 Task: Find a place to stay in Champlin, United States, from 12 Aug to 16 Aug for 8 guests, with amenities like TV, gym, and free parking, within a price range of ₹10,000 to ₹16,000.
Action: Mouse moved to (664, 133)
Screenshot: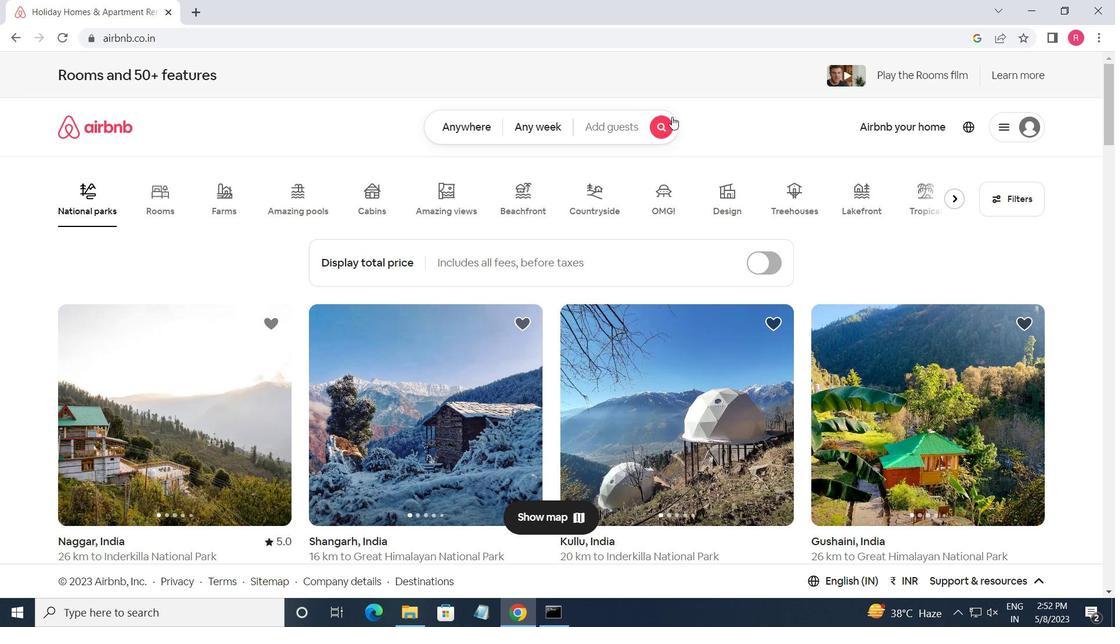 
Action: Mouse pressed left at (664, 133)
Screenshot: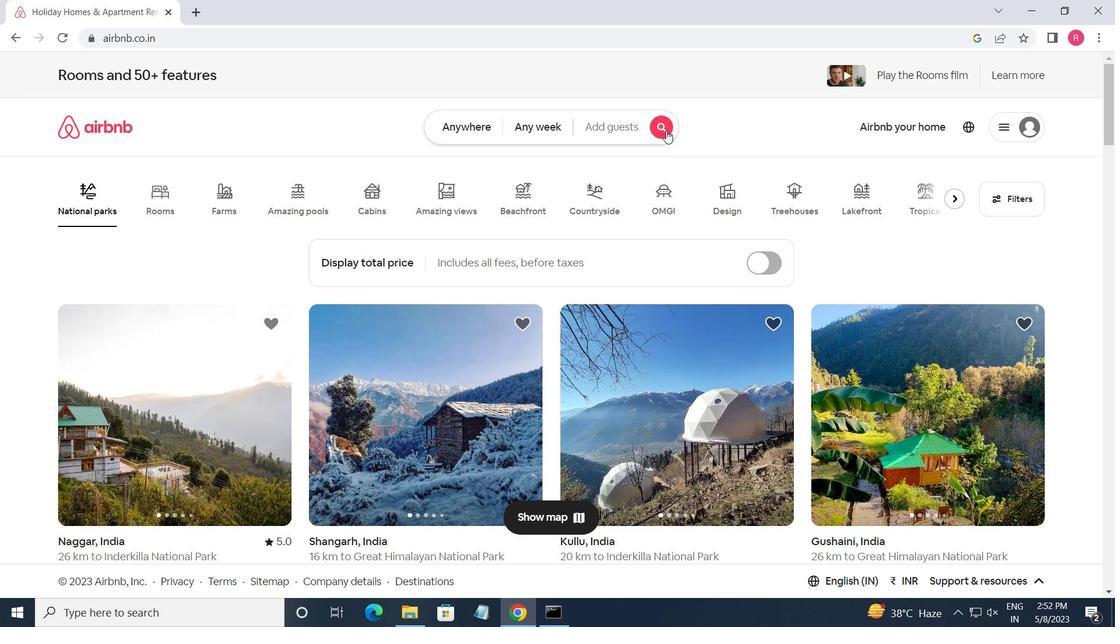 
Action: Mouse moved to (339, 187)
Screenshot: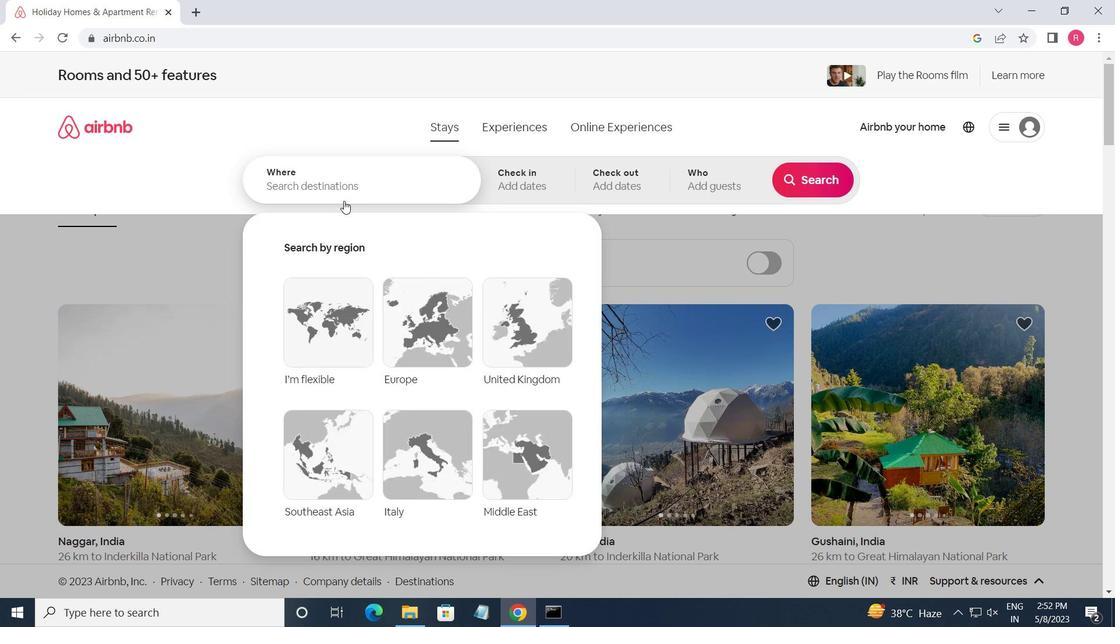 
Action: Mouse pressed left at (339, 187)
Screenshot: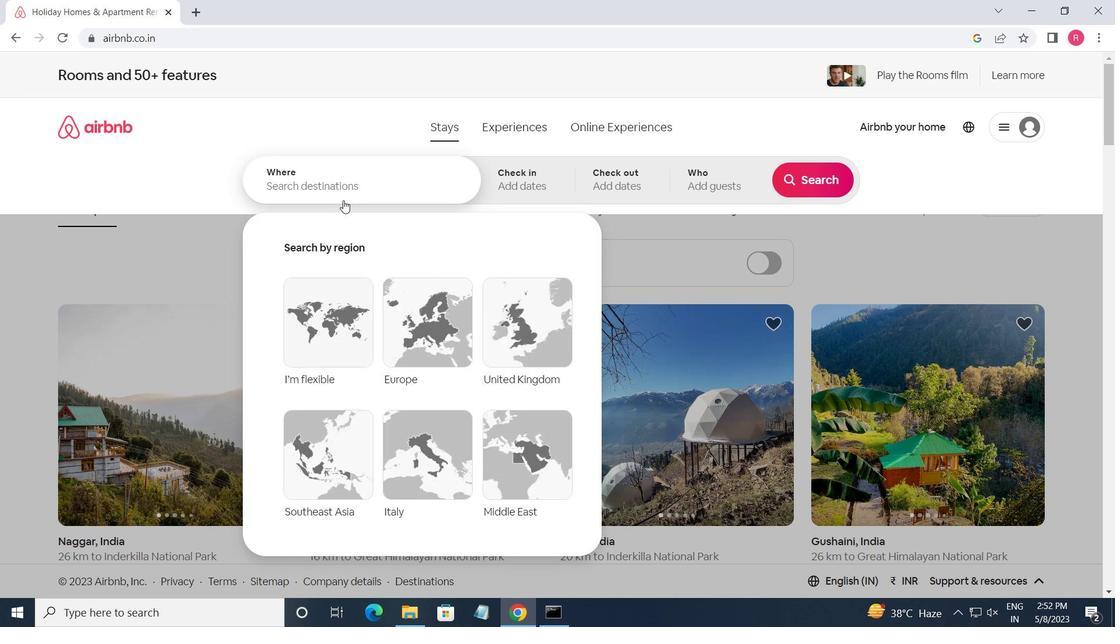 
Action: Key pressed <Key.shift>CHAMPLIN,<Key.space><Key.shift_r>UNITED<Key.space><Key.shift>STATES<Key.enter>
Screenshot: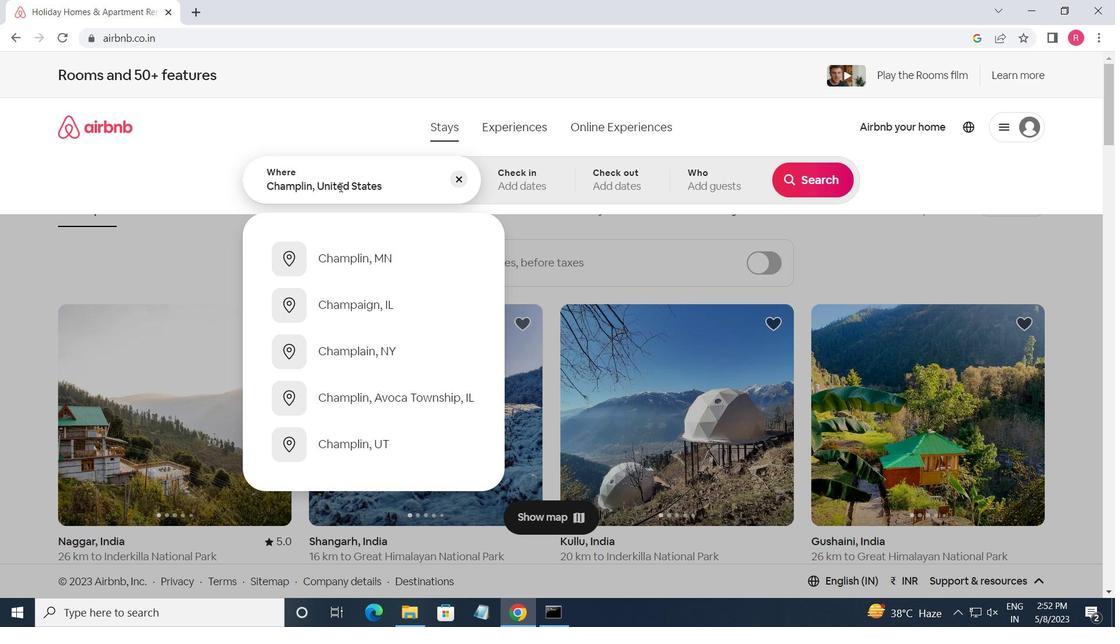 
Action: Mouse moved to (800, 296)
Screenshot: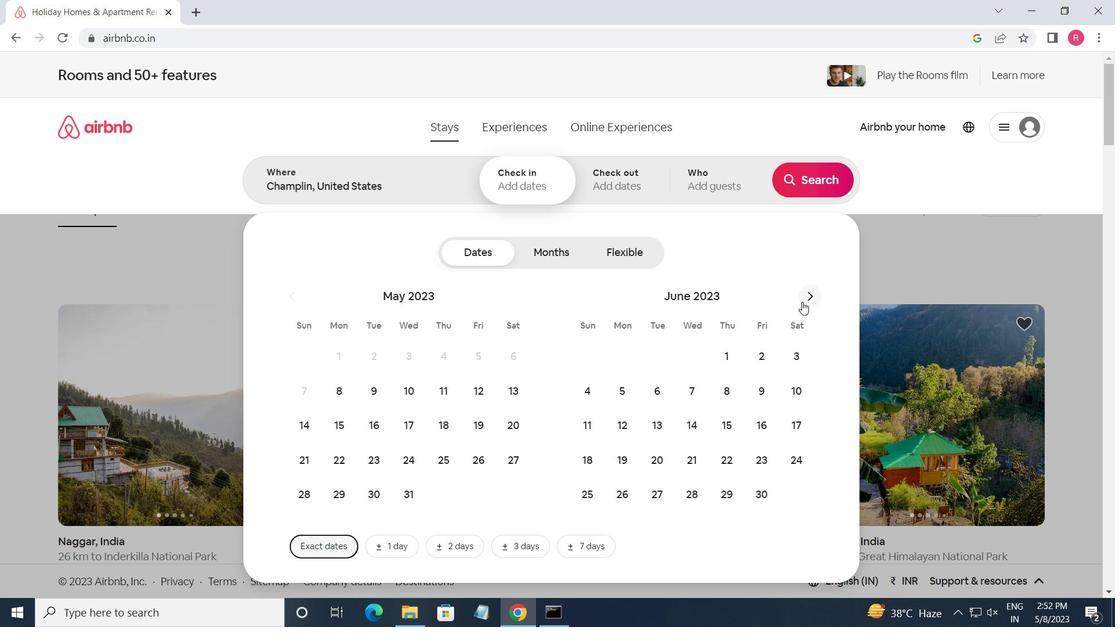 
Action: Mouse pressed left at (800, 296)
Screenshot: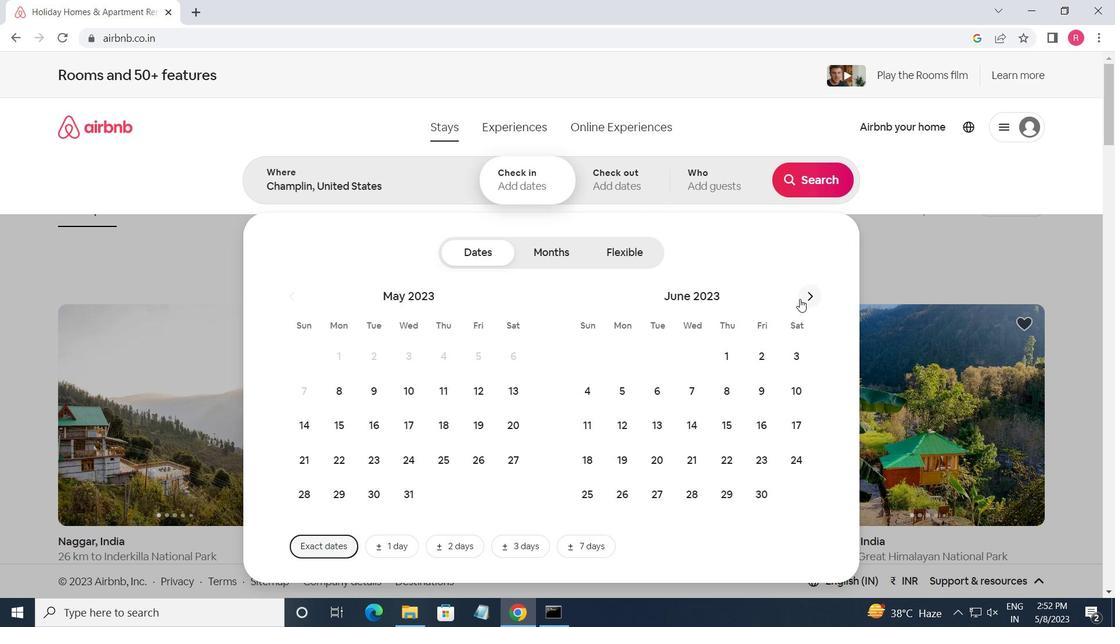 
Action: Mouse pressed left at (800, 296)
Screenshot: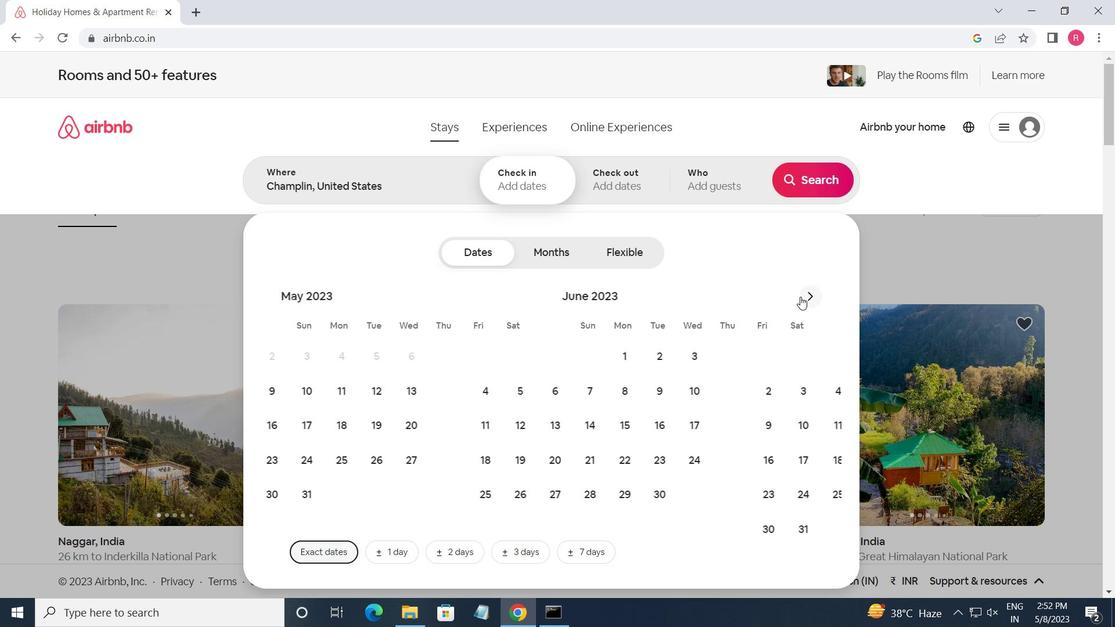 
Action: Mouse moved to (791, 397)
Screenshot: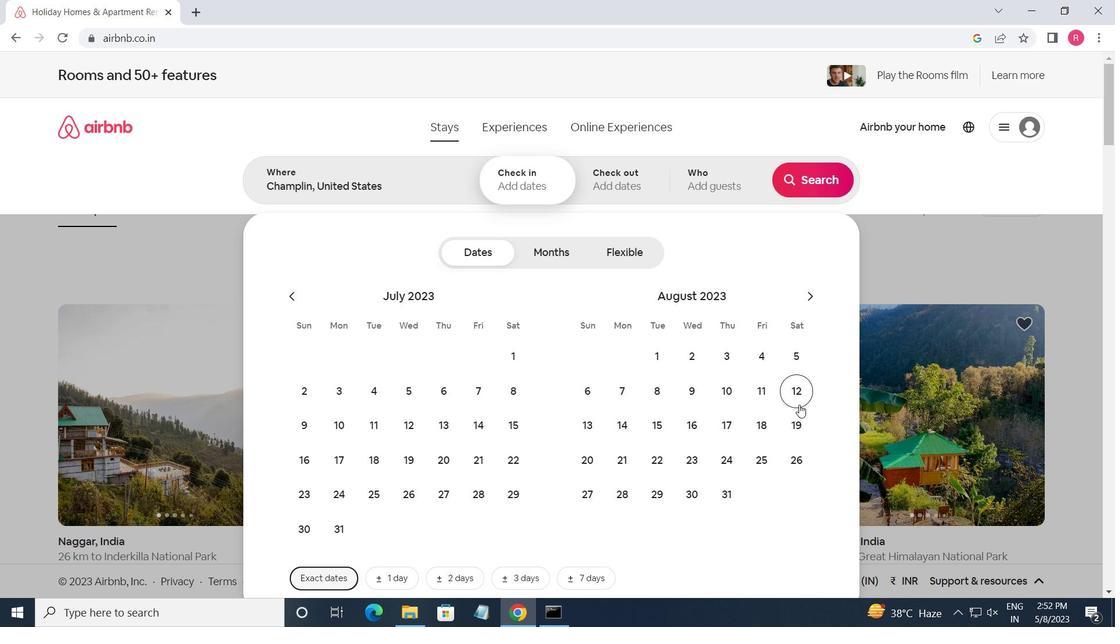 
Action: Mouse pressed left at (791, 397)
Screenshot: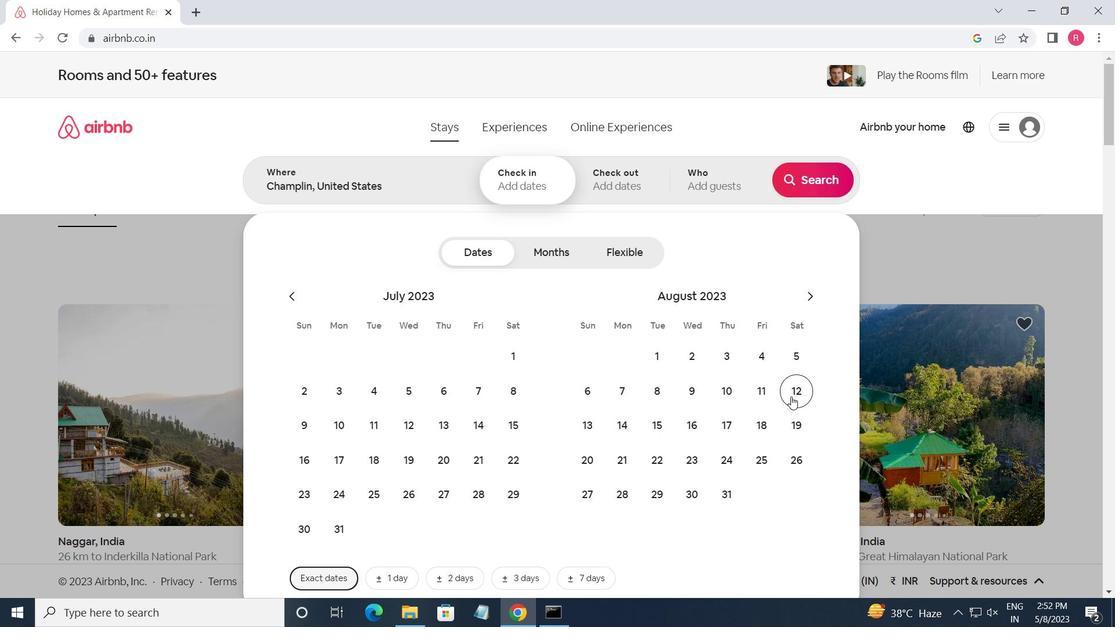 
Action: Mouse moved to (695, 437)
Screenshot: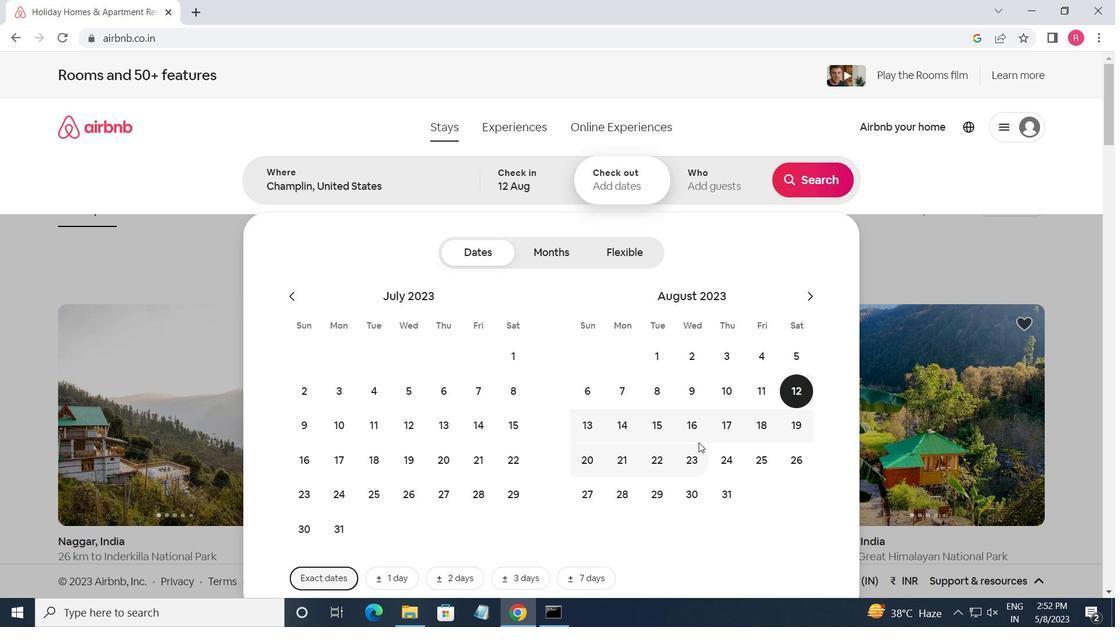 
Action: Mouse pressed left at (695, 437)
Screenshot: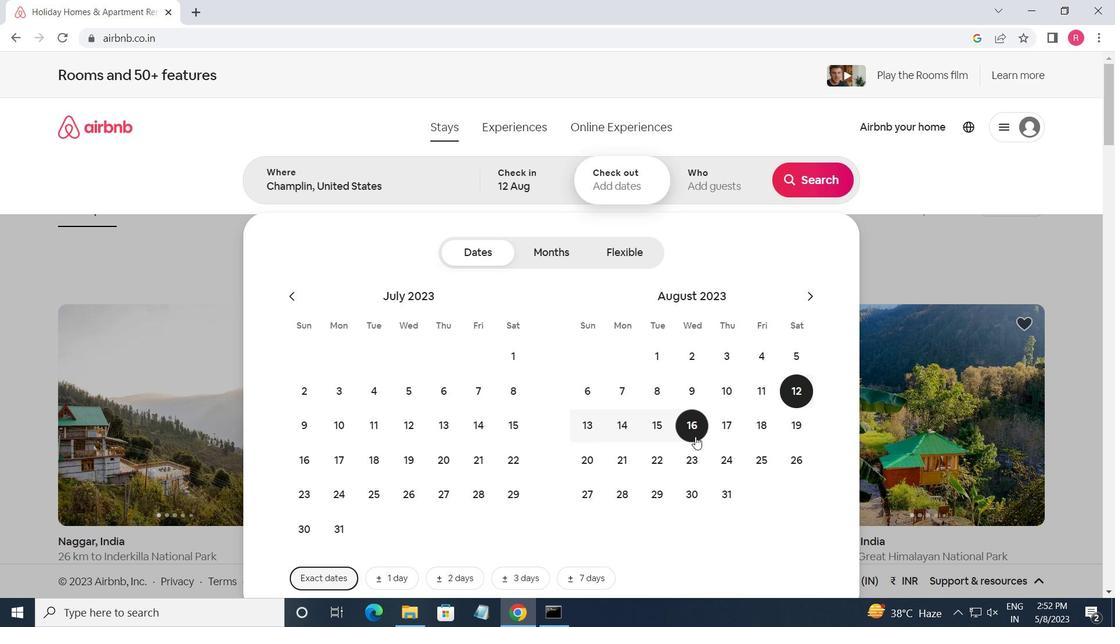 
Action: Mouse moved to (682, 188)
Screenshot: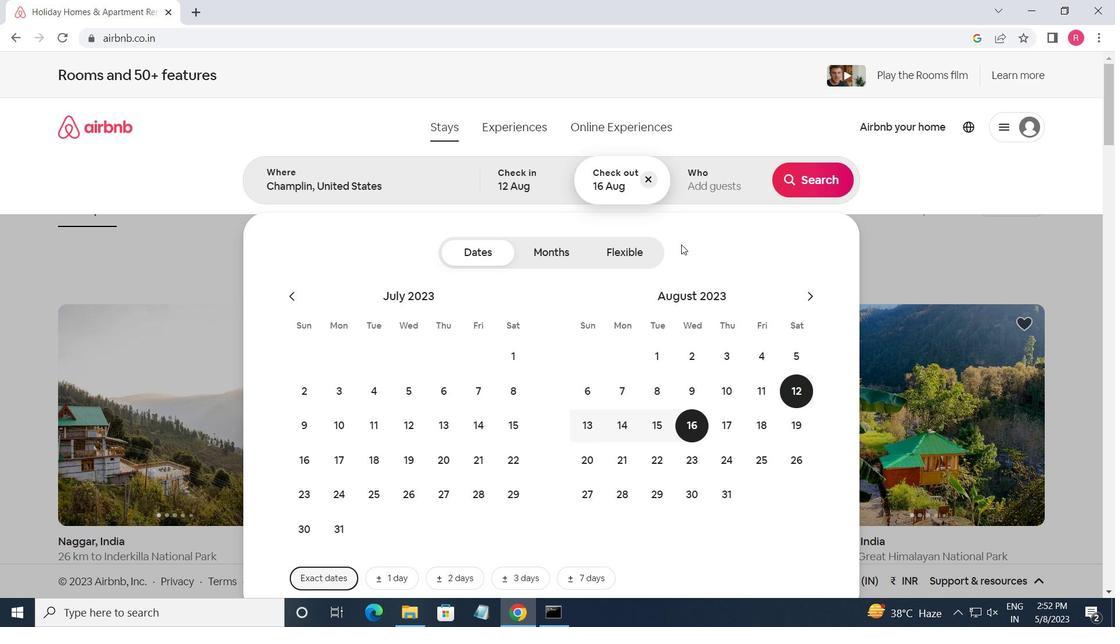 
Action: Mouse pressed left at (682, 188)
Screenshot: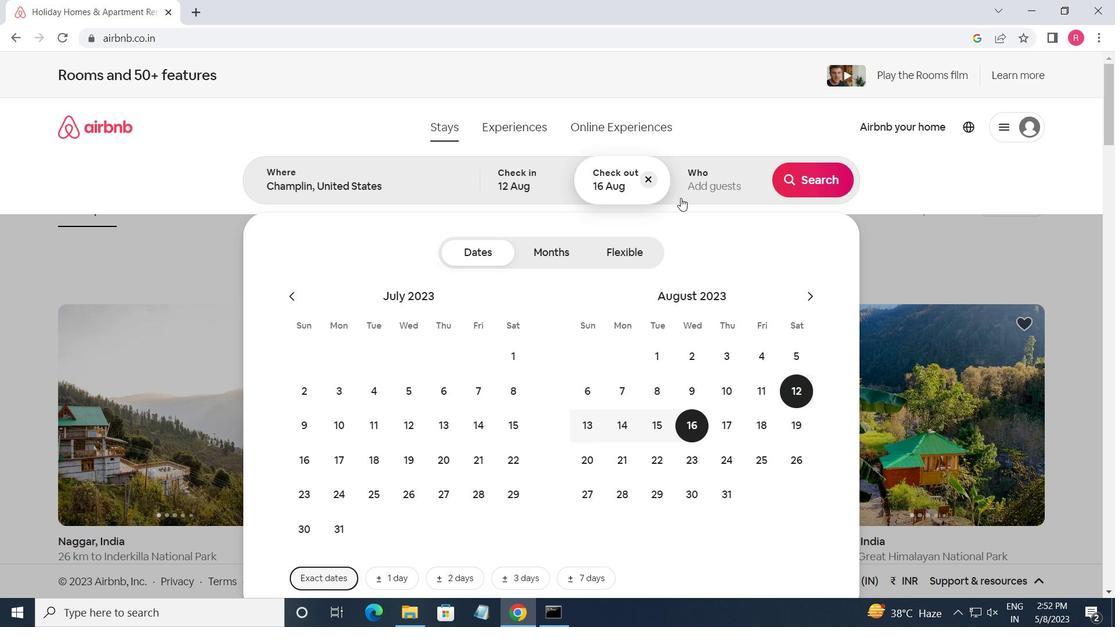 
Action: Mouse moved to (820, 263)
Screenshot: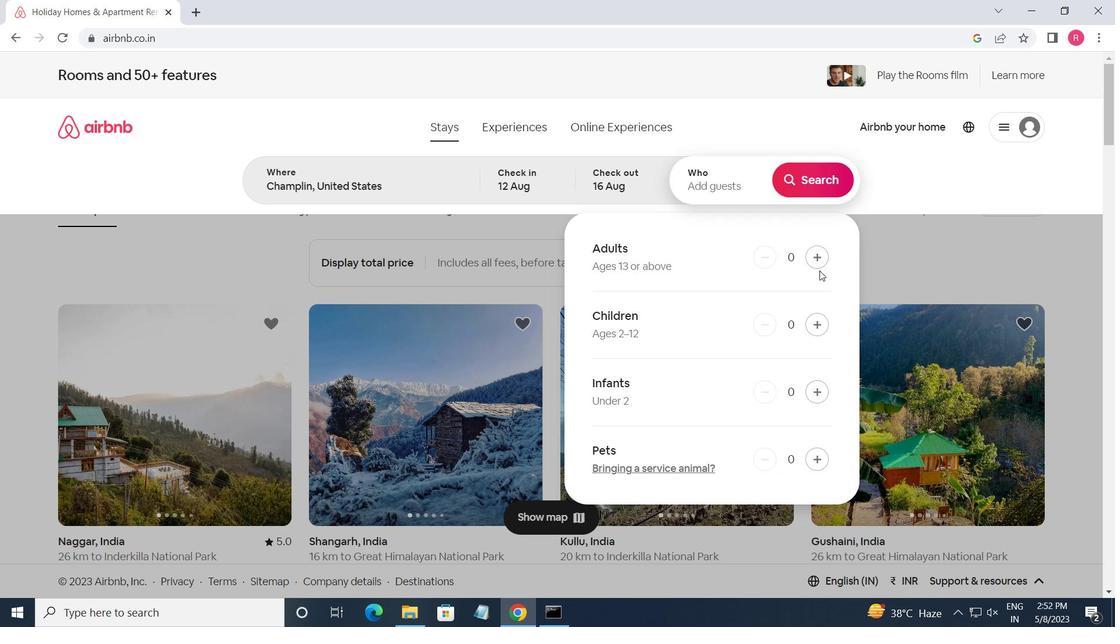 
Action: Mouse pressed left at (820, 263)
Screenshot: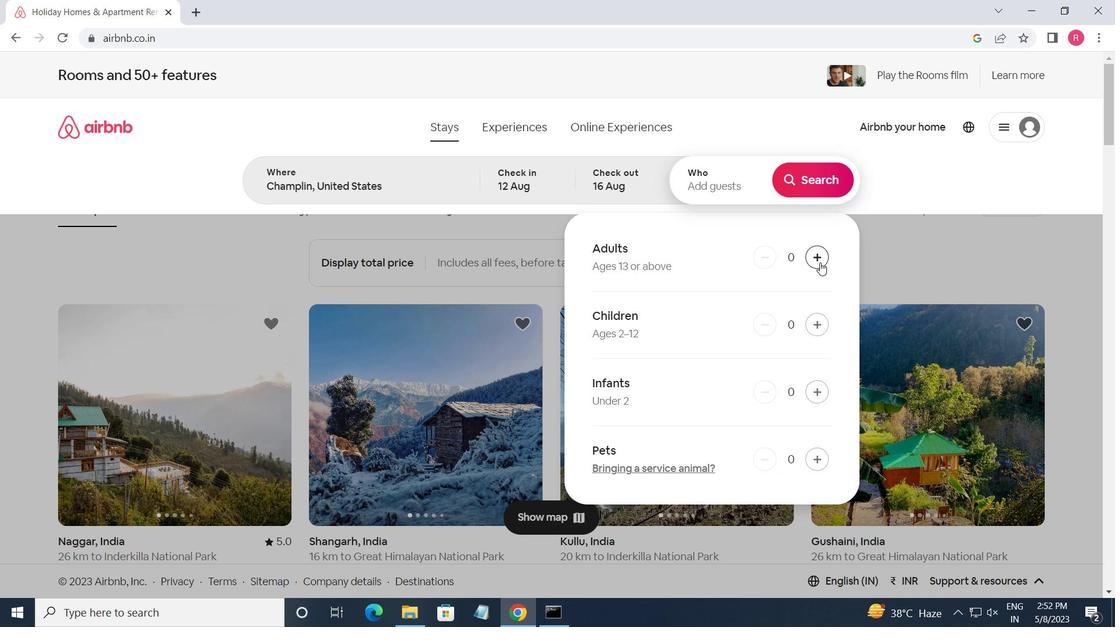 
Action: Mouse pressed left at (820, 263)
Screenshot: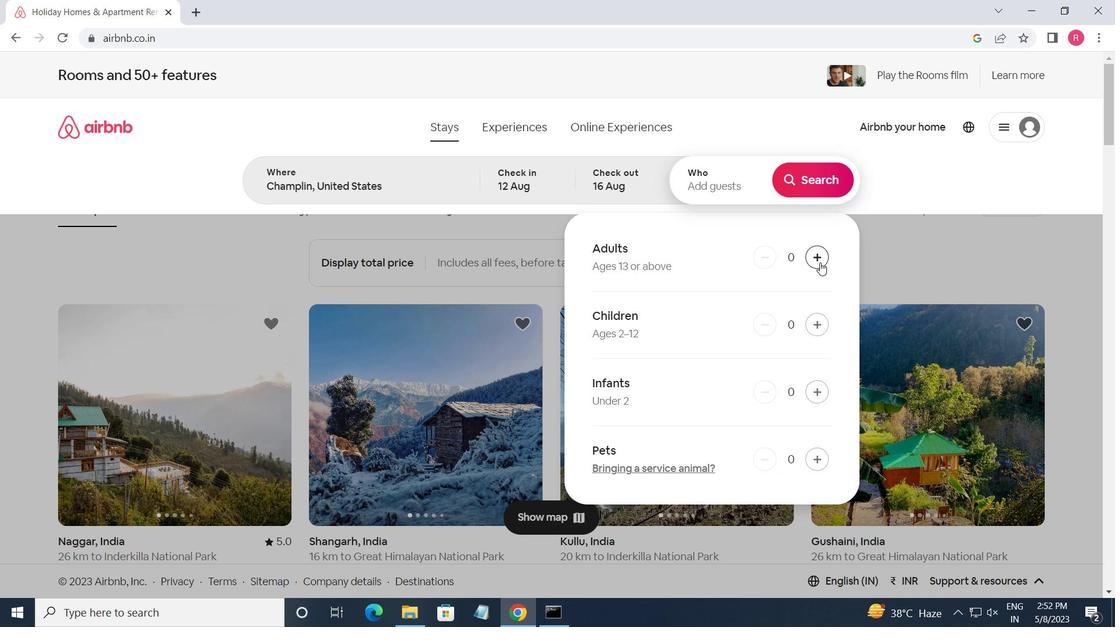 
Action: Mouse pressed left at (820, 263)
Screenshot: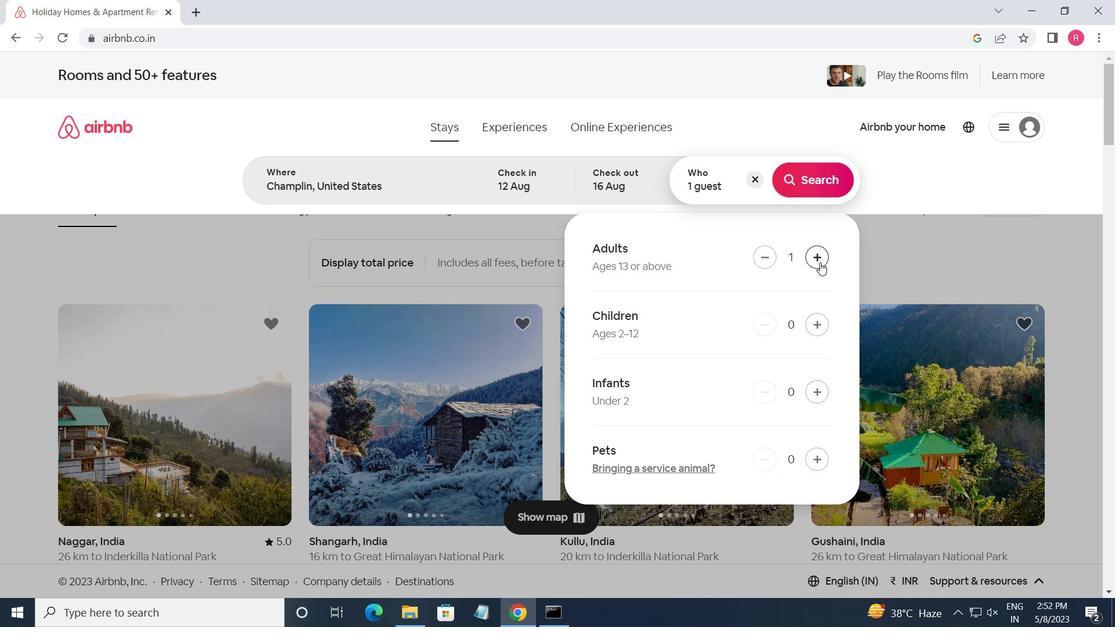 
Action: Mouse pressed left at (820, 263)
Screenshot: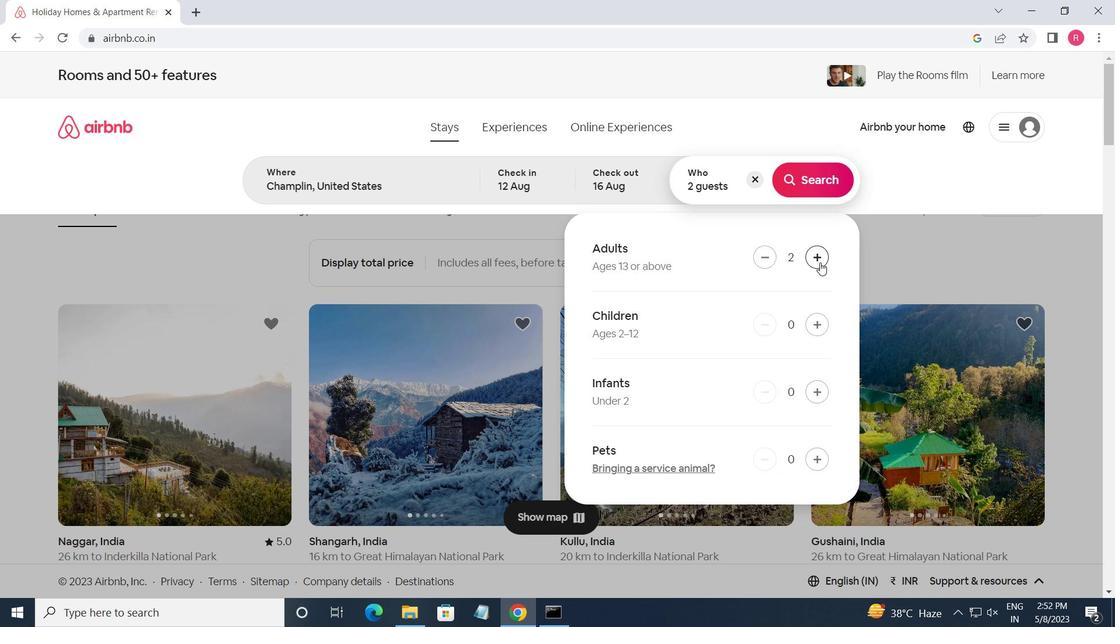 
Action: Mouse pressed left at (820, 263)
Screenshot: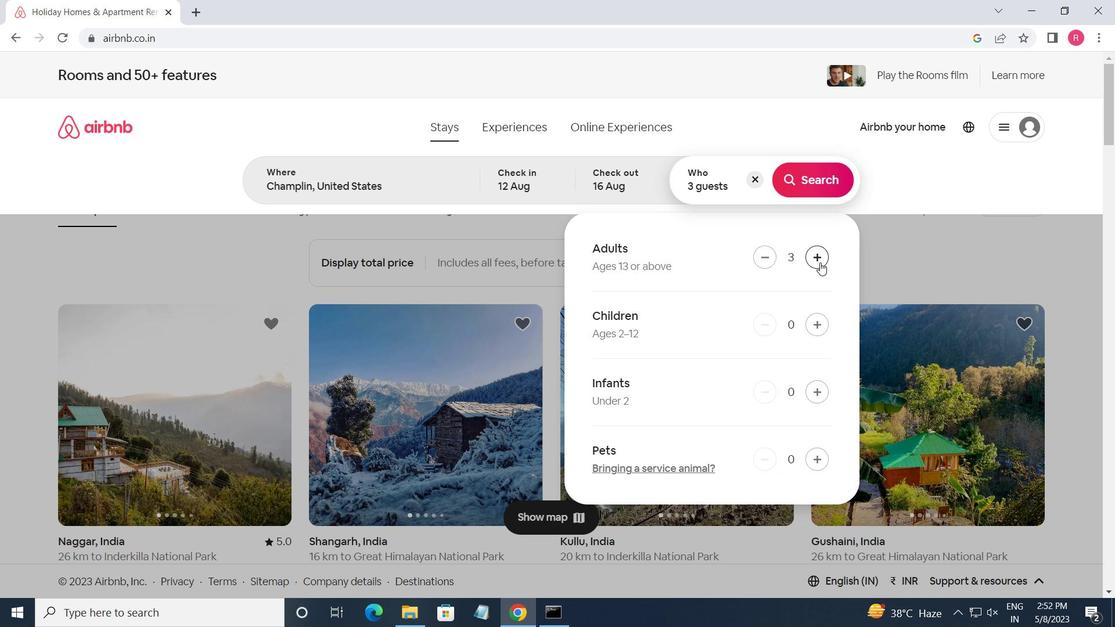 
Action: Mouse pressed left at (820, 263)
Screenshot: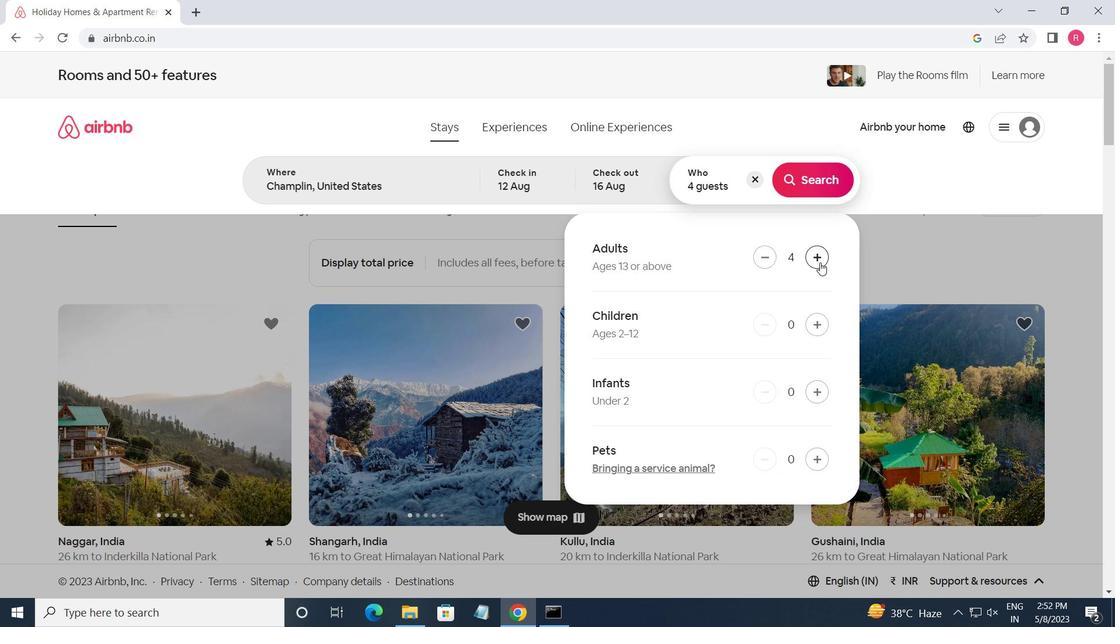 
Action: Mouse pressed left at (820, 263)
Screenshot: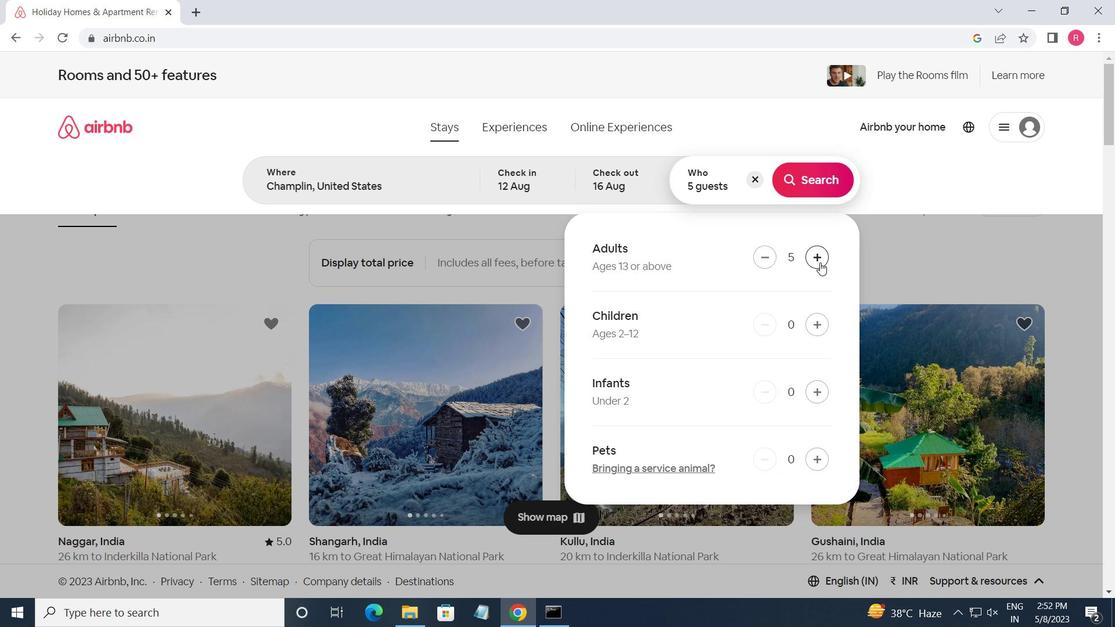 
Action: Mouse pressed left at (820, 263)
Screenshot: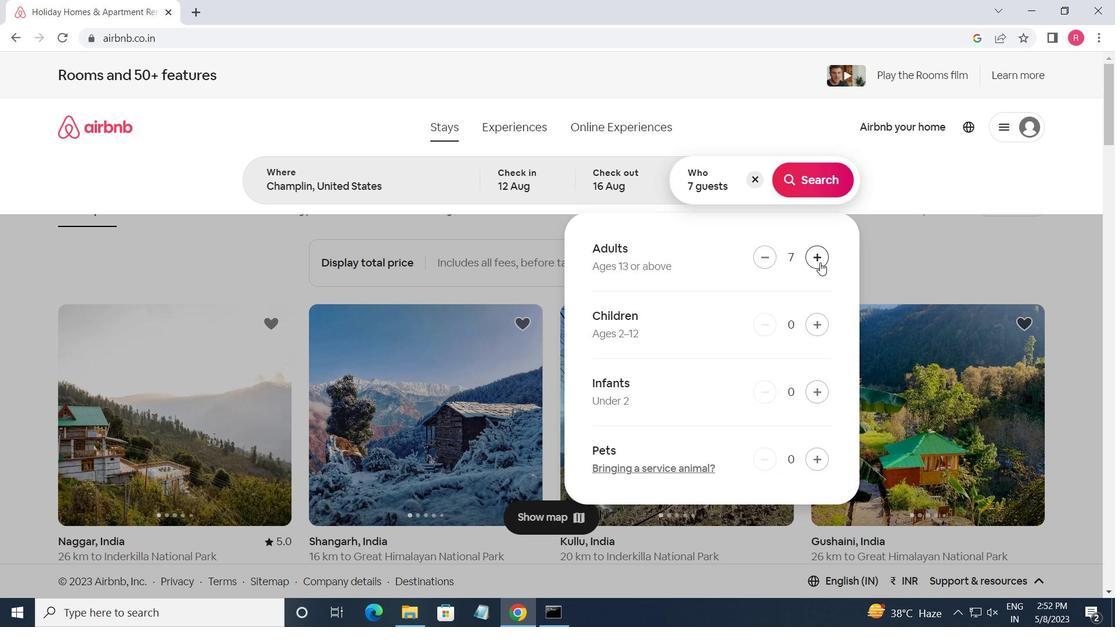 
Action: Mouse moved to (792, 183)
Screenshot: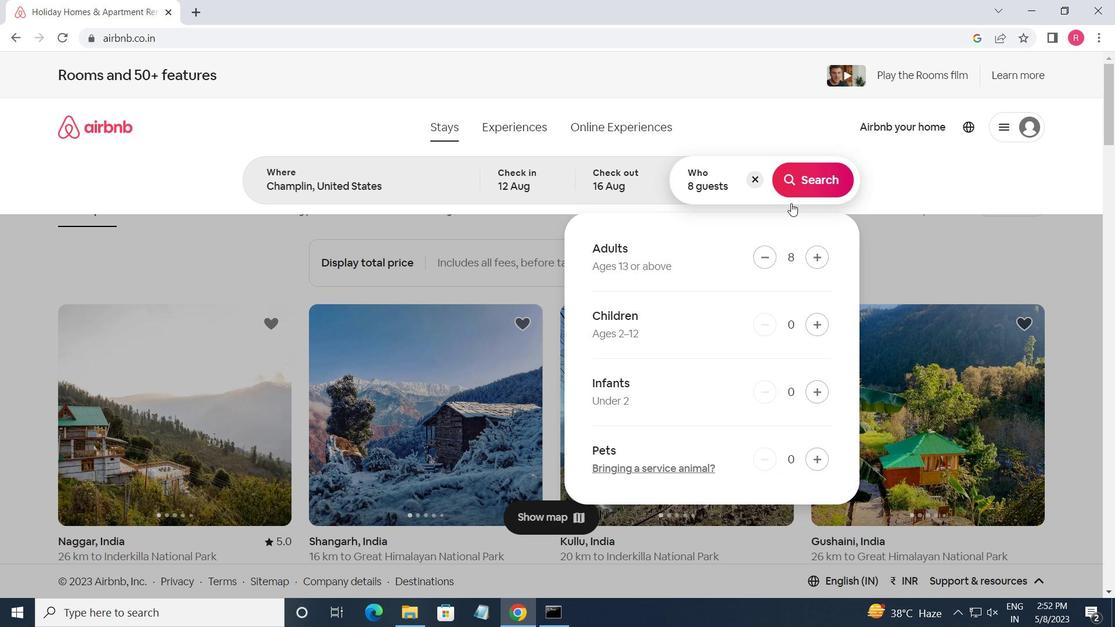 
Action: Mouse pressed left at (792, 183)
Screenshot: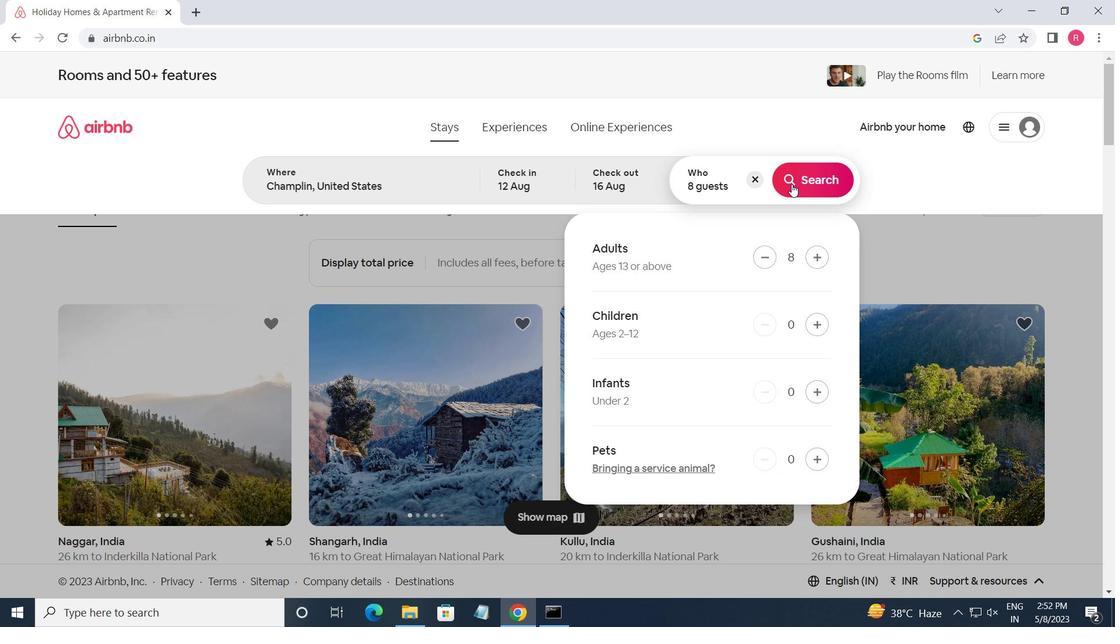 
Action: Mouse moved to (1054, 147)
Screenshot: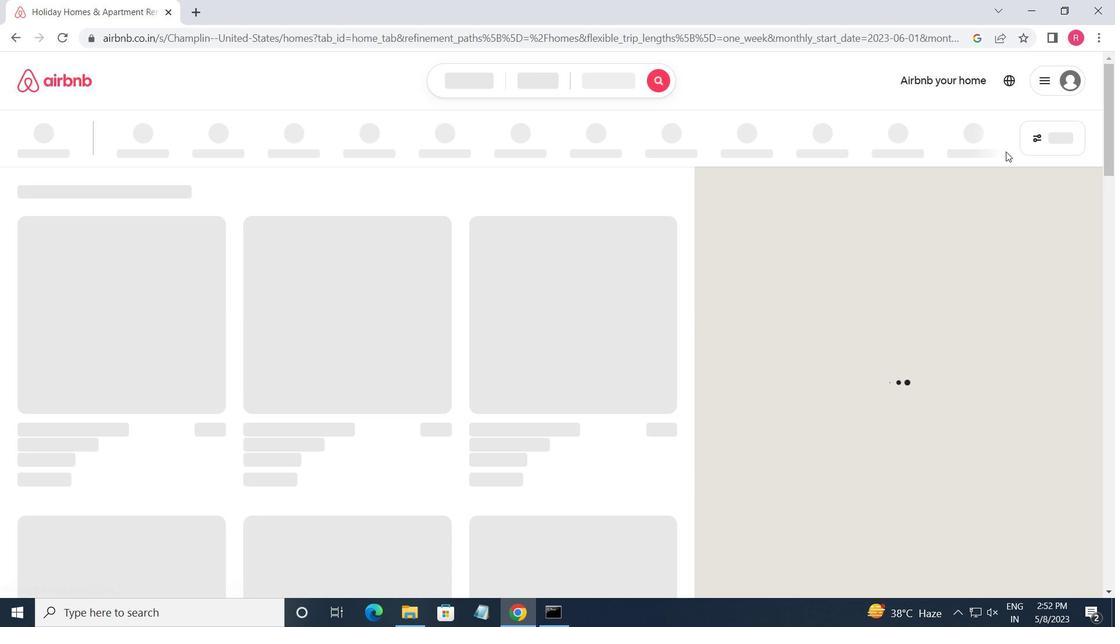 
Action: Mouse pressed left at (1054, 147)
Screenshot: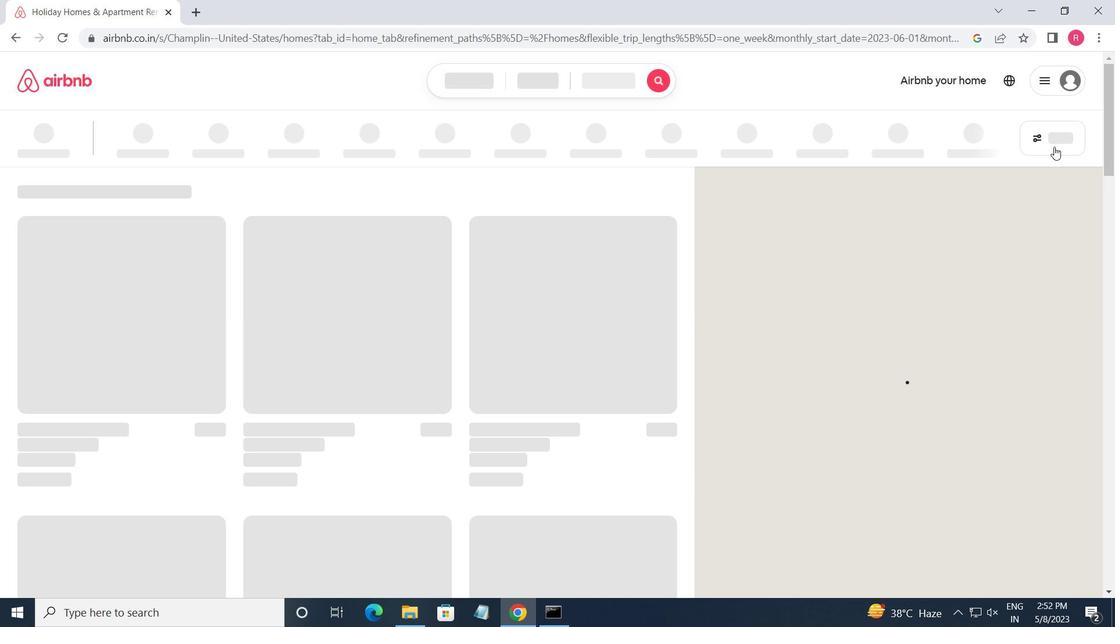 
Action: Mouse moved to (410, 483)
Screenshot: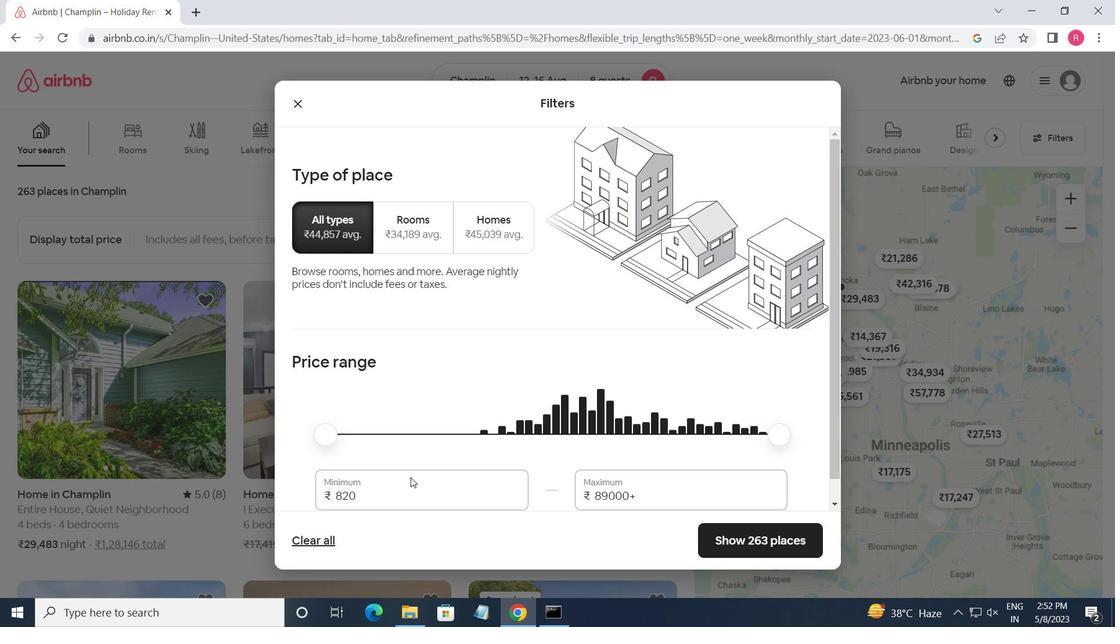 
Action: Mouse pressed left at (410, 483)
Screenshot: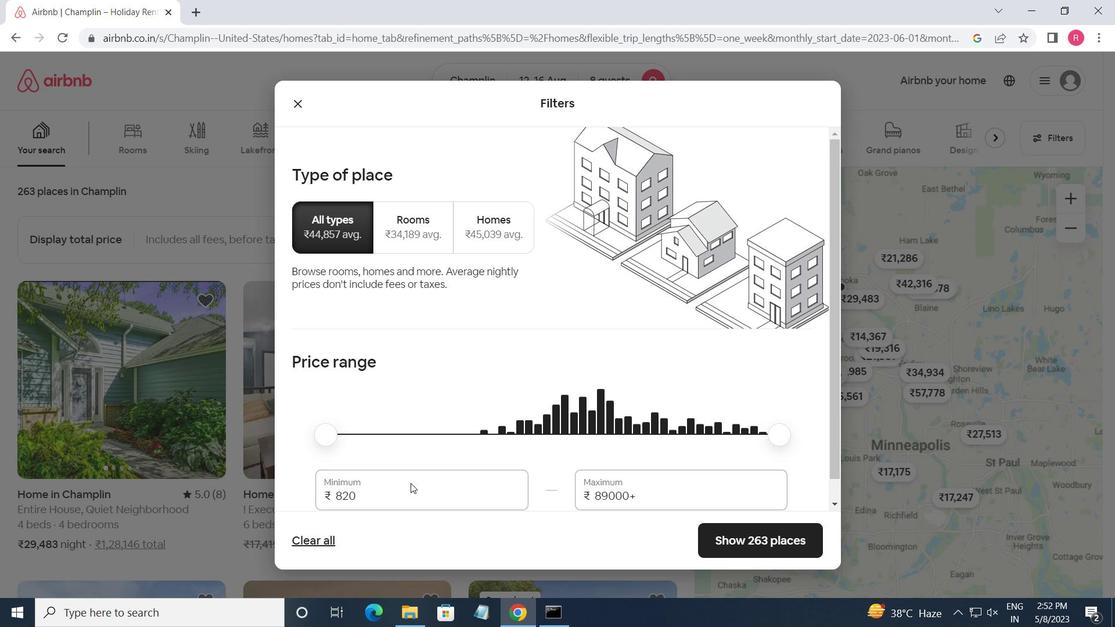 
Action: Mouse pressed left at (410, 483)
Screenshot: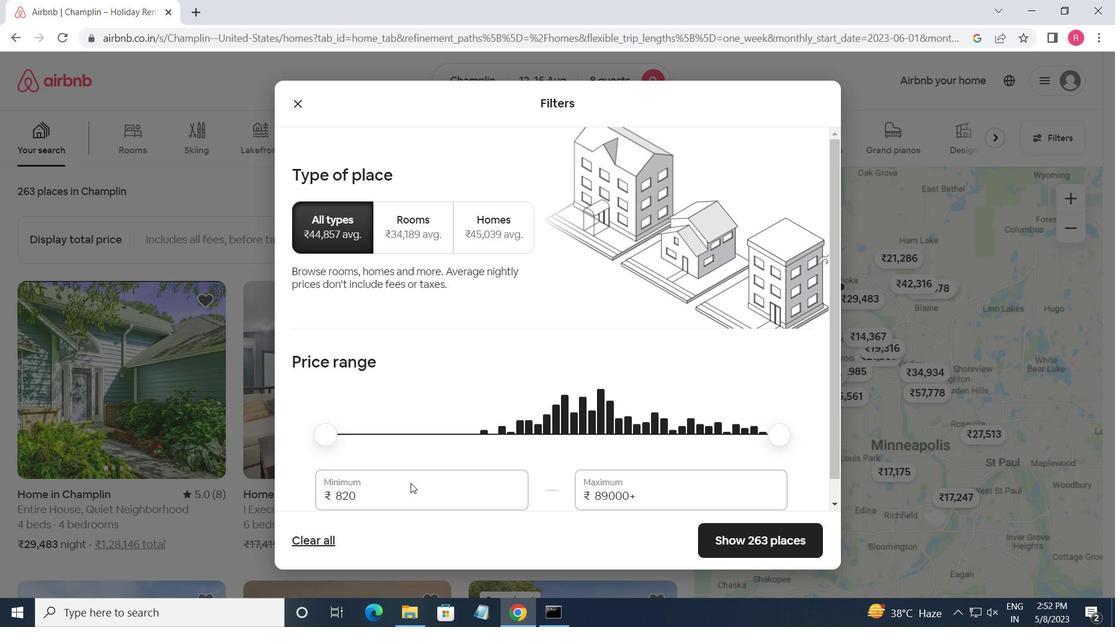 
Action: Mouse moved to (408, 483)
Screenshot: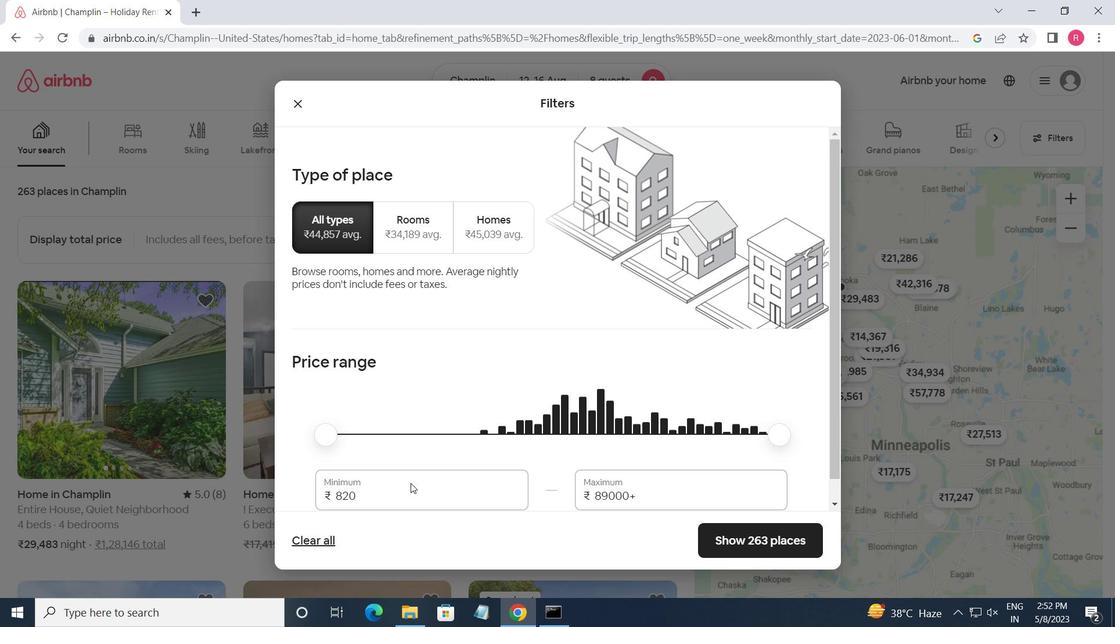 
Action: Key pressed <Key.backspace><Key.backspace><Key.backspace><Key.backspace><Key.backspace><Key.backspace><Key.backspace>10000<Key.tab>16000
Screenshot: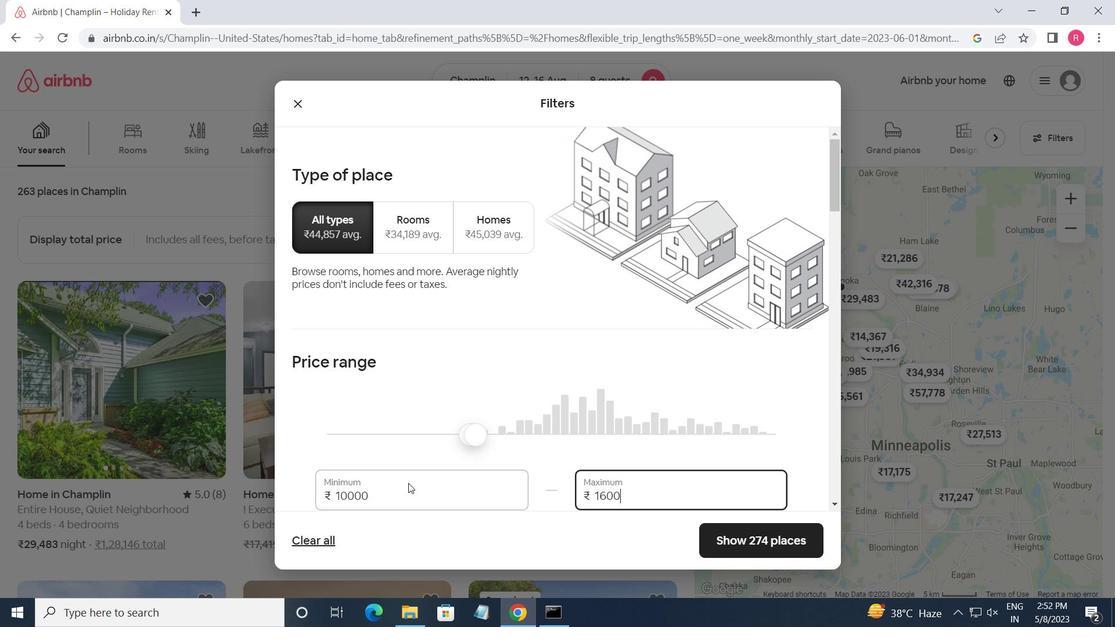 
Action: Mouse moved to (399, 477)
Screenshot: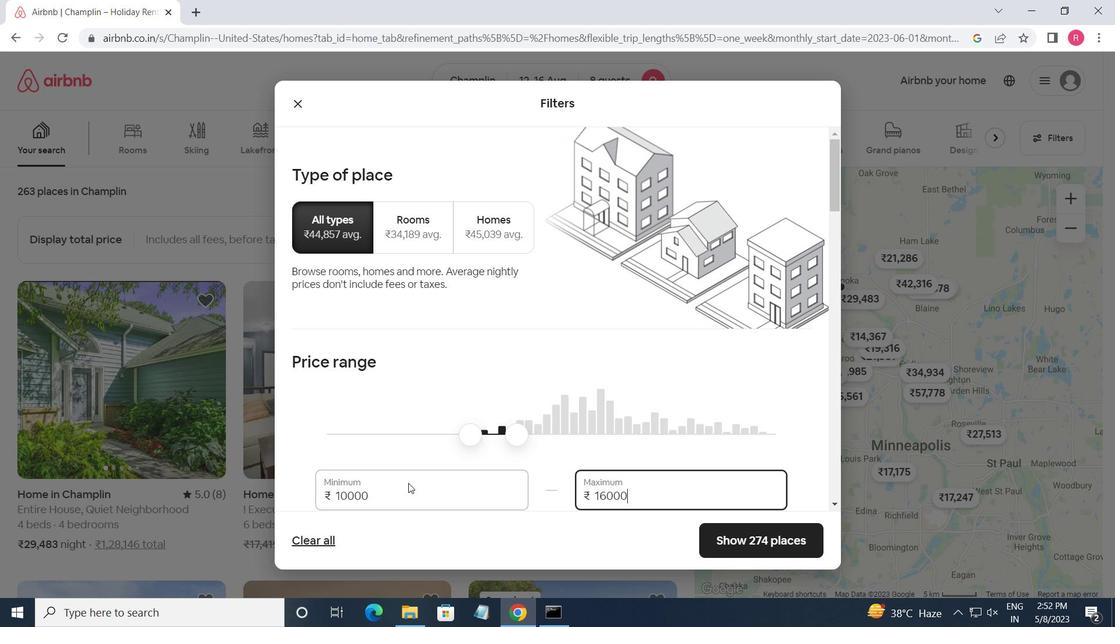 
Action: Mouse scrolled (399, 478) with delta (0, 0)
Screenshot: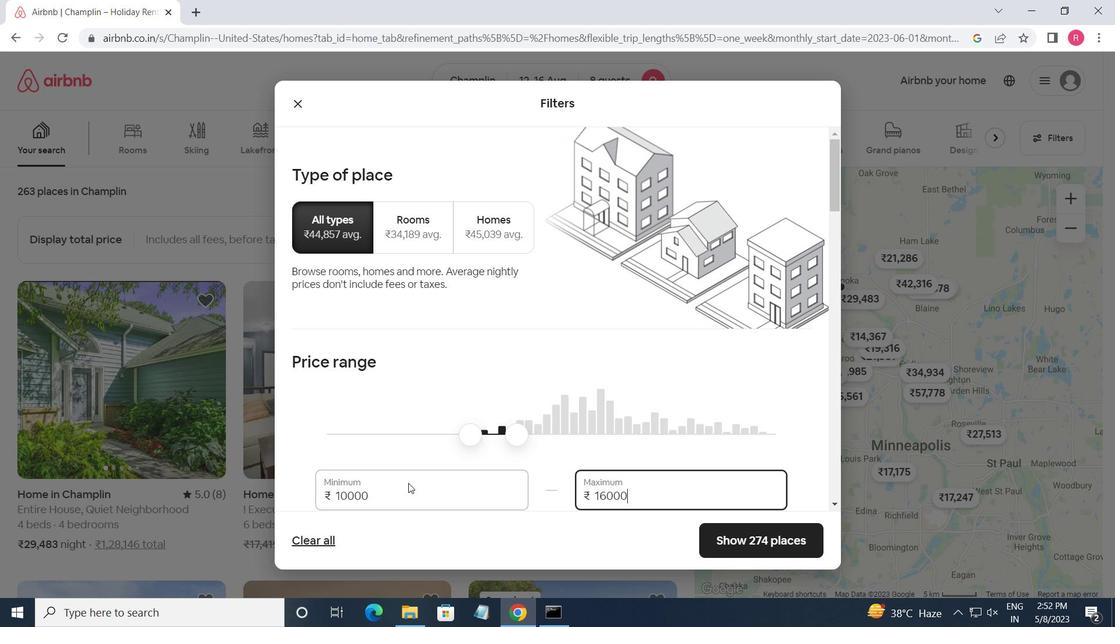 
Action: Mouse moved to (392, 473)
Screenshot: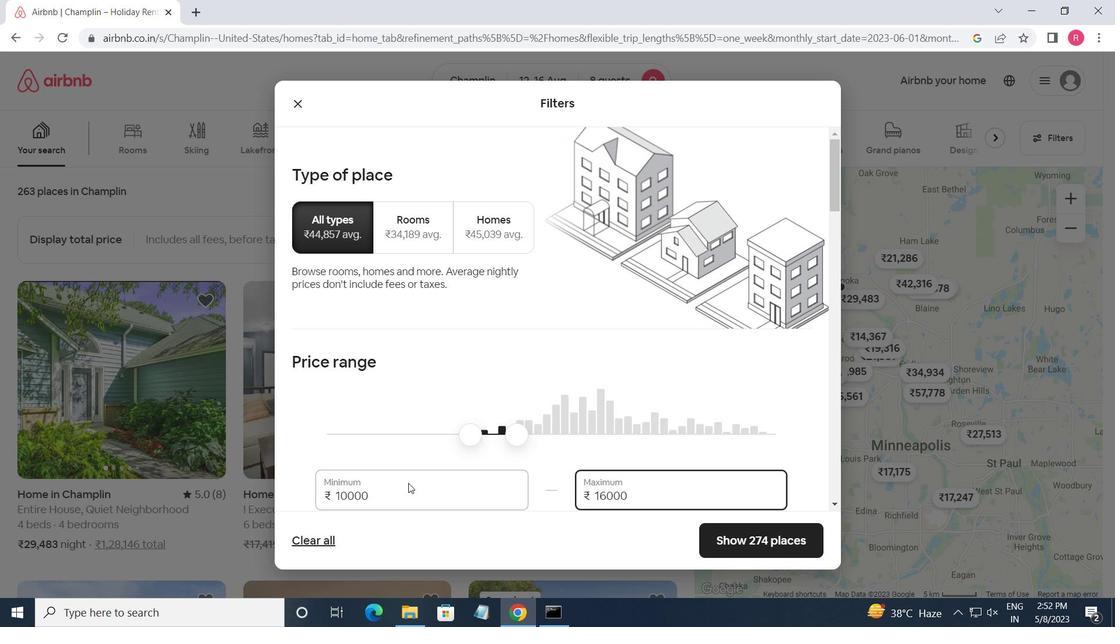 
Action: Mouse scrolled (392, 474) with delta (0, 0)
Screenshot: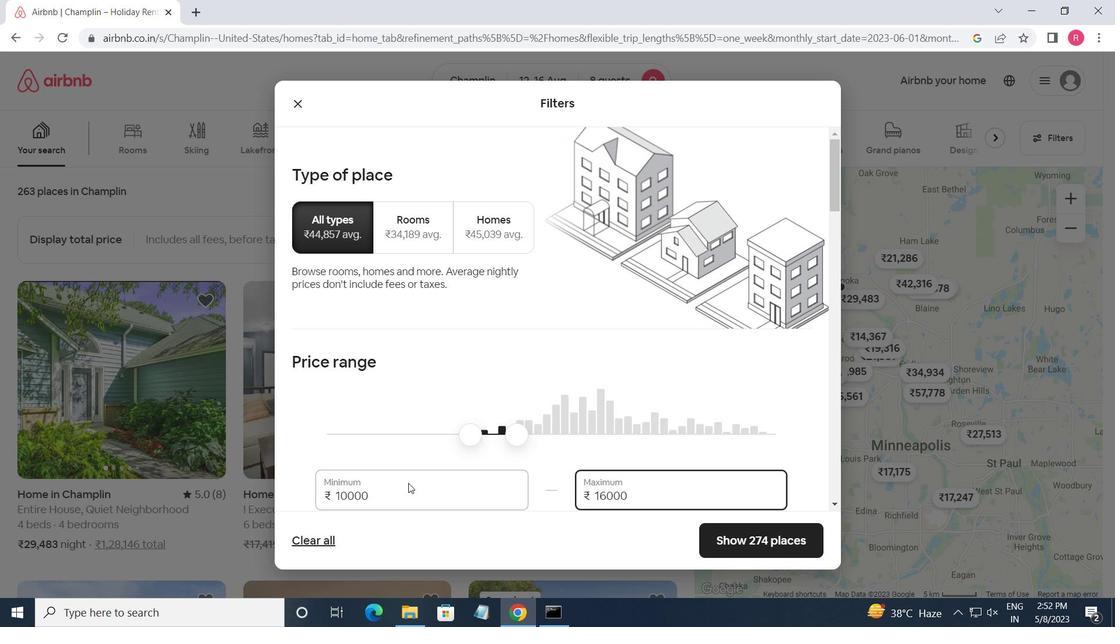 
Action: Mouse moved to (620, 421)
Screenshot: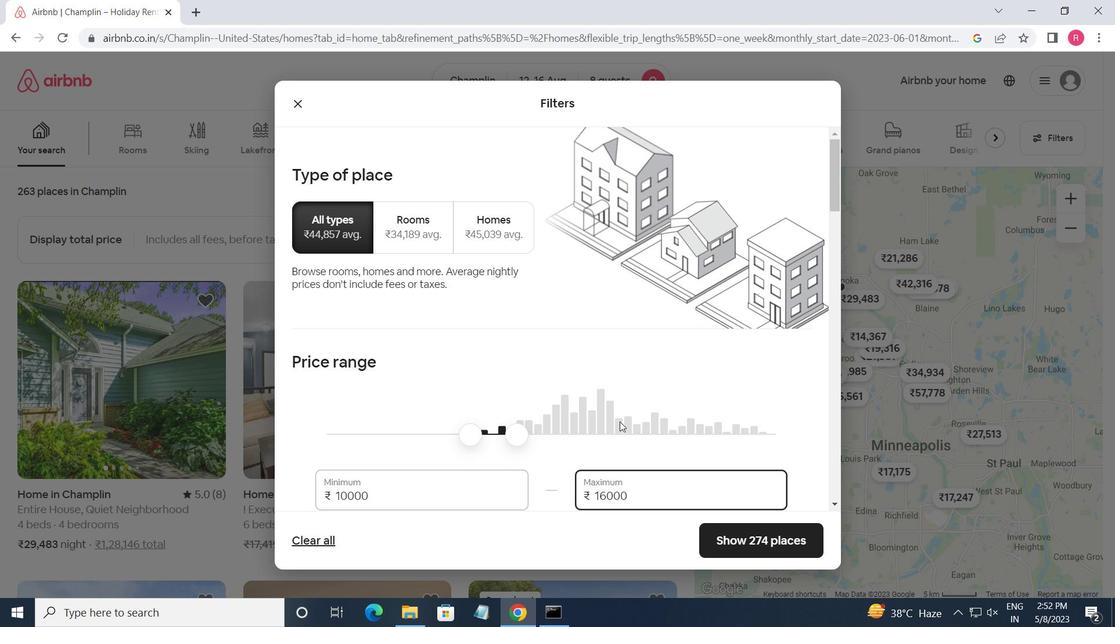 
Action: Mouse scrolled (620, 421) with delta (0, 0)
Screenshot: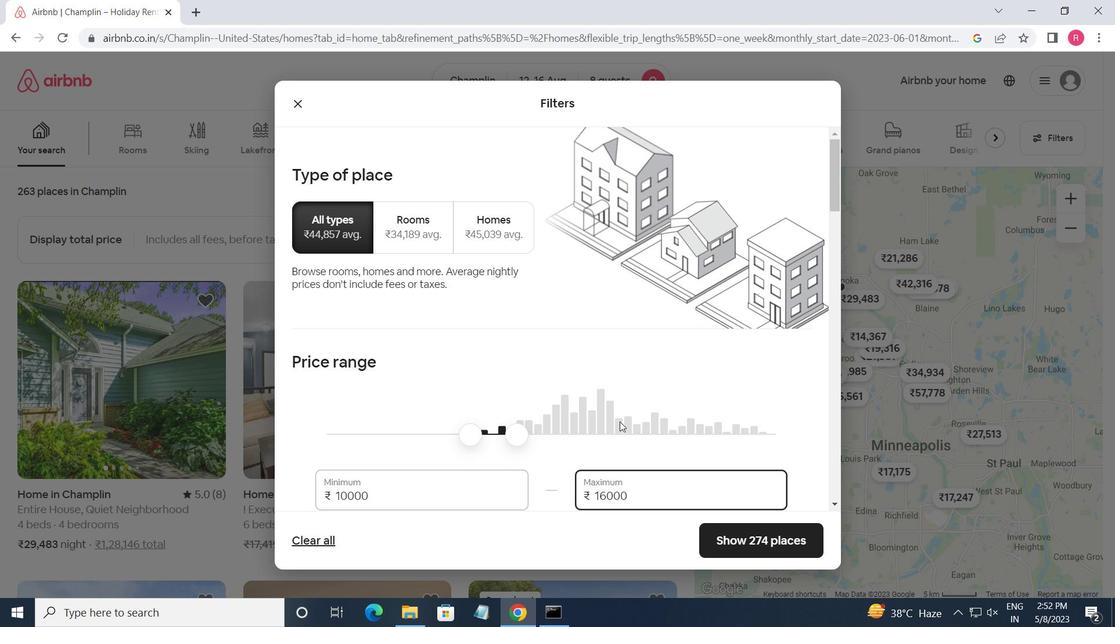 
Action: Mouse scrolled (620, 421) with delta (0, 0)
Screenshot: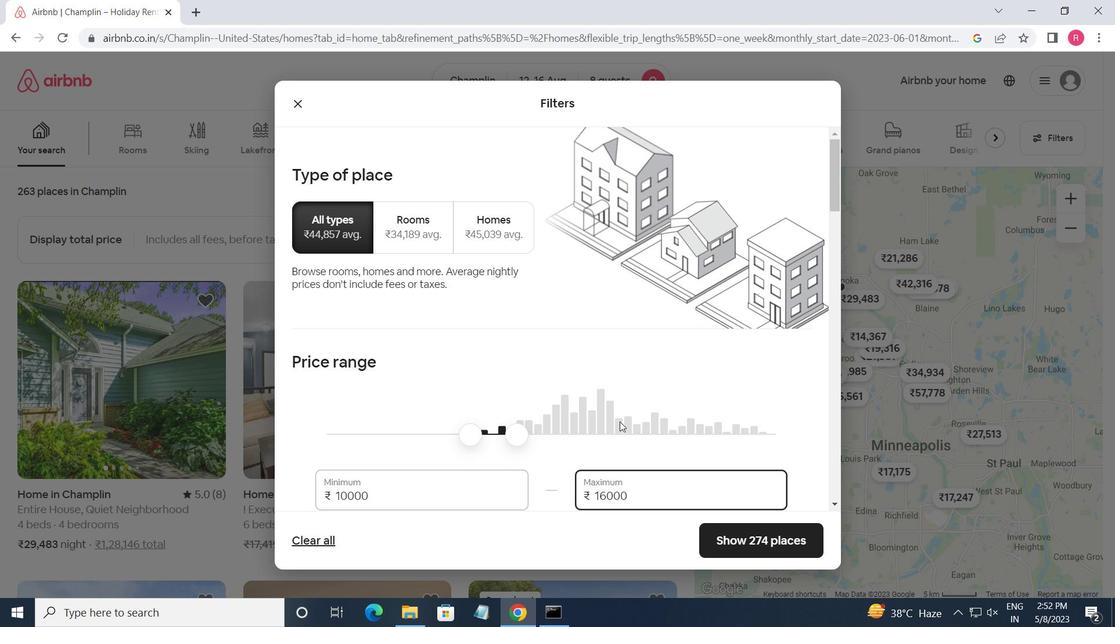 
Action: Mouse scrolled (620, 421) with delta (0, 0)
Screenshot: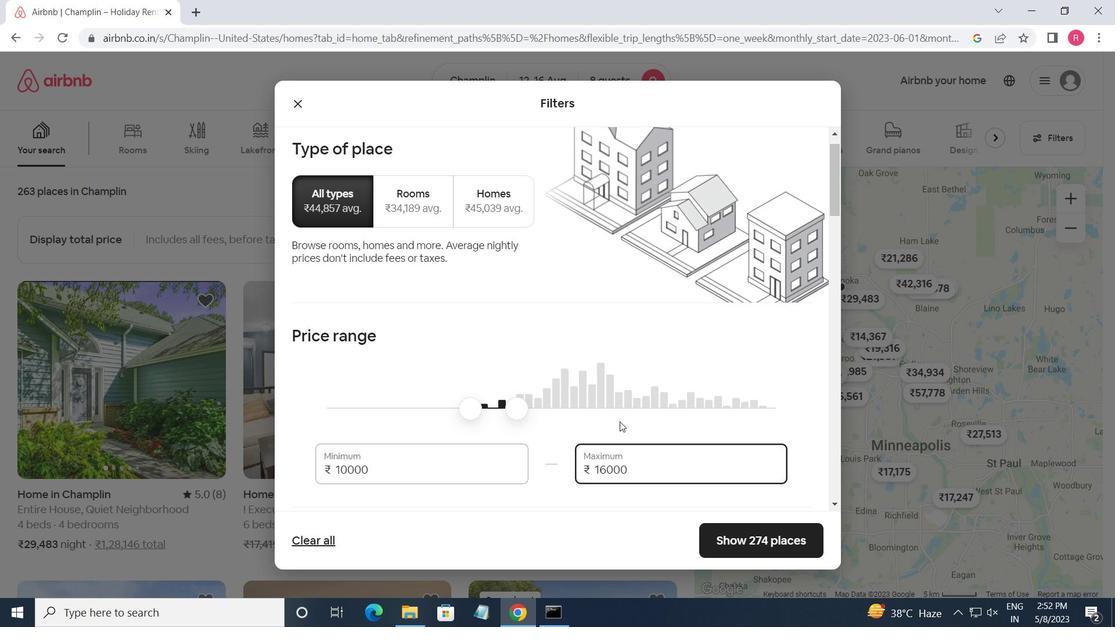 
Action: Mouse moved to (620, 421)
Screenshot: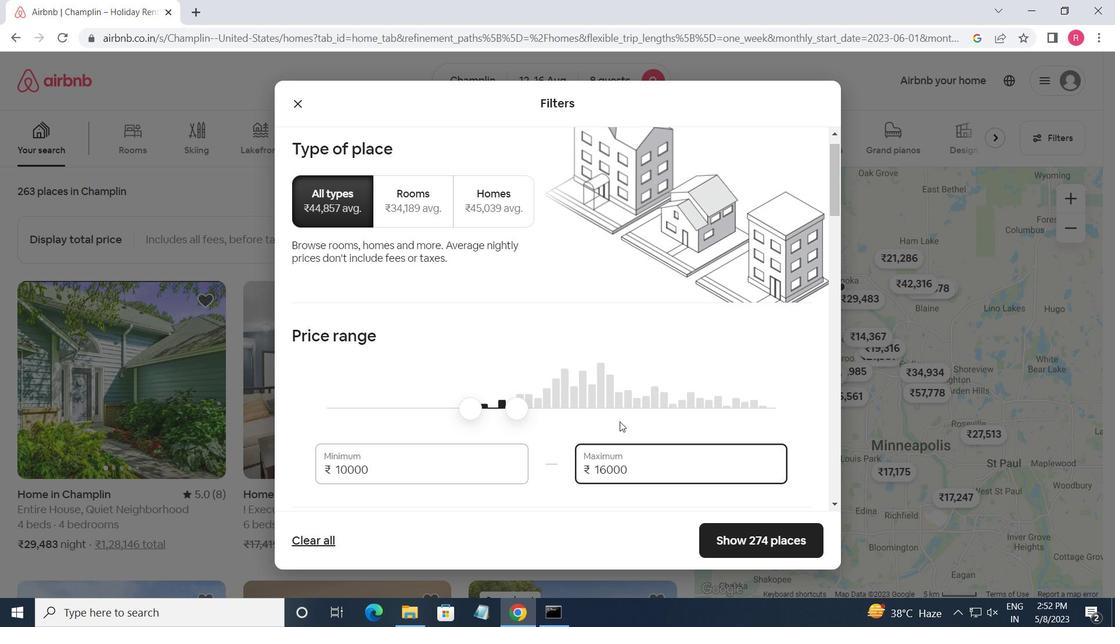 
Action: Mouse scrolled (620, 421) with delta (0, 0)
Screenshot: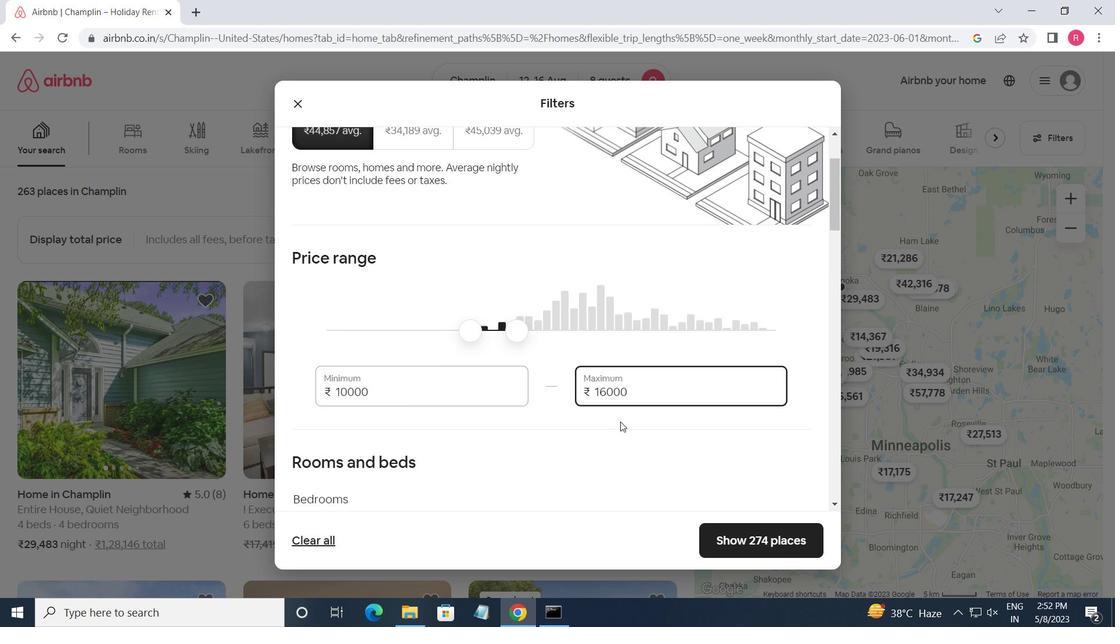 
Action: Mouse scrolled (620, 421) with delta (0, 0)
Screenshot: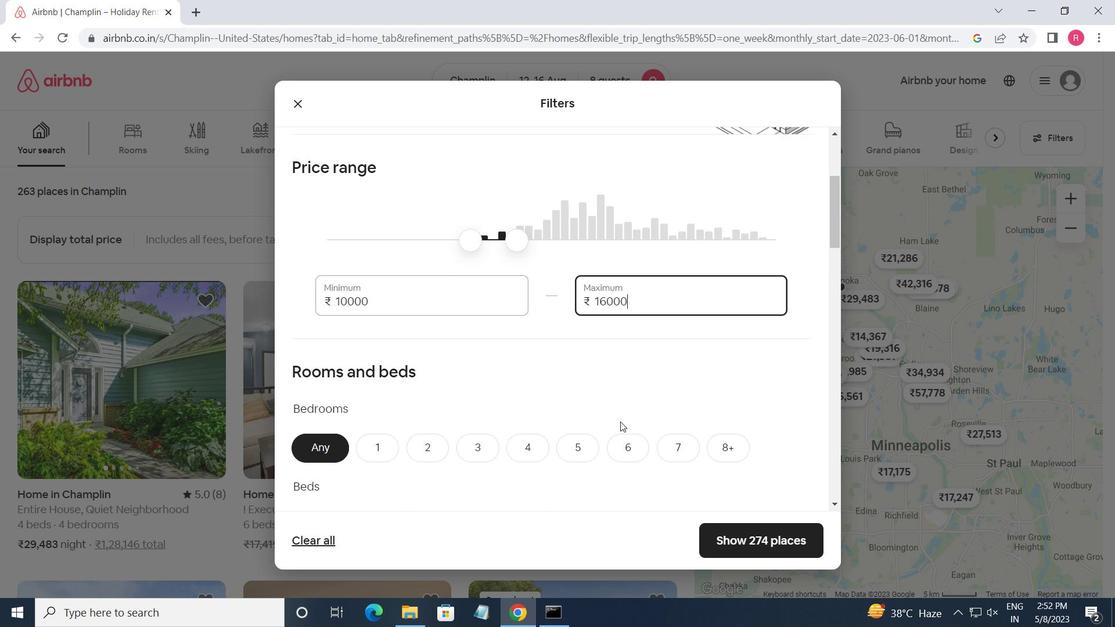 
Action: Mouse moved to (744, 282)
Screenshot: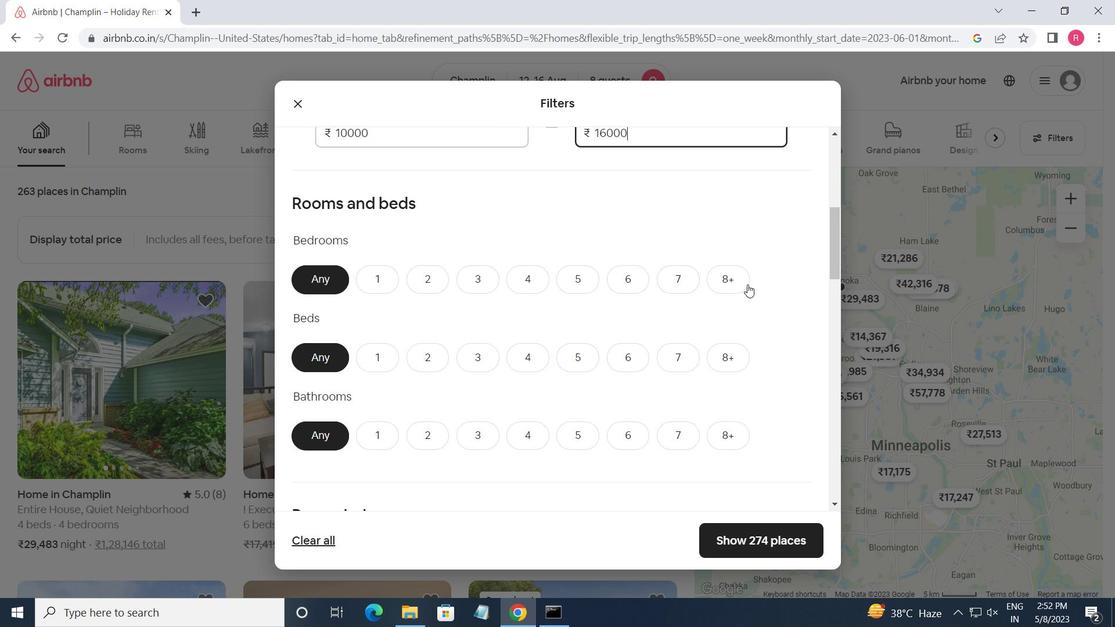 
Action: Mouse pressed left at (744, 282)
Screenshot: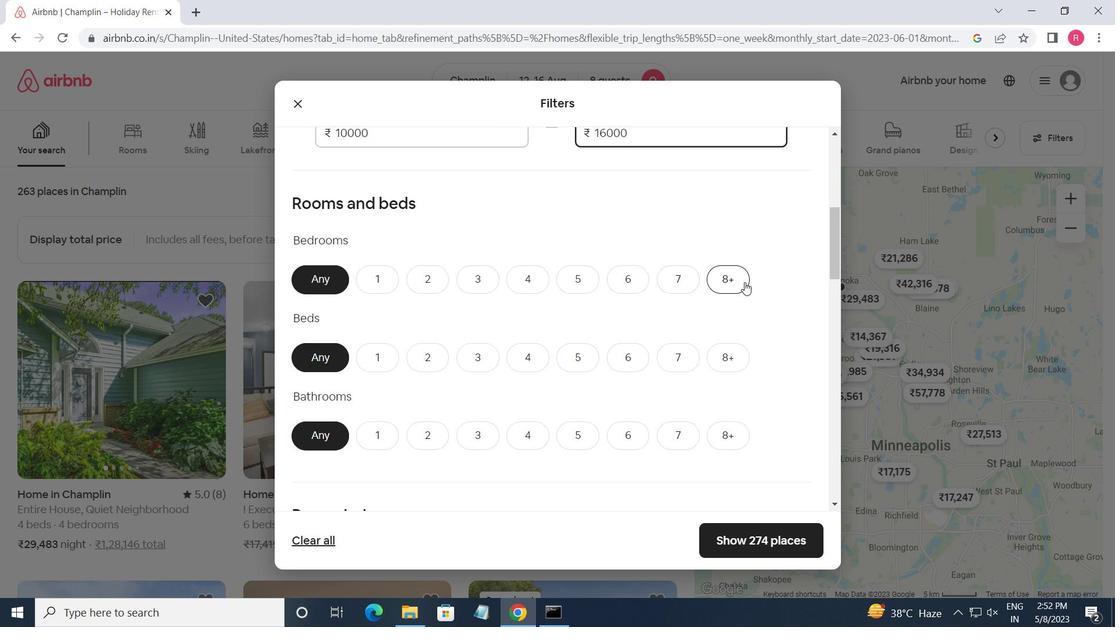 
Action: Mouse moved to (729, 351)
Screenshot: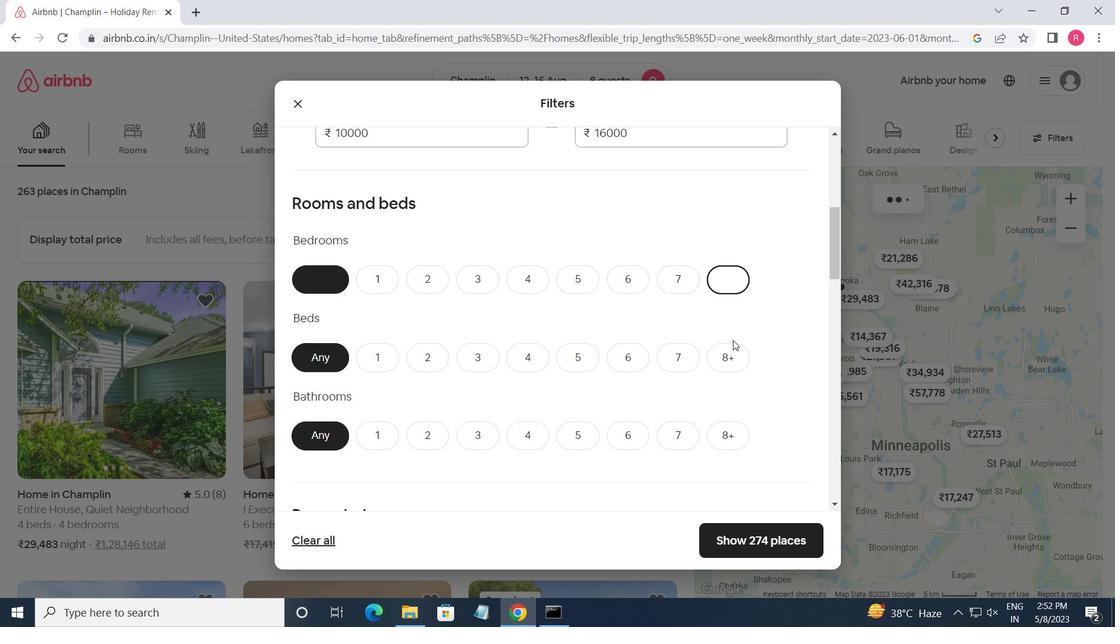 
Action: Mouse pressed left at (729, 351)
Screenshot: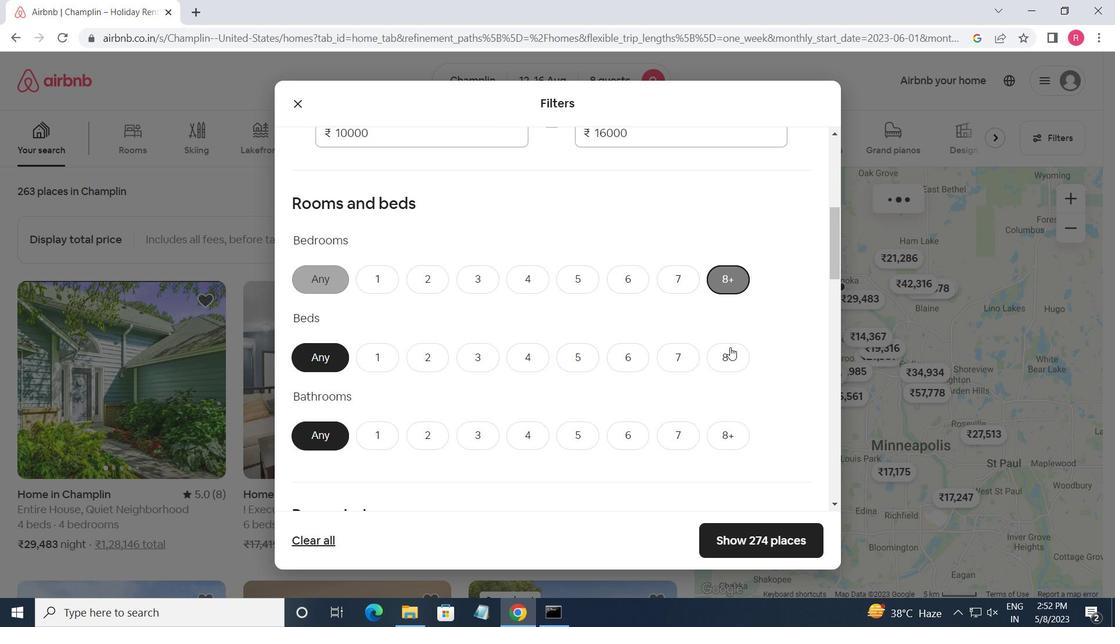 
Action: Mouse moved to (731, 435)
Screenshot: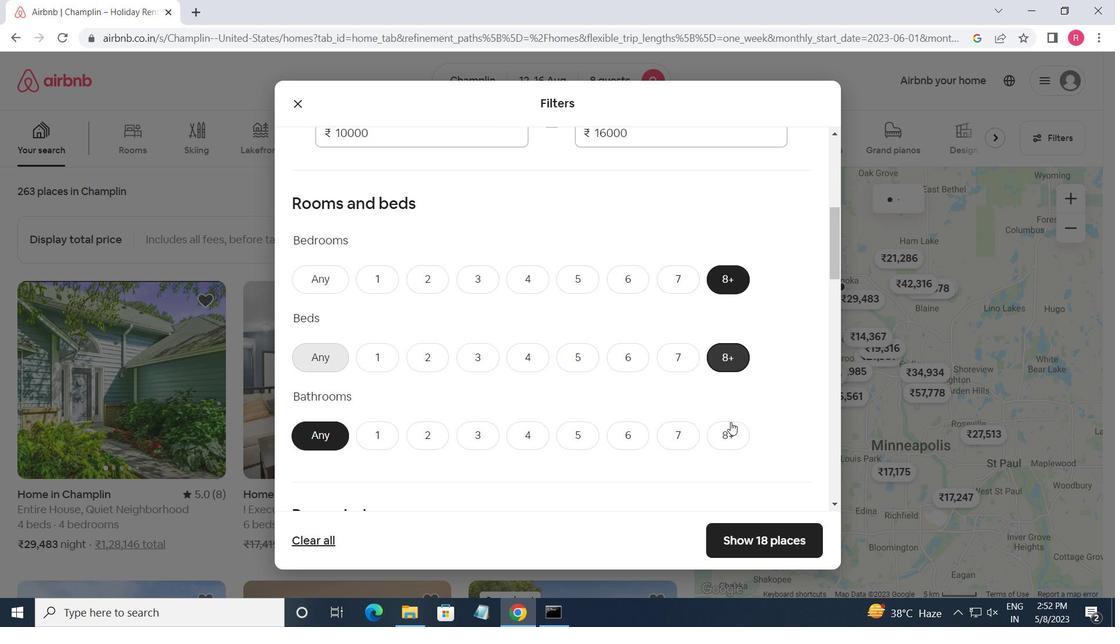 
Action: Mouse pressed left at (731, 435)
Screenshot: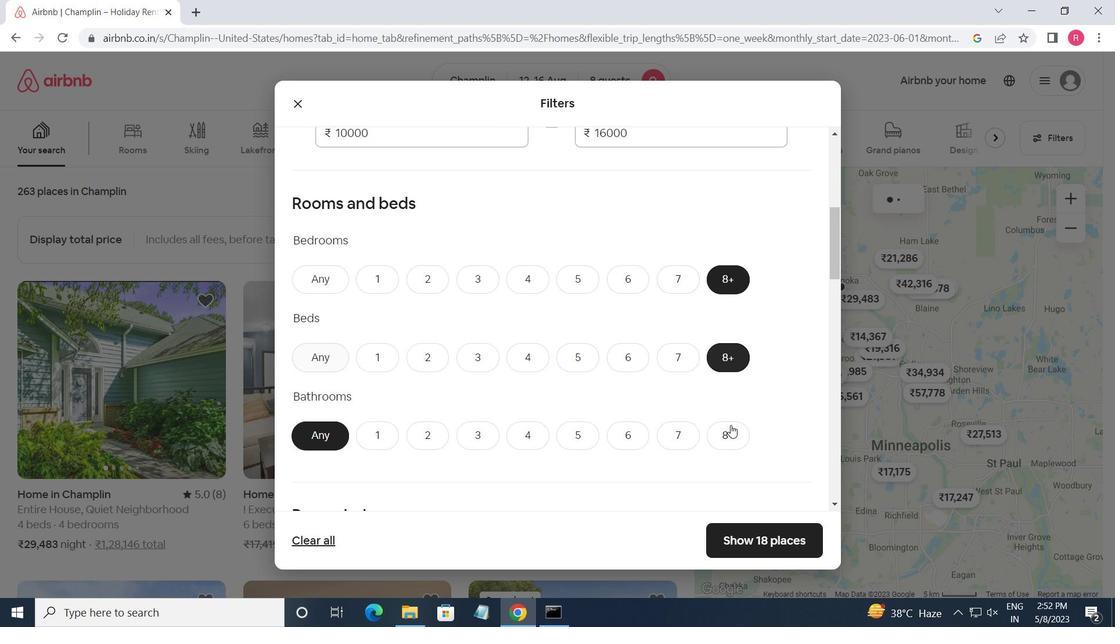 
Action: Mouse moved to (731, 433)
Screenshot: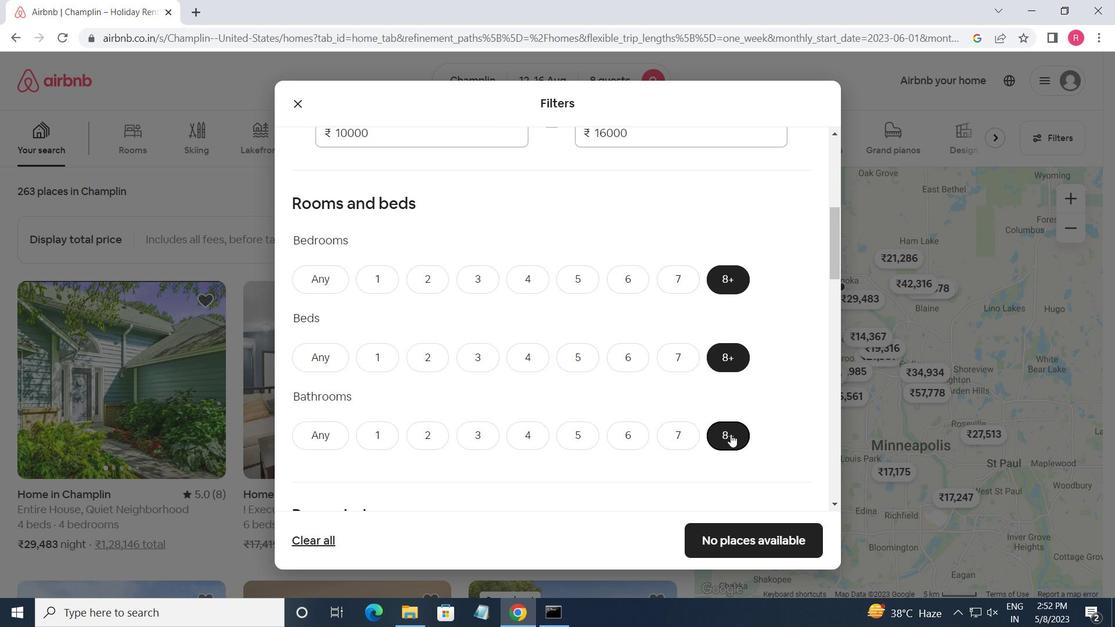 
Action: Mouse scrolled (731, 432) with delta (0, 0)
Screenshot: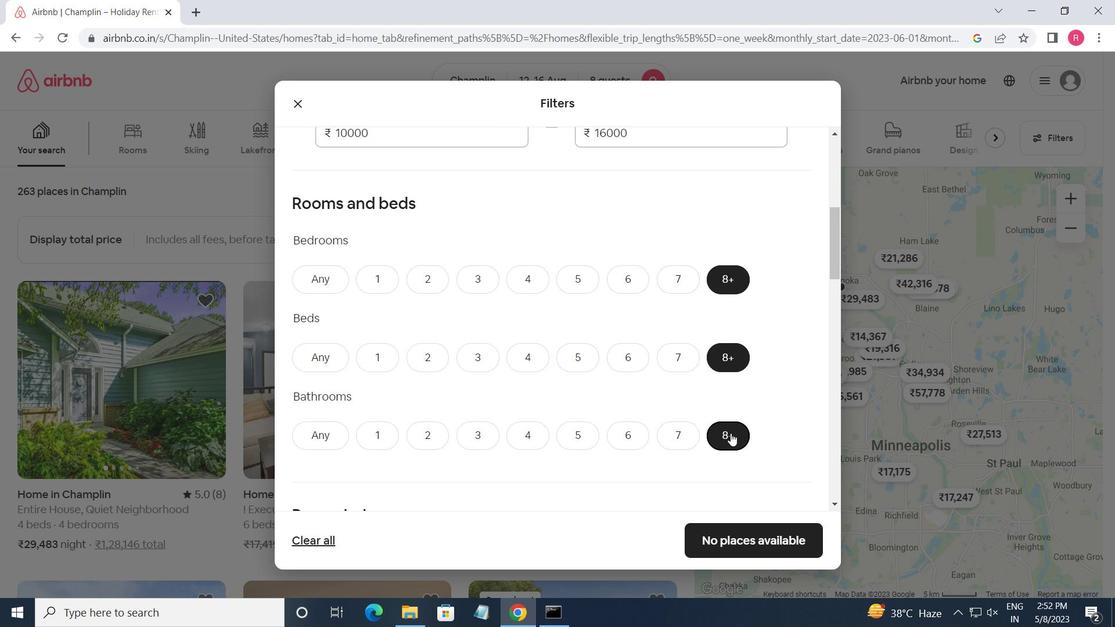 
Action: Mouse scrolled (731, 432) with delta (0, 0)
Screenshot: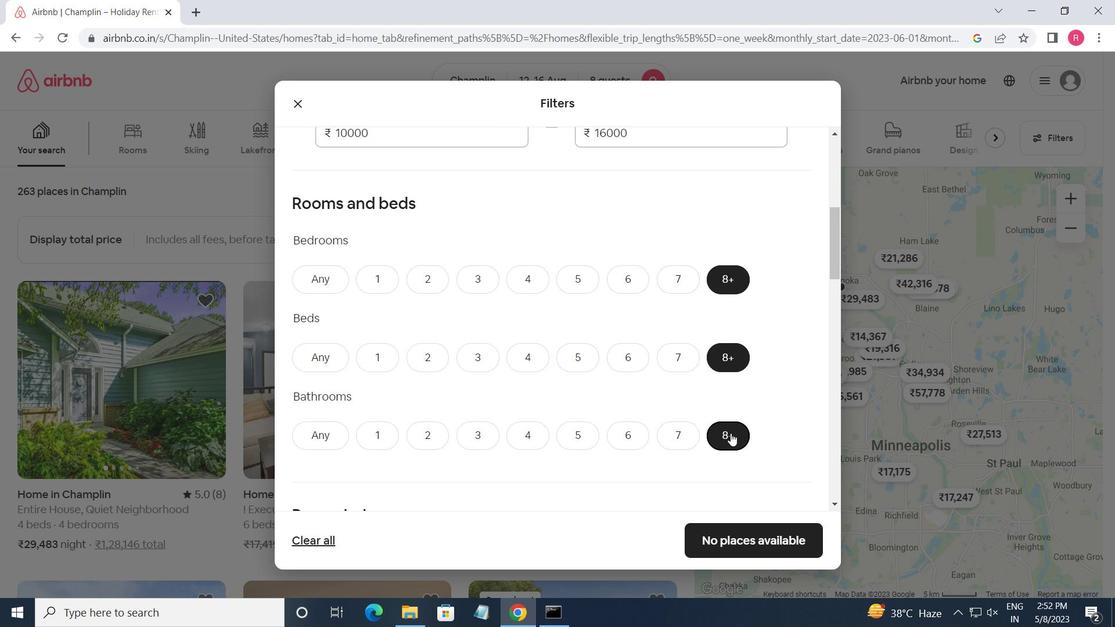 
Action: Mouse scrolled (731, 432) with delta (0, 0)
Screenshot: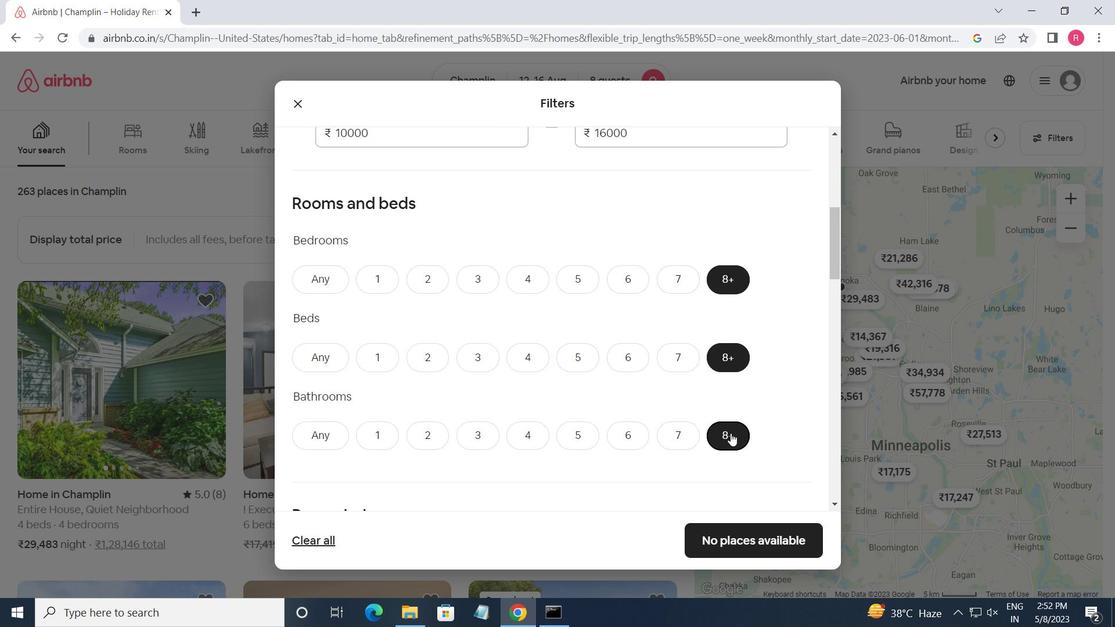 
Action: Mouse scrolled (731, 432) with delta (0, 0)
Screenshot: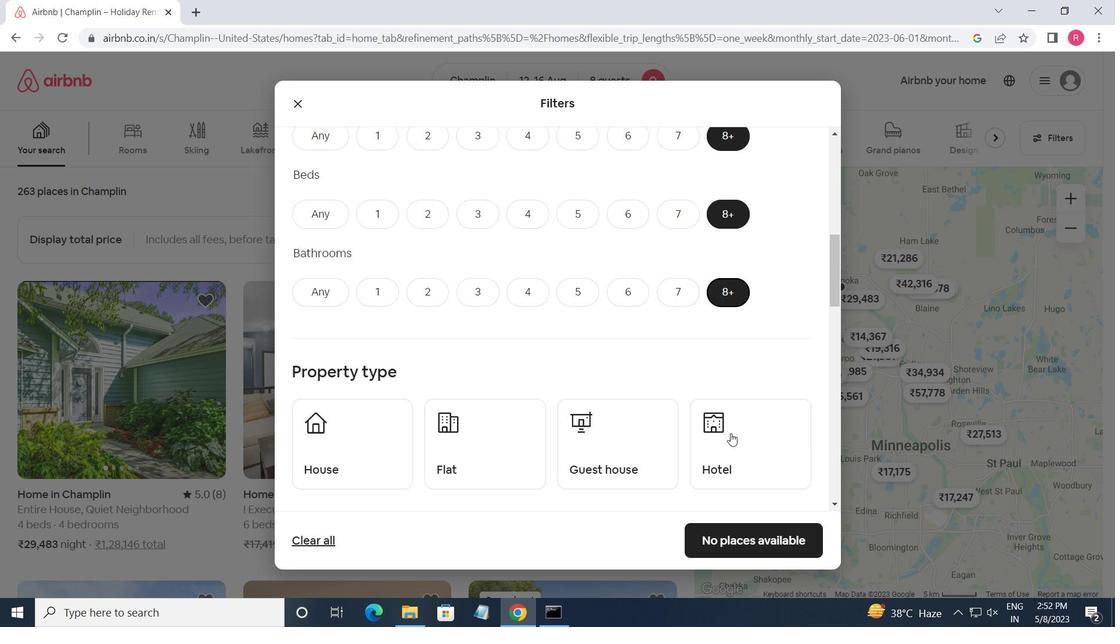 
Action: Mouse moved to (590, 376)
Screenshot: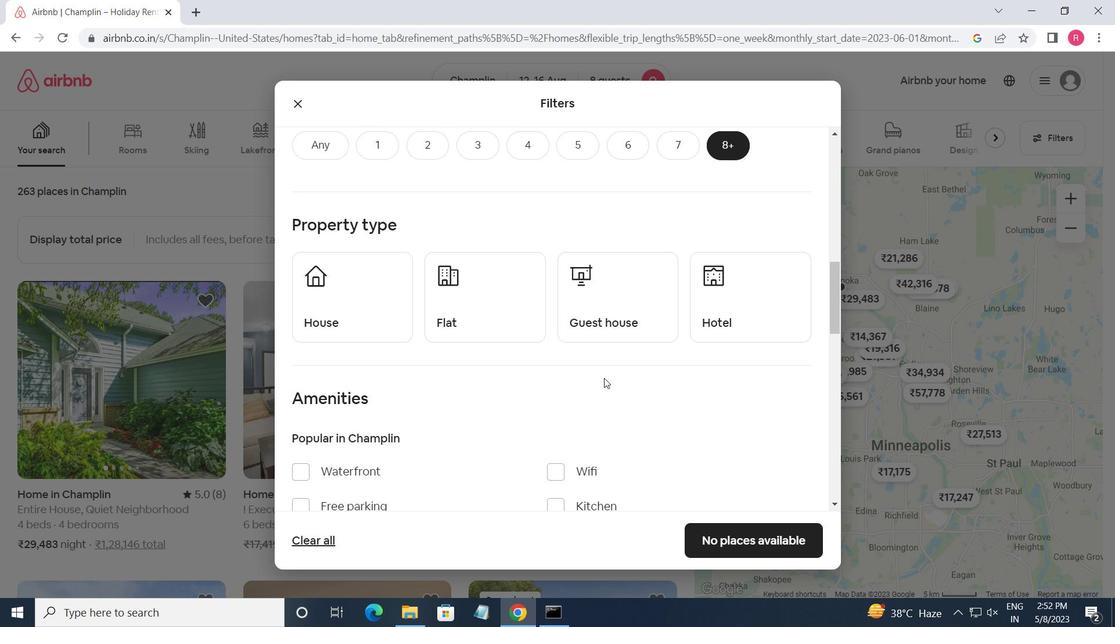 
Action: Mouse scrolled (590, 375) with delta (0, 0)
Screenshot: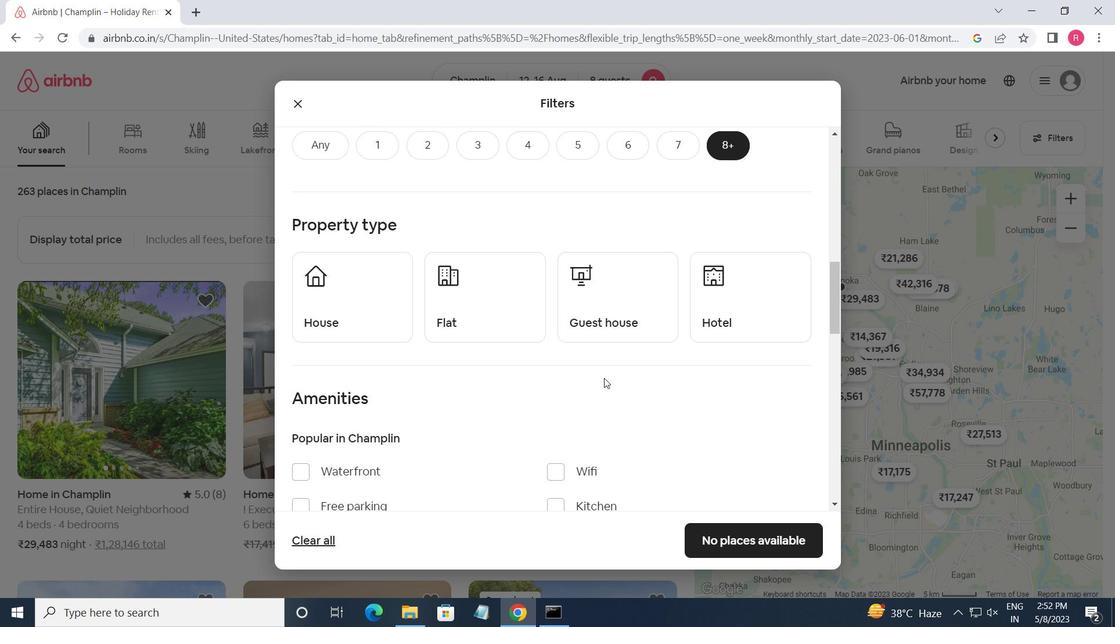 
Action: Mouse moved to (316, 252)
Screenshot: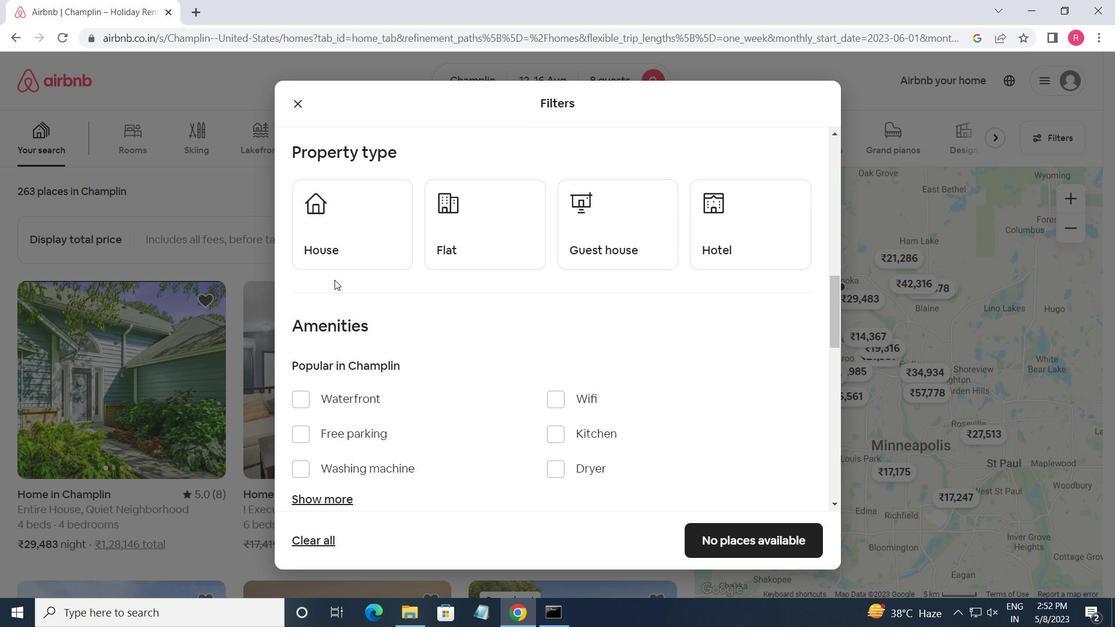 
Action: Mouse pressed left at (316, 252)
Screenshot: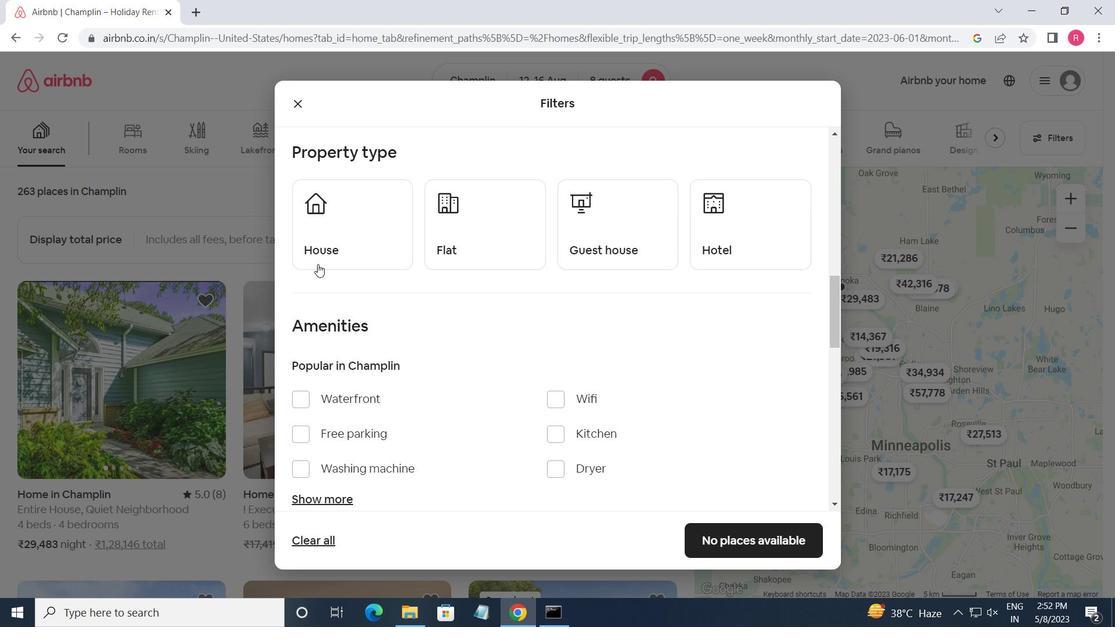 
Action: Mouse moved to (444, 243)
Screenshot: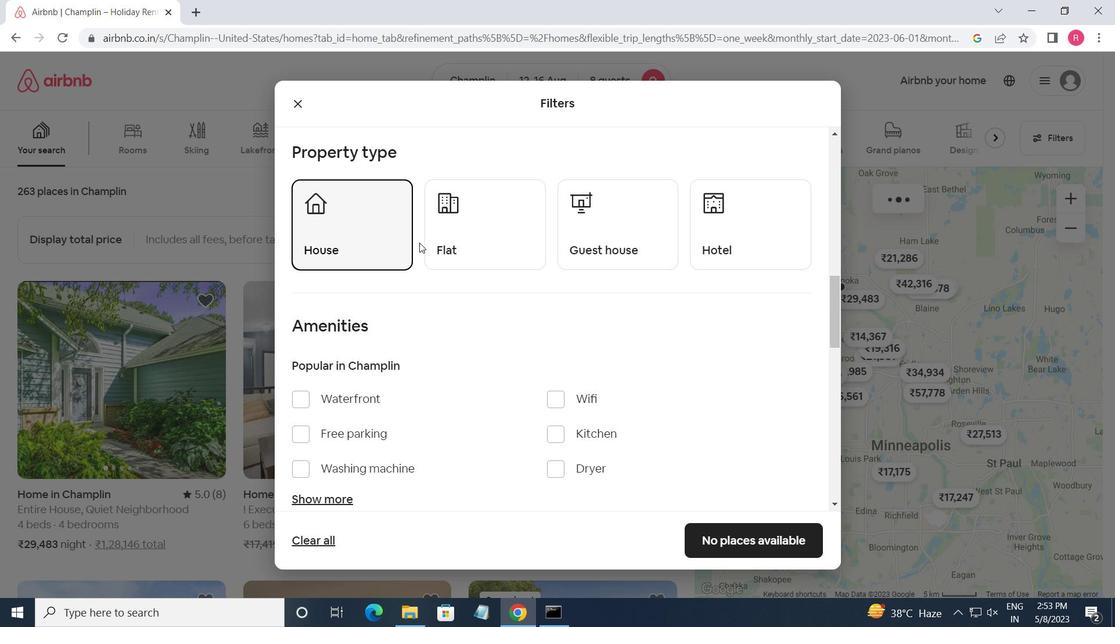 
Action: Mouse pressed left at (444, 243)
Screenshot: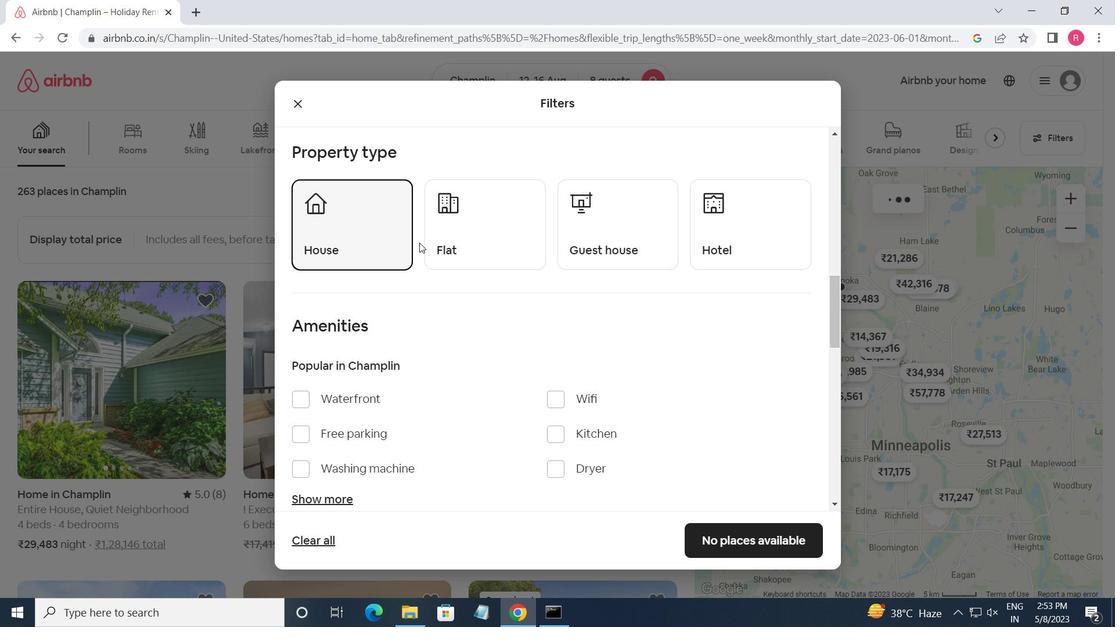 
Action: Mouse moved to (633, 241)
Screenshot: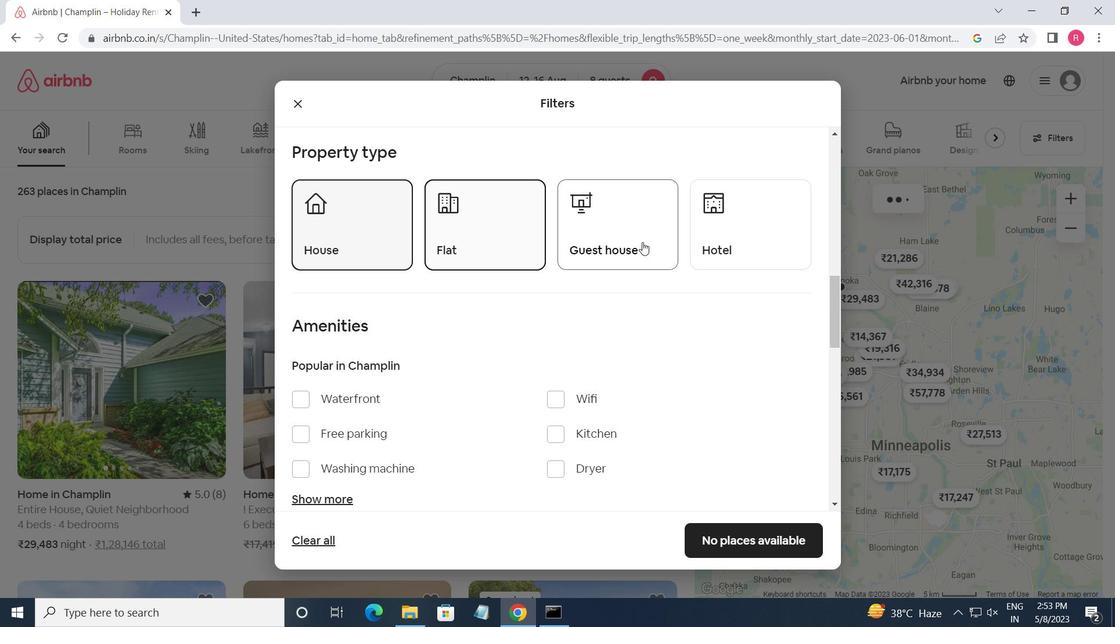 
Action: Mouse pressed left at (633, 241)
Screenshot: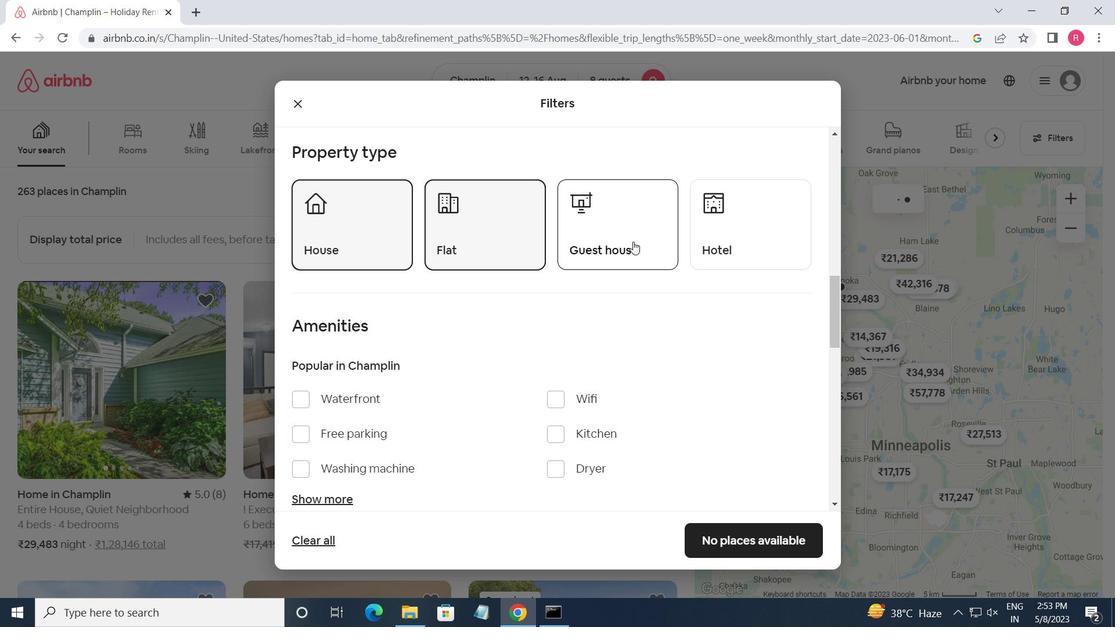
Action: Mouse moved to (739, 243)
Screenshot: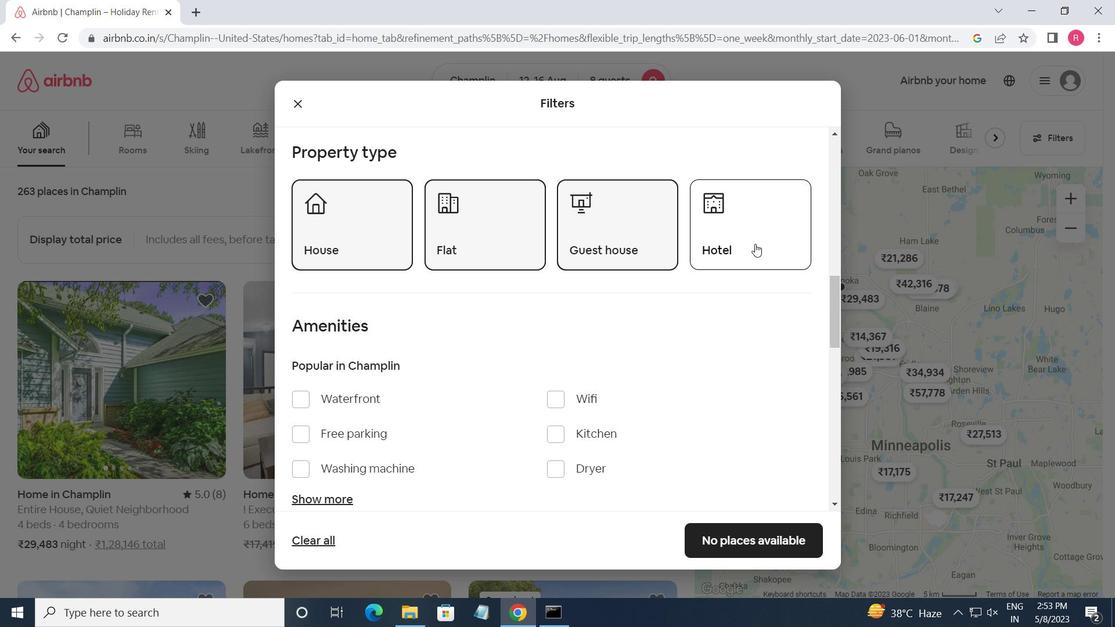 
Action: Mouse pressed left at (739, 243)
Screenshot: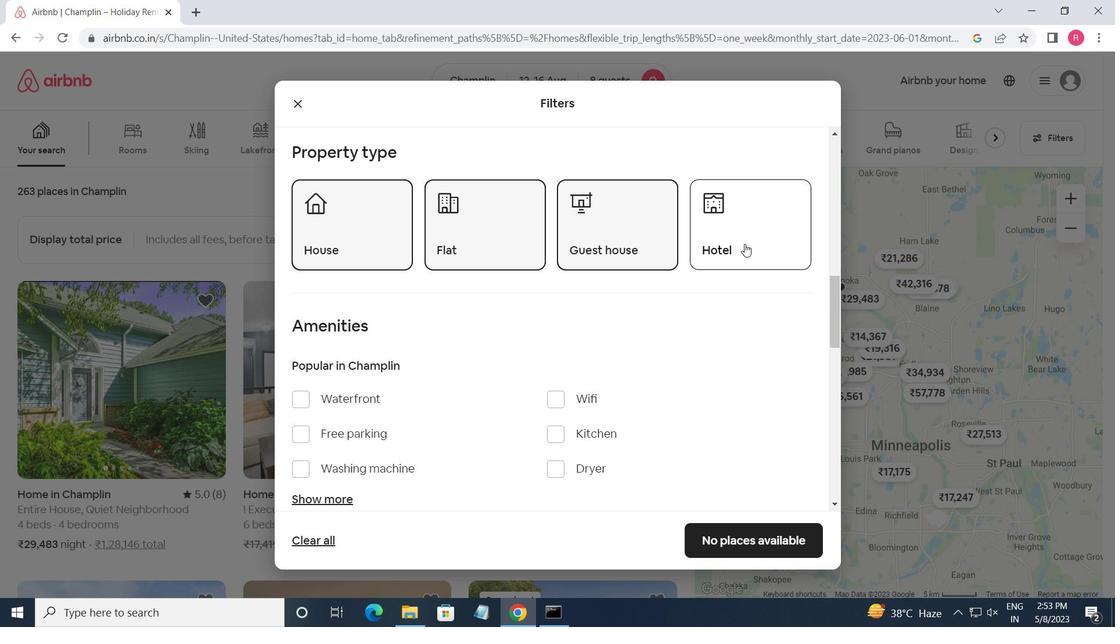 
Action: Mouse moved to (665, 263)
Screenshot: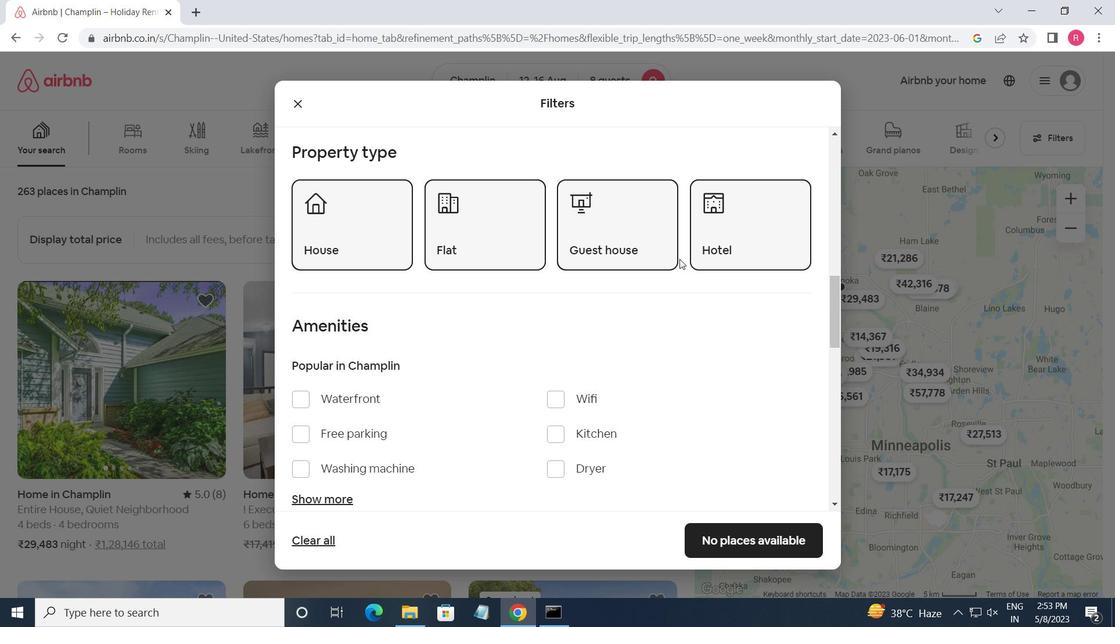 
Action: Mouse scrolled (665, 263) with delta (0, 0)
Screenshot: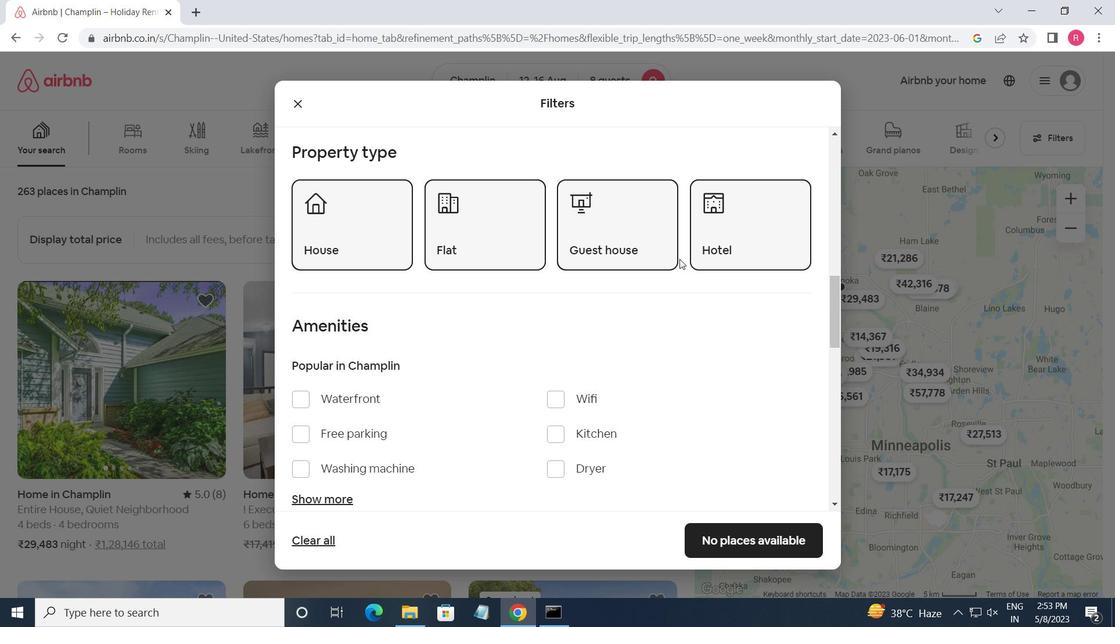 
Action: Mouse moved to (662, 268)
Screenshot: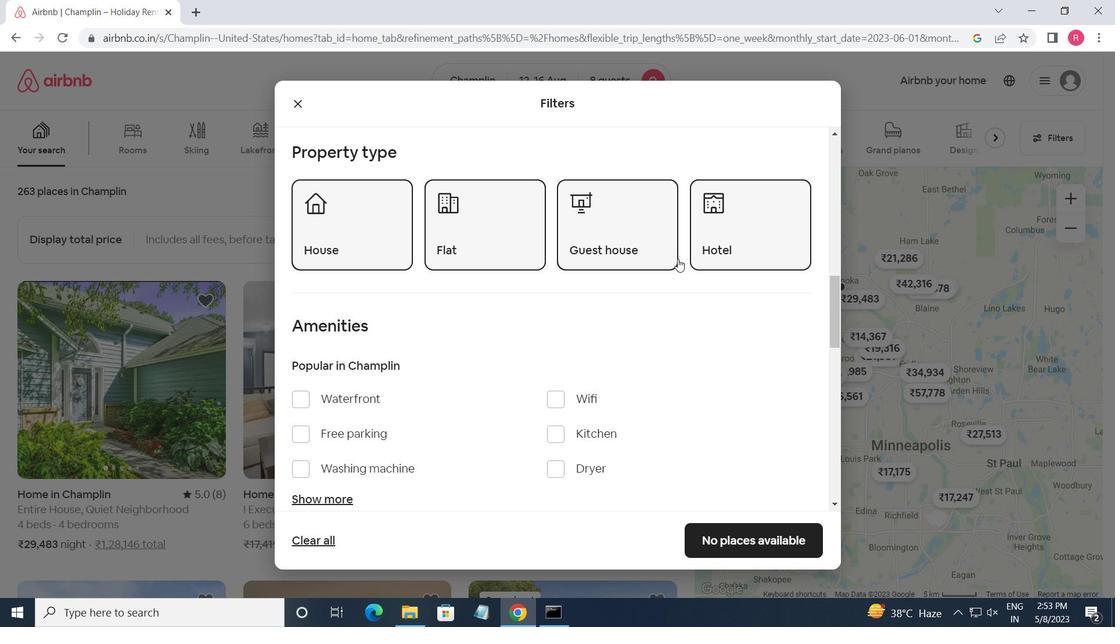 
Action: Mouse scrolled (662, 267) with delta (0, 0)
Screenshot: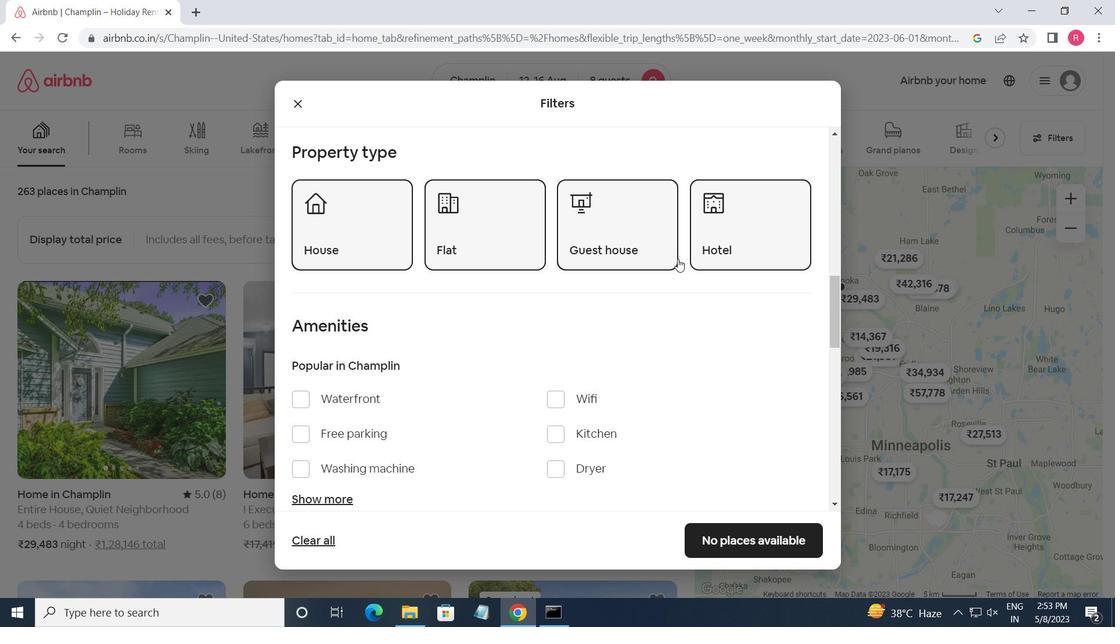 
Action: Mouse moved to (661, 268)
Screenshot: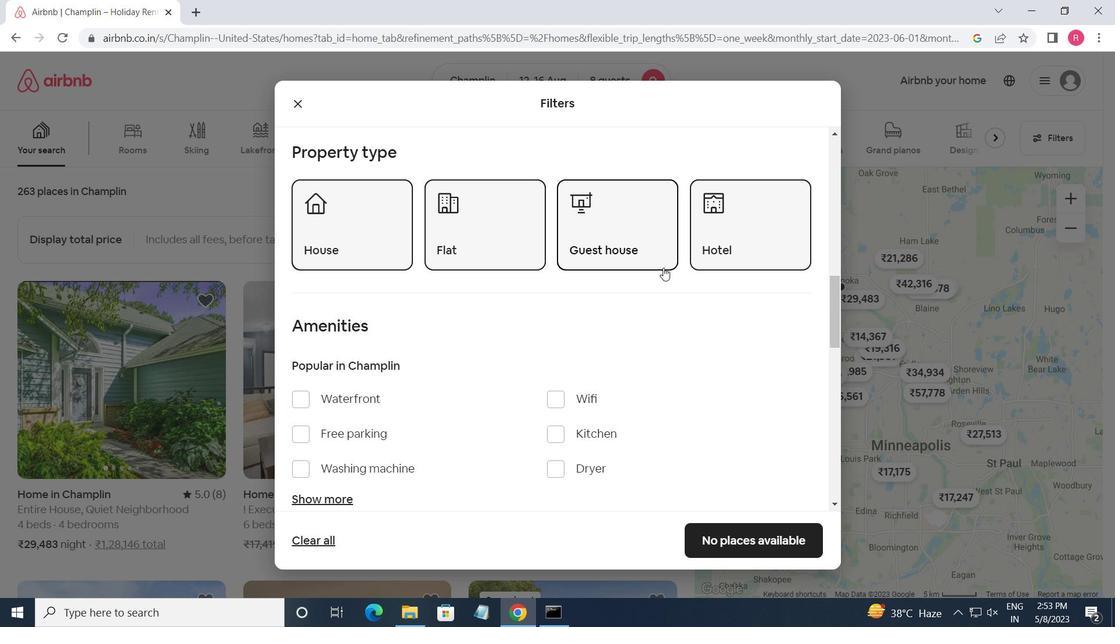 
Action: Mouse scrolled (661, 268) with delta (0, 0)
Screenshot: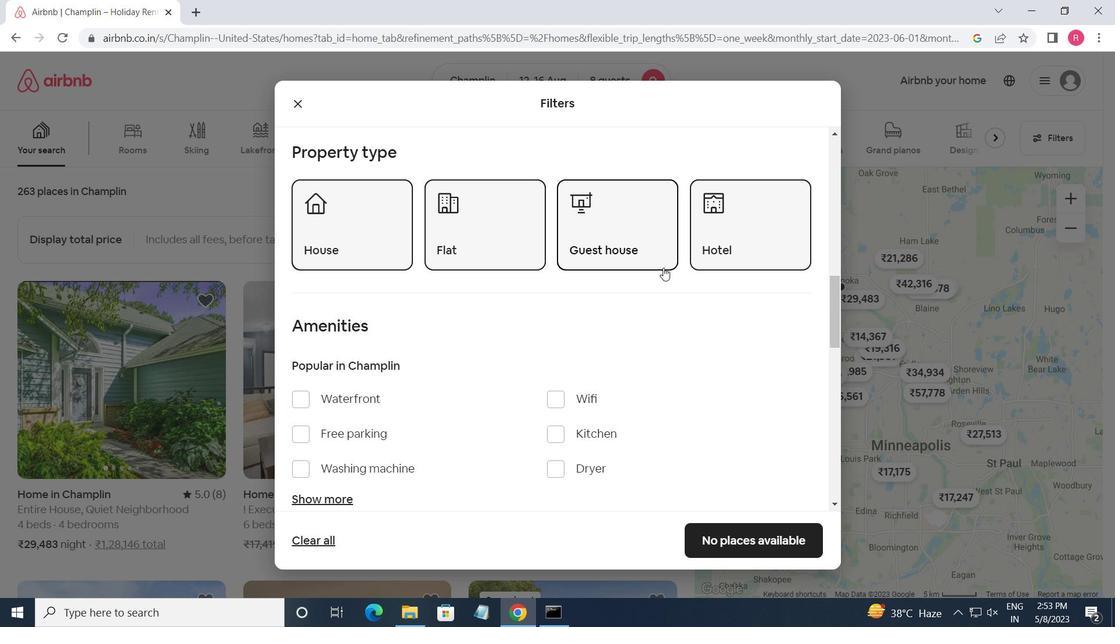 
Action: Mouse moved to (318, 285)
Screenshot: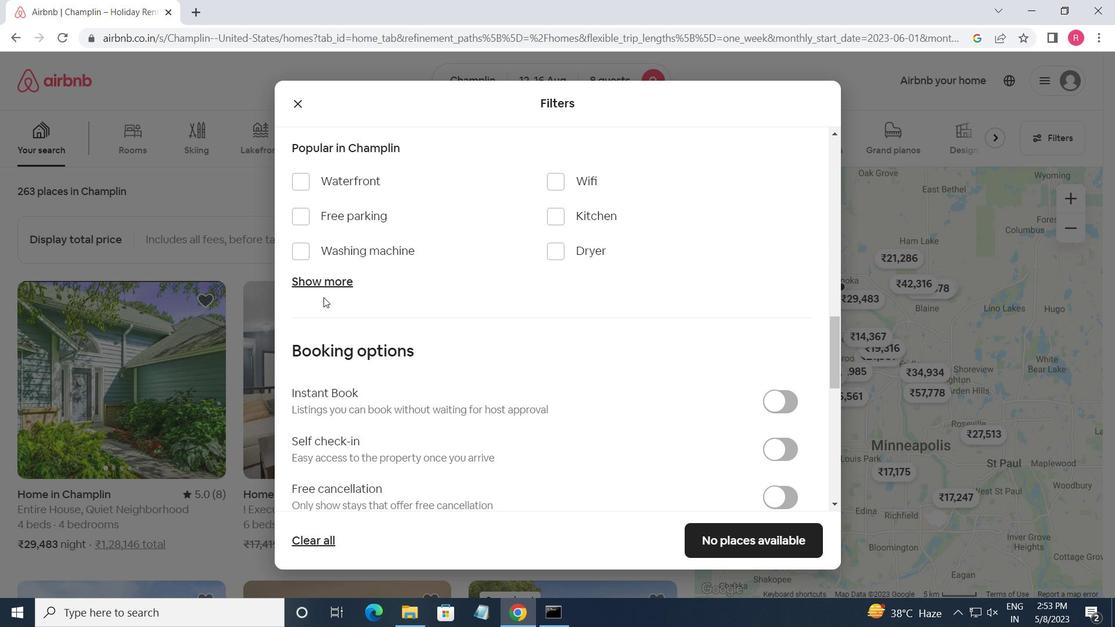 
Action: Mouse pressed left at (318, 285)
Screenshot: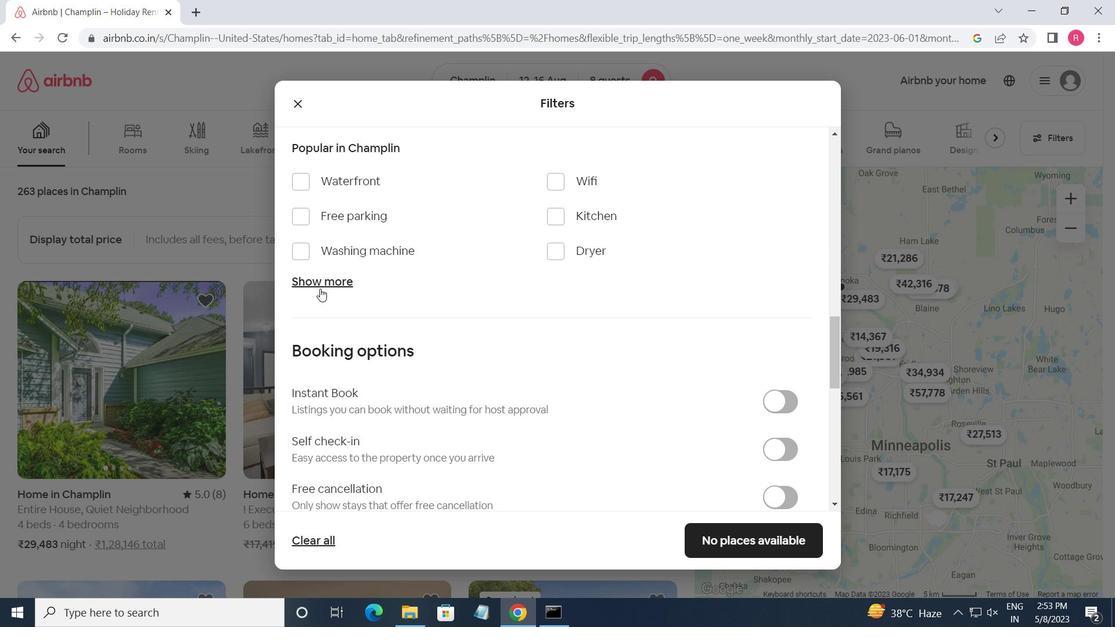 
Action: Mouse moved to (561, 182)
Screenshot: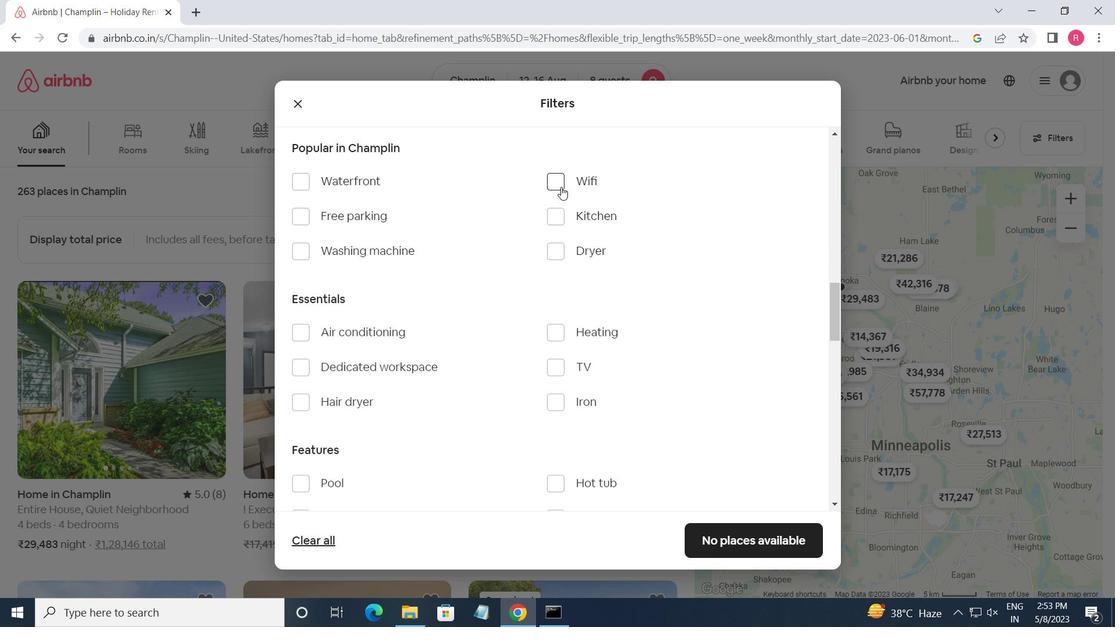 
Action: Mouse pressed left at (561, 182)
Screenshot: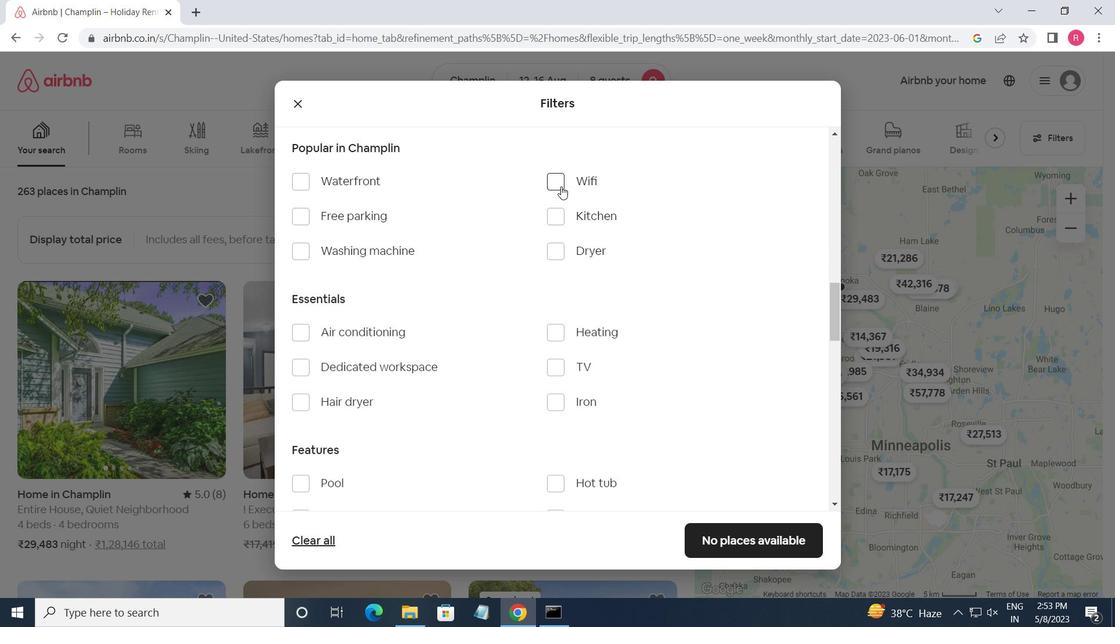 
Action: Mouse moved to (299, 217)
Screenshot: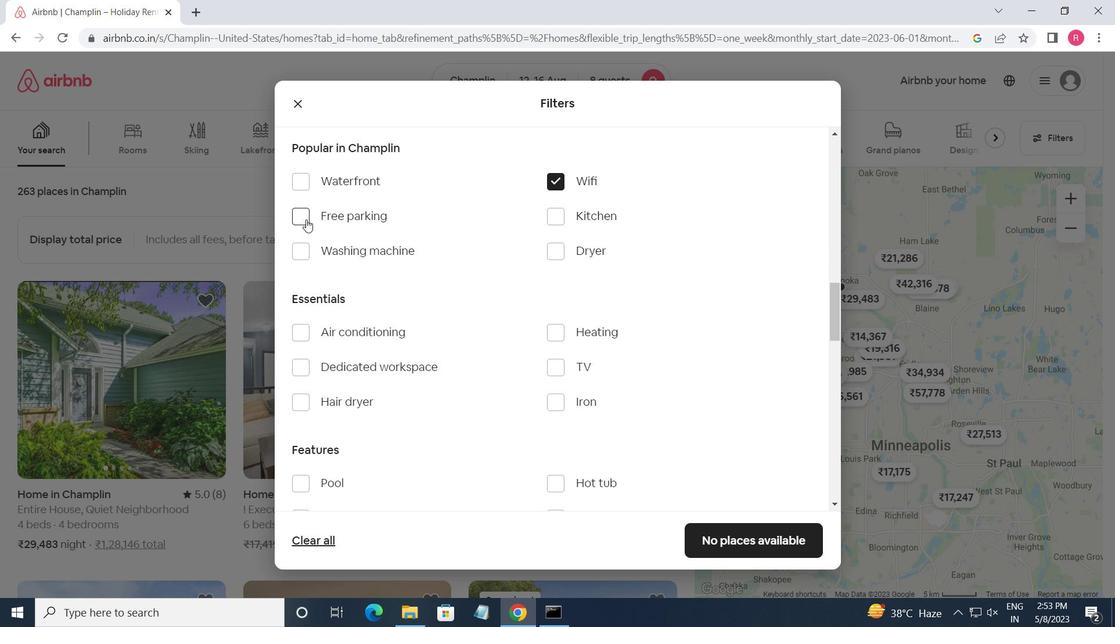 
Action: Mouse pressed left at (299, 217)
Screenshot: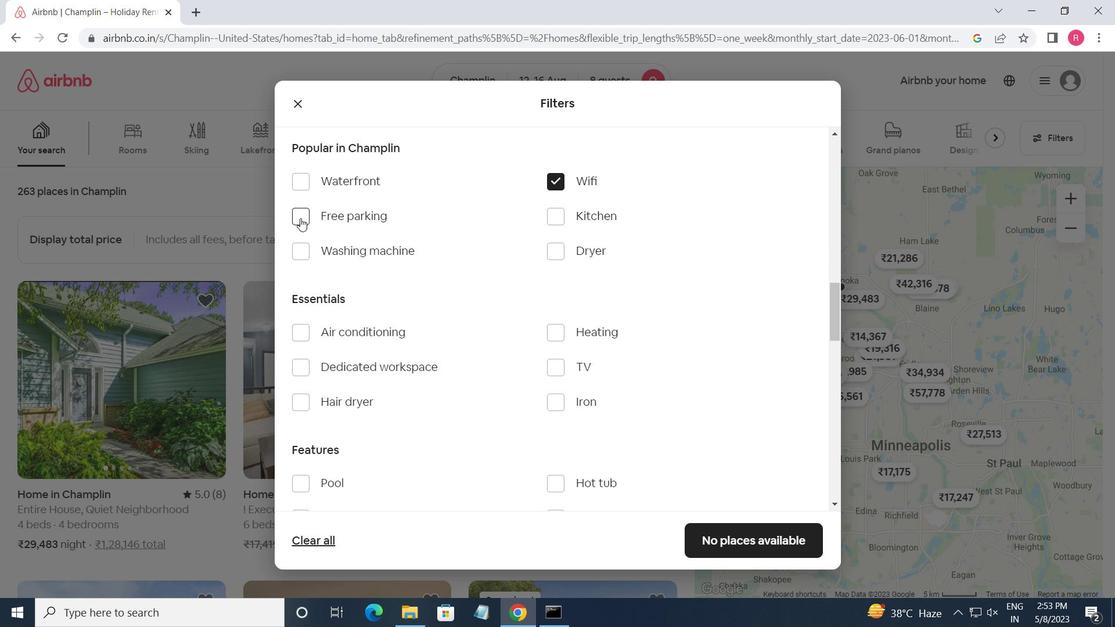
Action: Mouse moved to (558, 370)
Screenshot: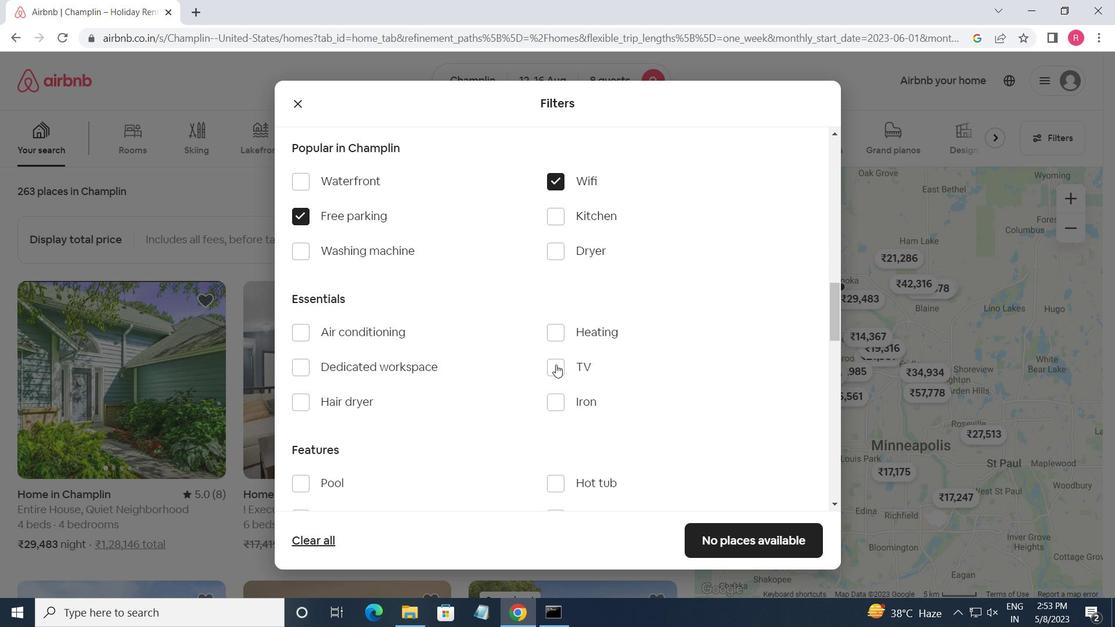
Action: Mouse pressed left at (558, 370)
Screenshot: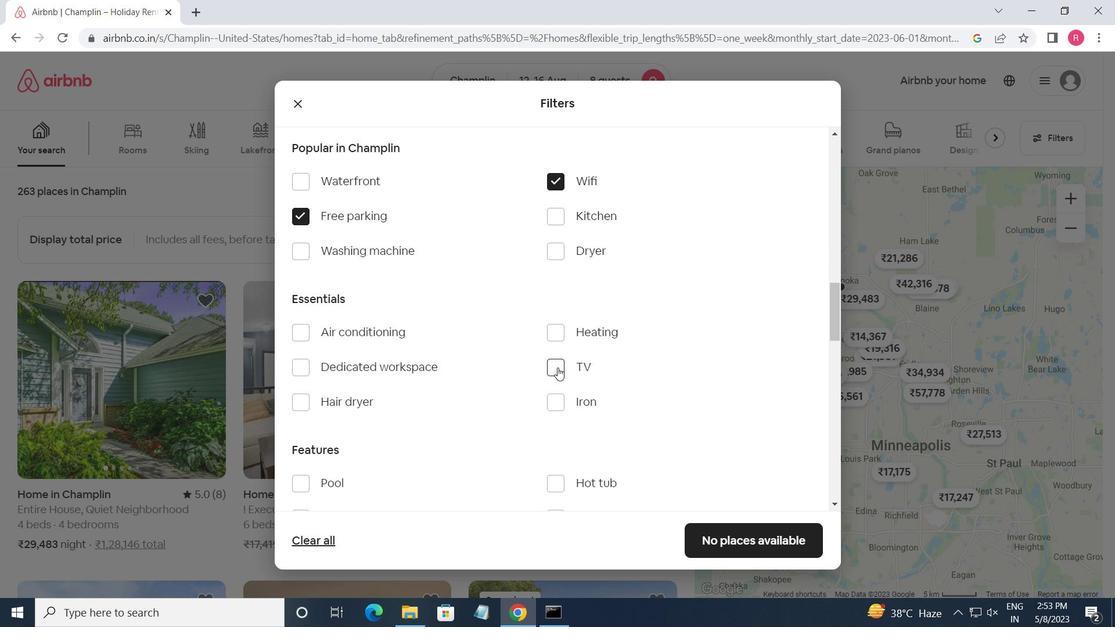 
Action: Mouse moved to (478, 371)
Screenshot: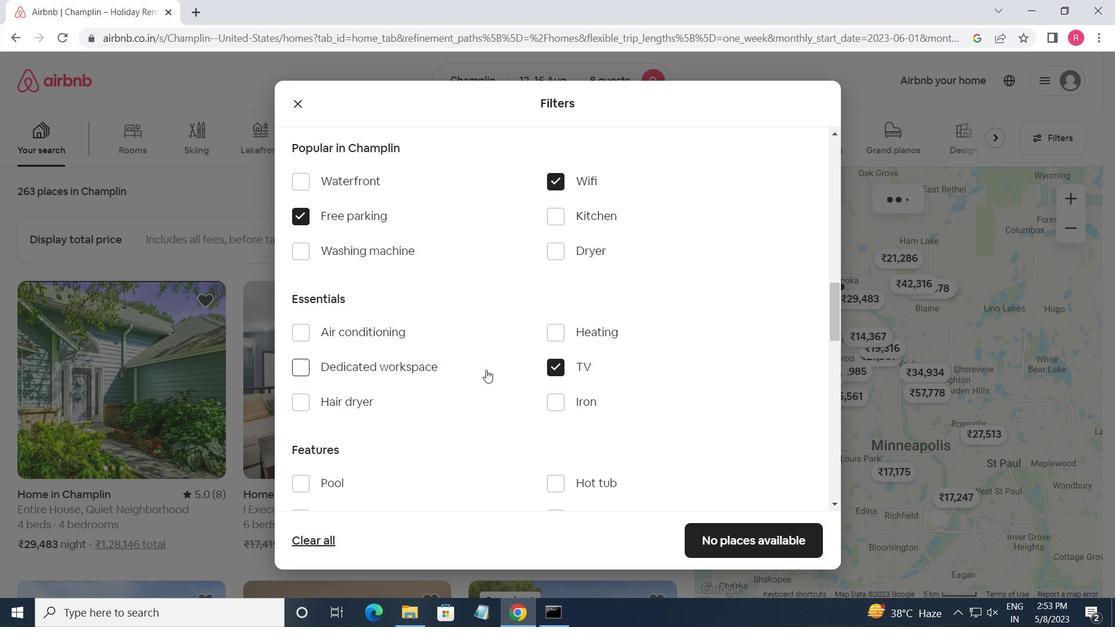 
Action: Mouse scrolled (478, 371) with delta (0, 0)
Screenshot: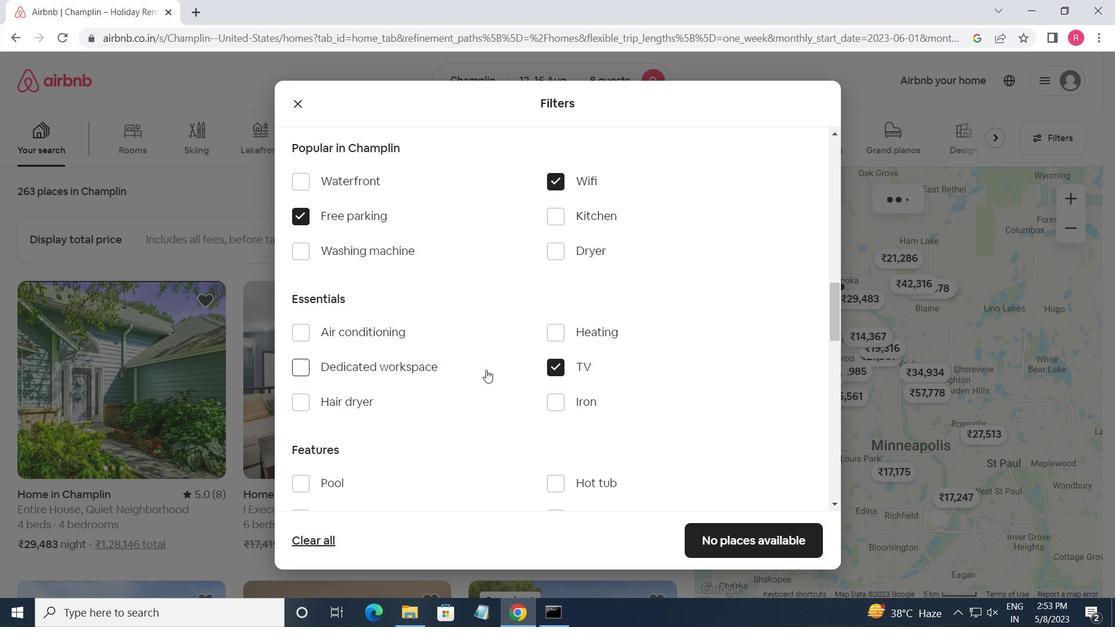 
Action: Mouse scrolled (478, 371) with delta (0, 0)
Screenshot: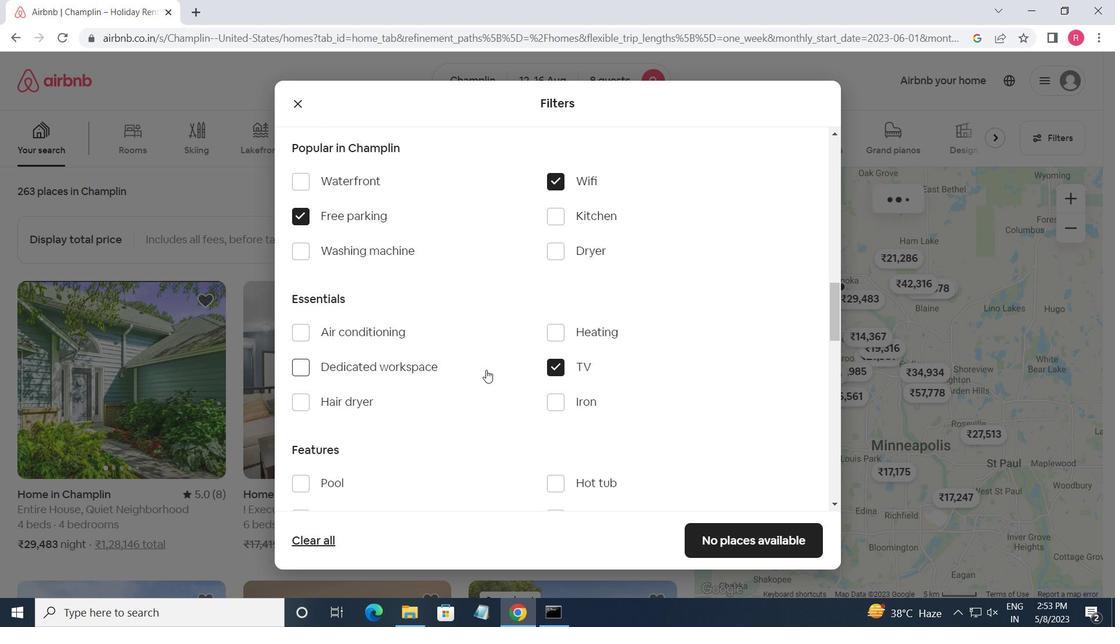 
Action: Mouse moved to (304, 404)
Screenshot: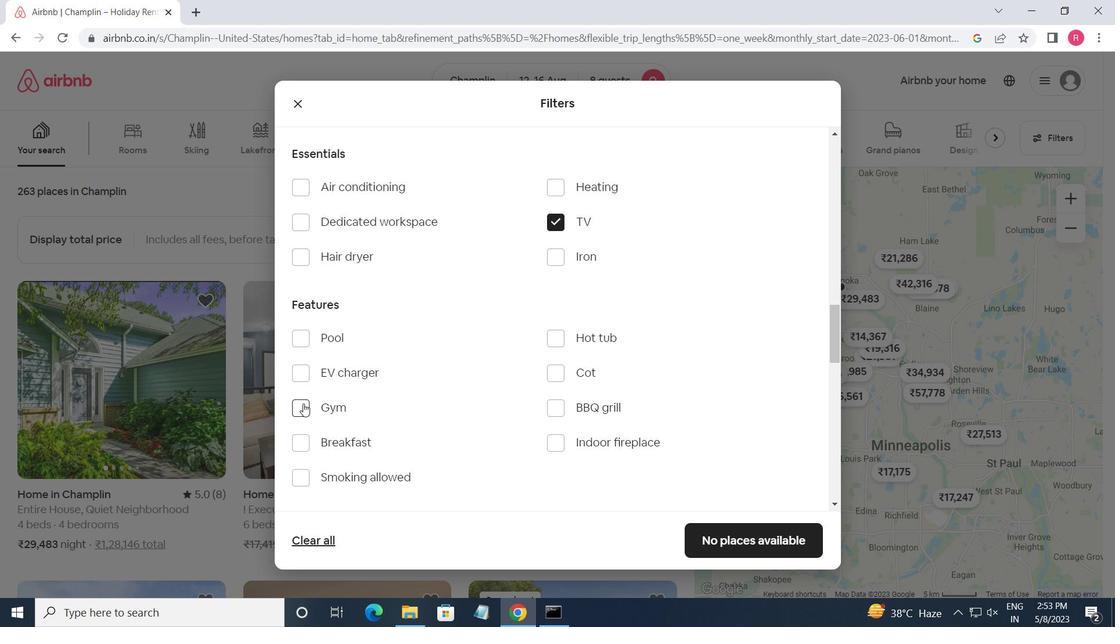 
Action: Mouse pressed left at (304, 404)
Screenshot: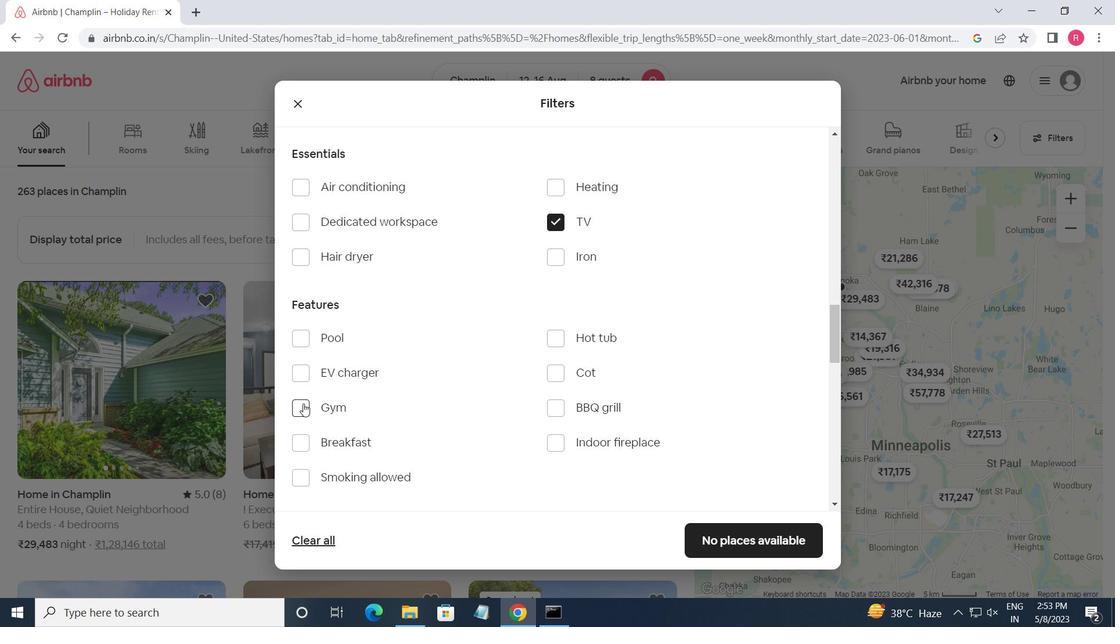 
Action: Mouse moved to (297, 453)
Screenshot: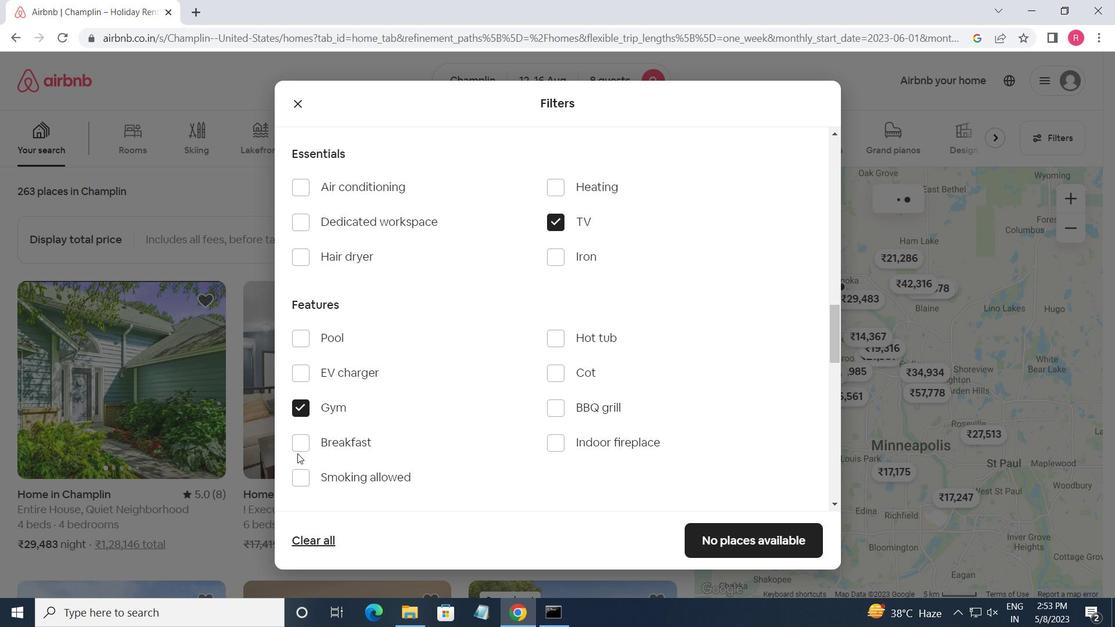 
Action: Mouse pressed left at (297, 453)
Screenshot: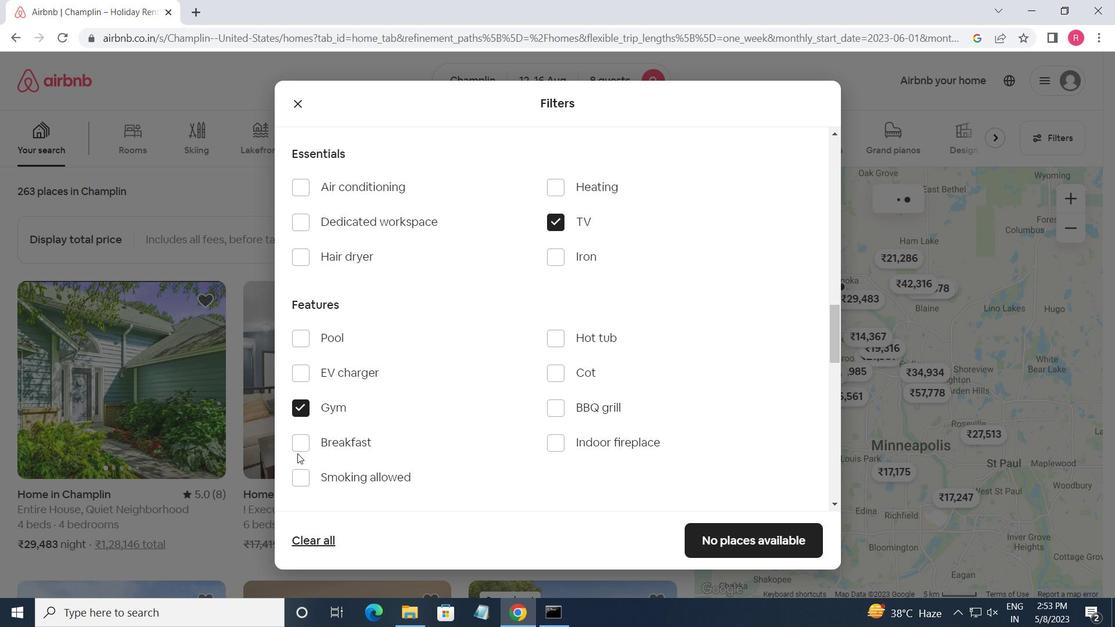 
Action: Mouse moved to (338, 439)
Screenshot: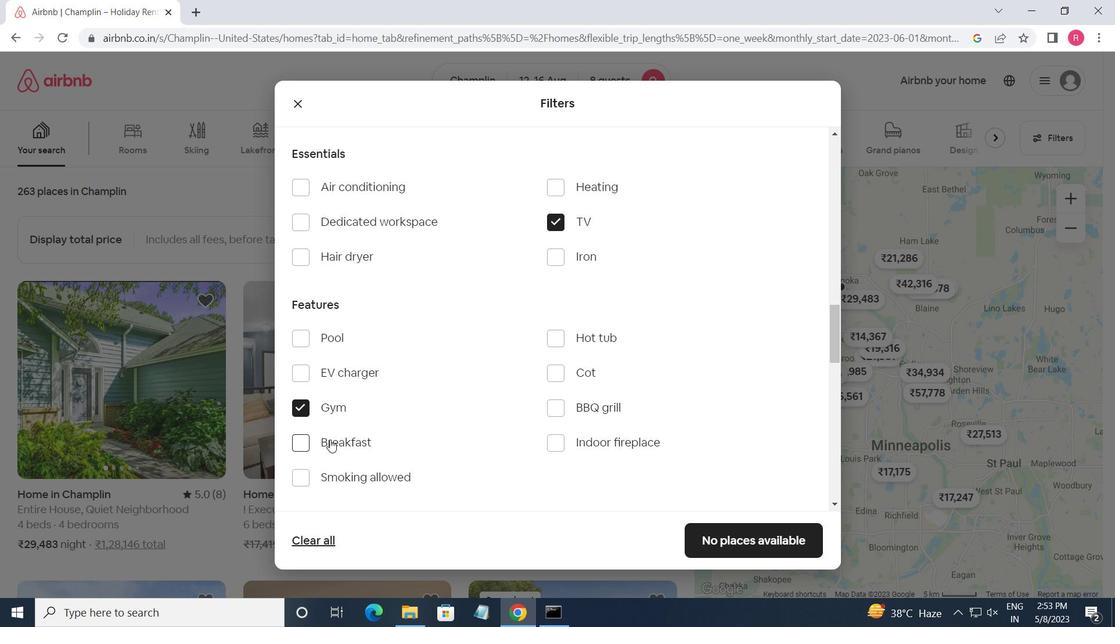 
Action: Mouse scrolled (338, 439) with delta (0, 0)
Screenshot: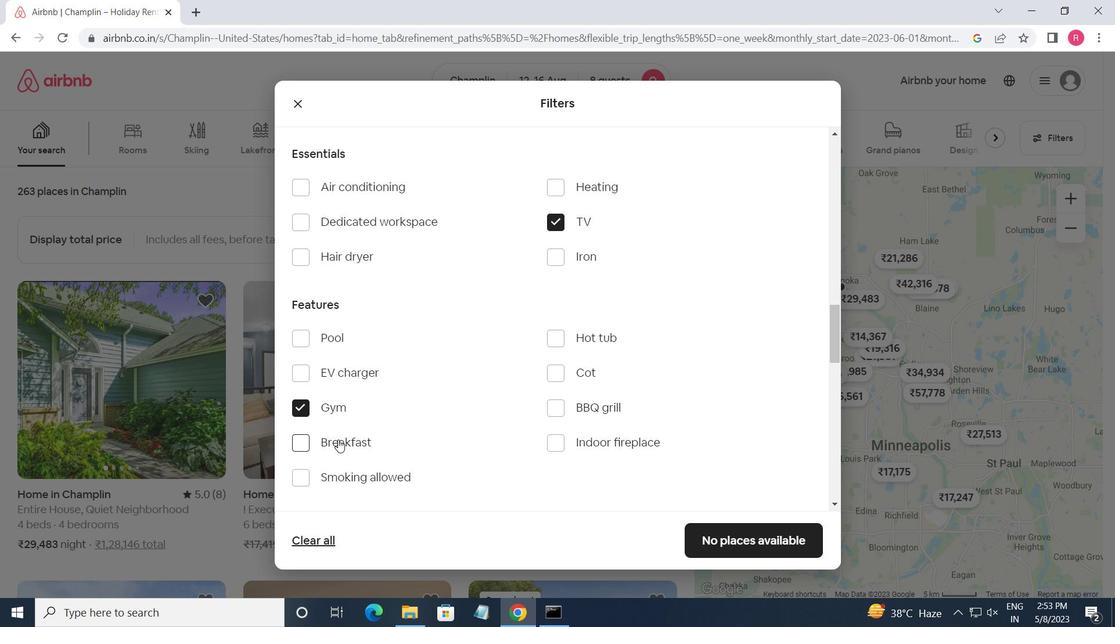 
Action: Mouse scrolled (338, 439) with delta (0, 0)
Screenshot: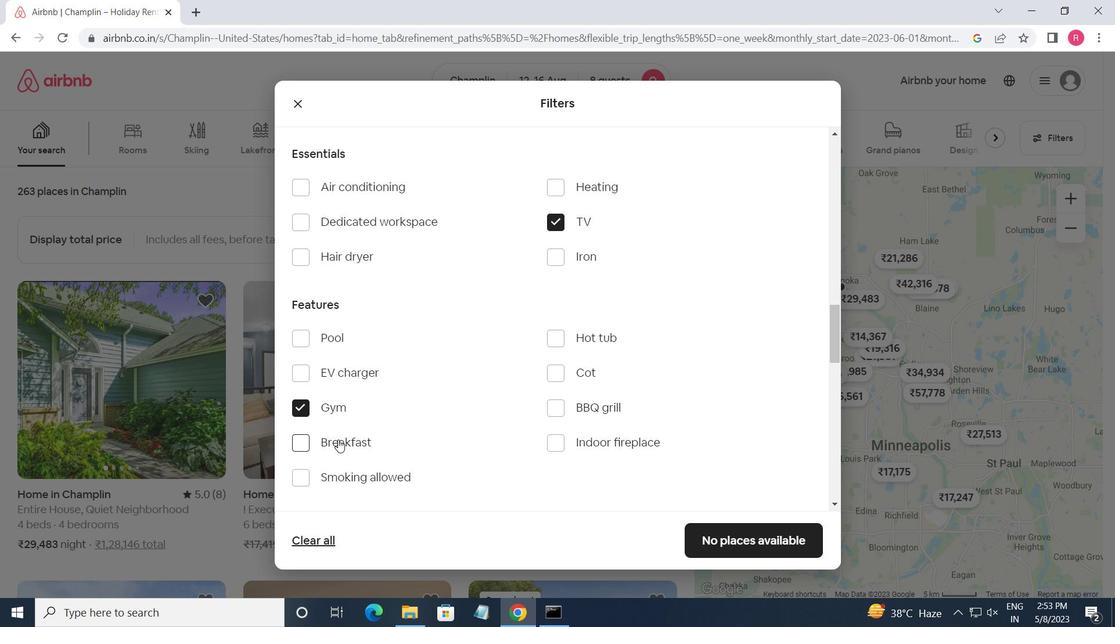 
Action: Mouse moved to (339, 439)
Screenshot: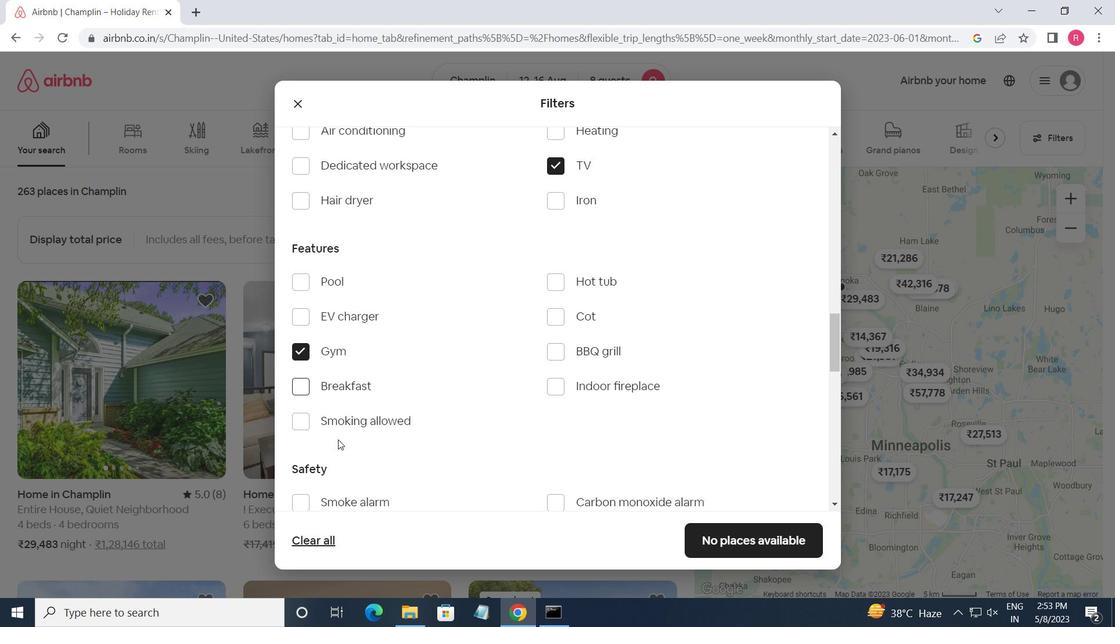 
Action: Mouse scrolled (339, 439) with delta (0, 0)
Screenshot: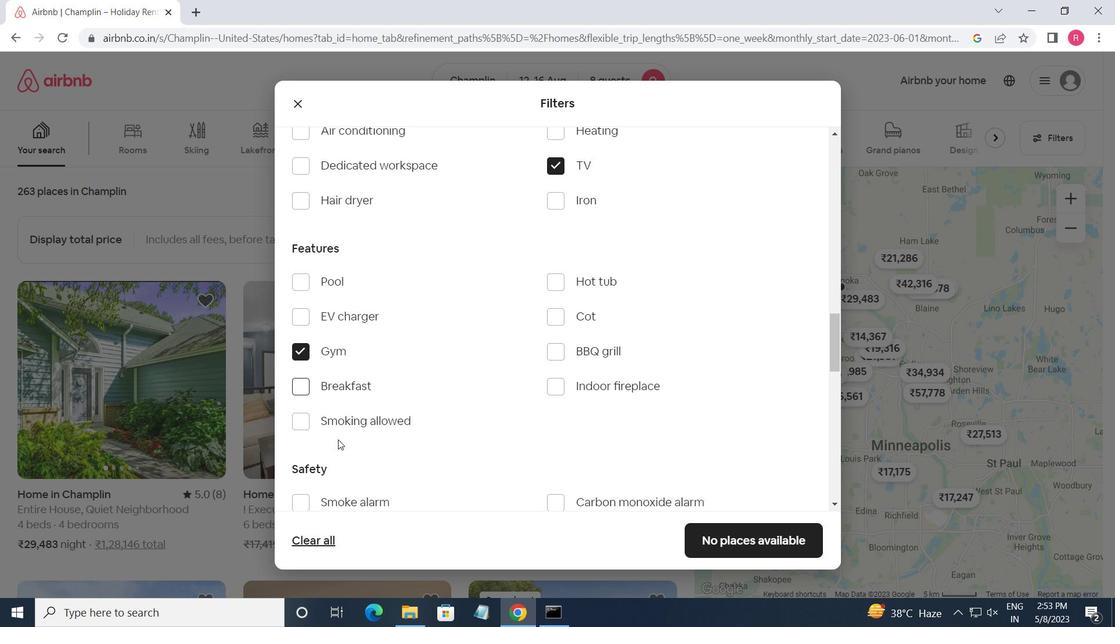 
Action: Mouse moved to (339, 439)
Screenshot: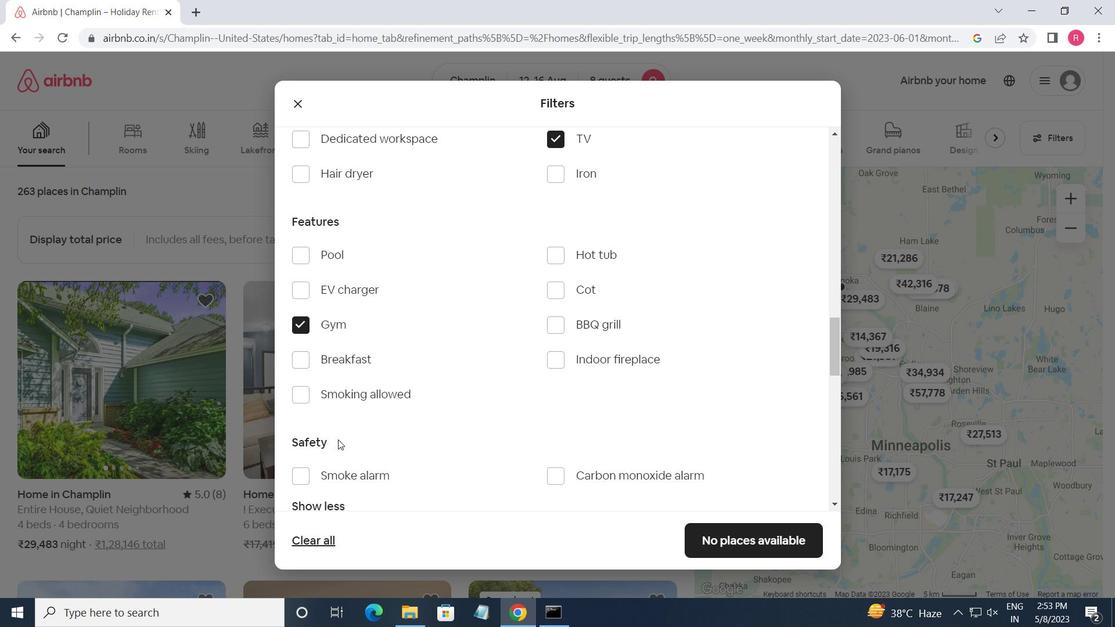 
Action: Mouse scrolled (339, 439) with delta (0, 0)
Screenshot: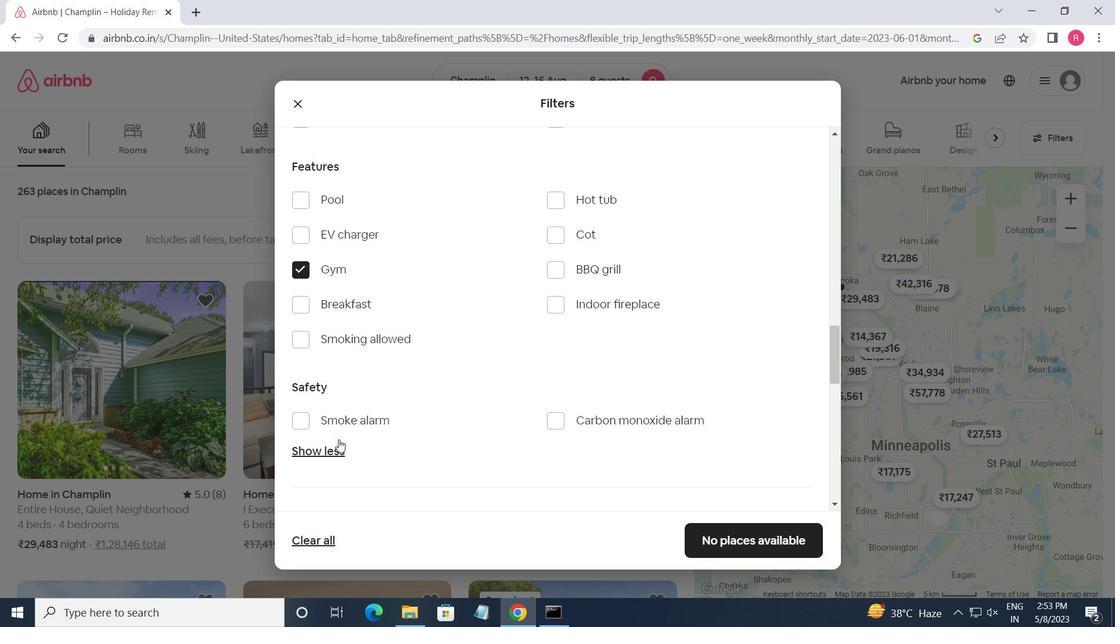 
Action: Mouse scrolled (339, 439) with delta (0, 0)
Screenshot: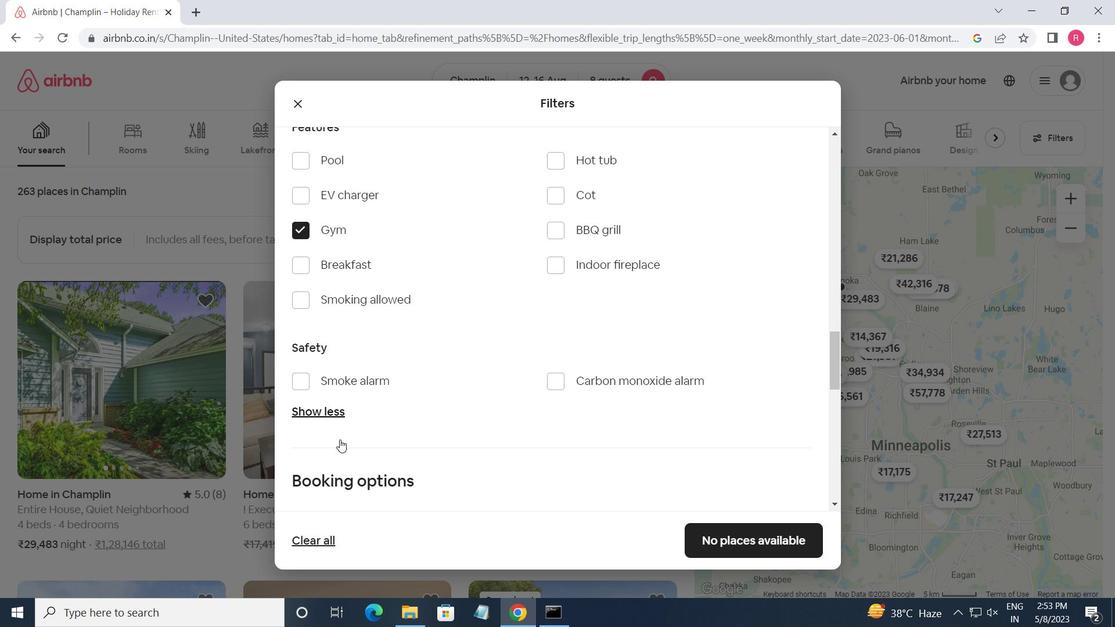 
Action: Mouse moved to (770, 388)
Screenshot: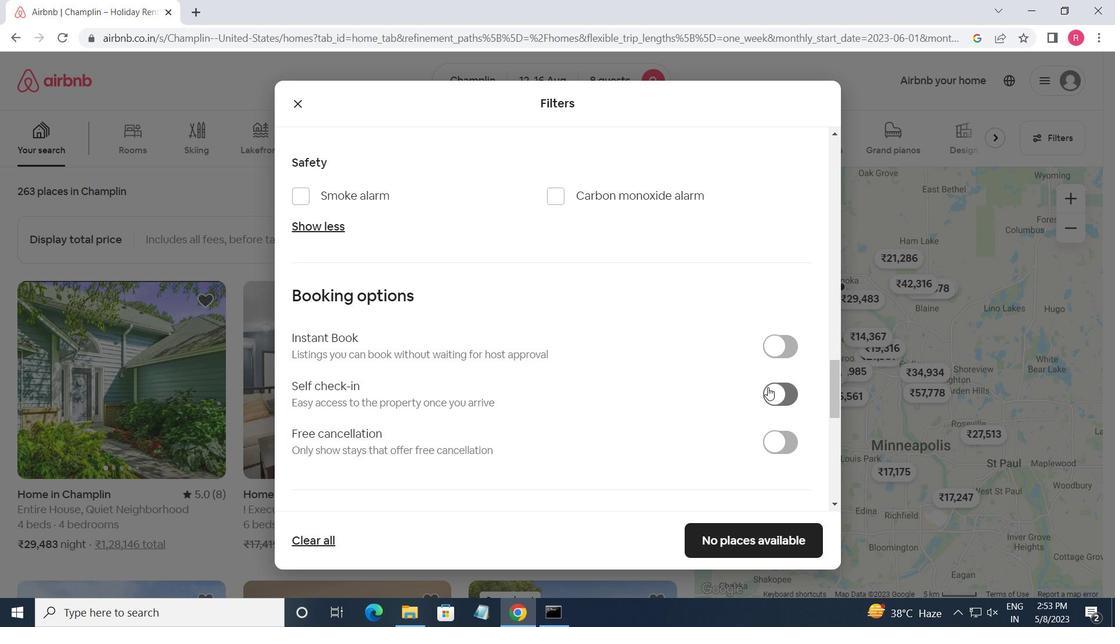 
Action: Mouse pressed left at (770, 388)
Screenshot: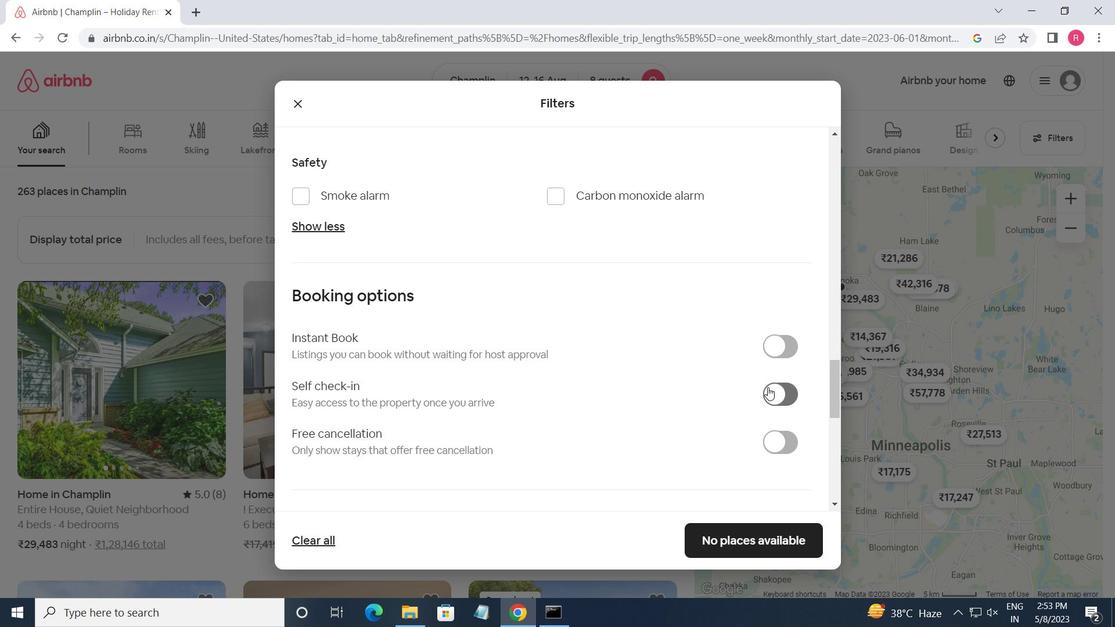 
Action: Mouse moved to (565, 392)
Screenshot: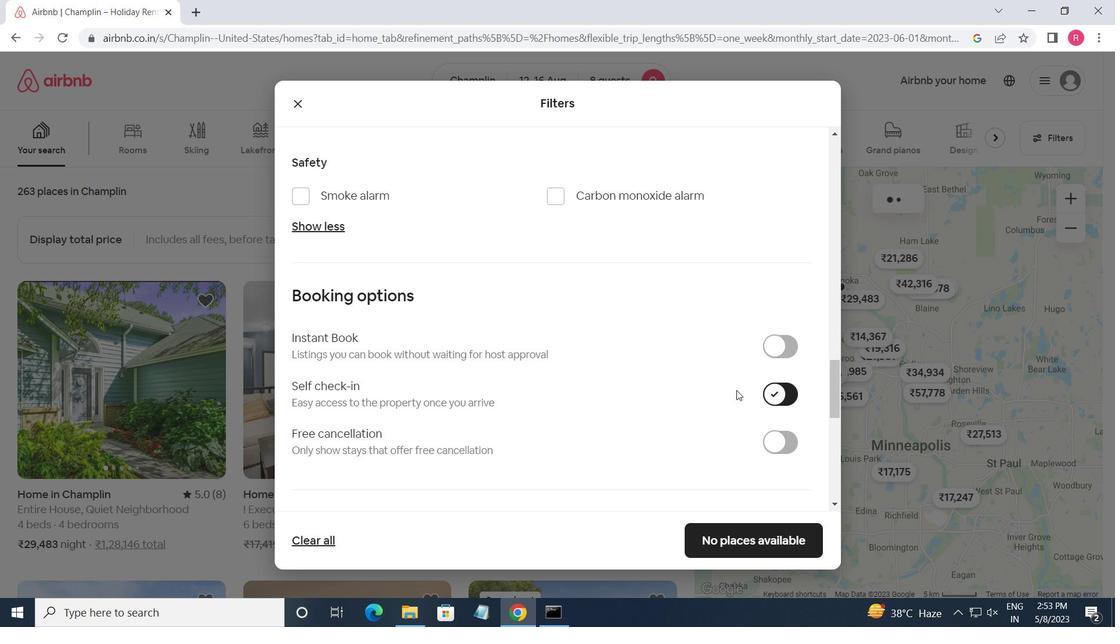 
Action: Mouse scrolled (565, 391) with delta (0, 0)
Screenshot: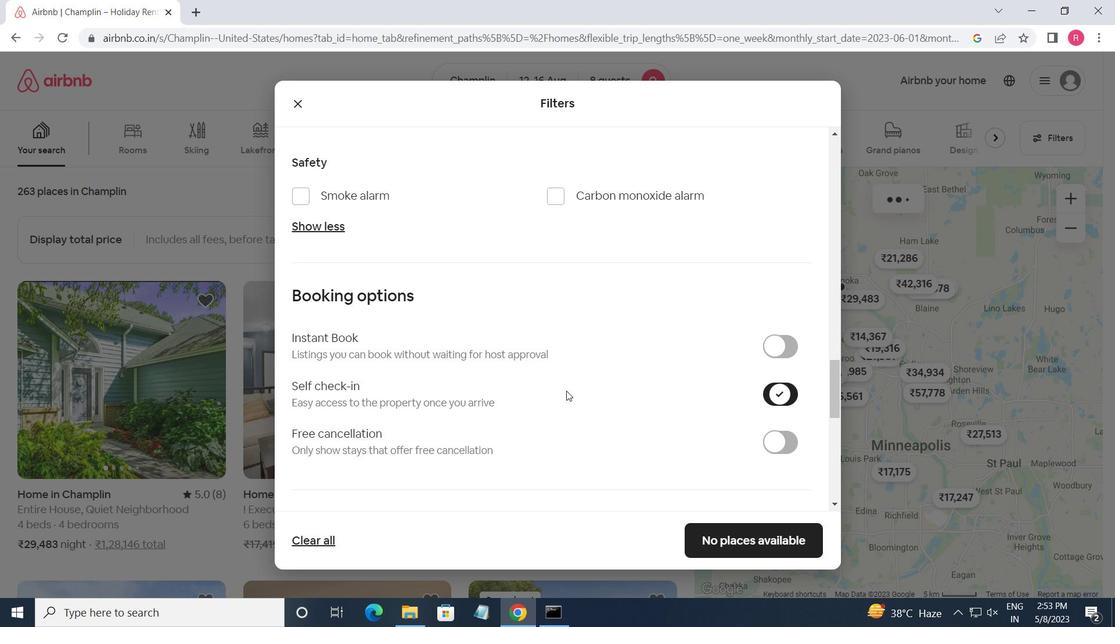 
Action: Mouse scrolled (565, 391) with delta (0, 0)
Screenshot: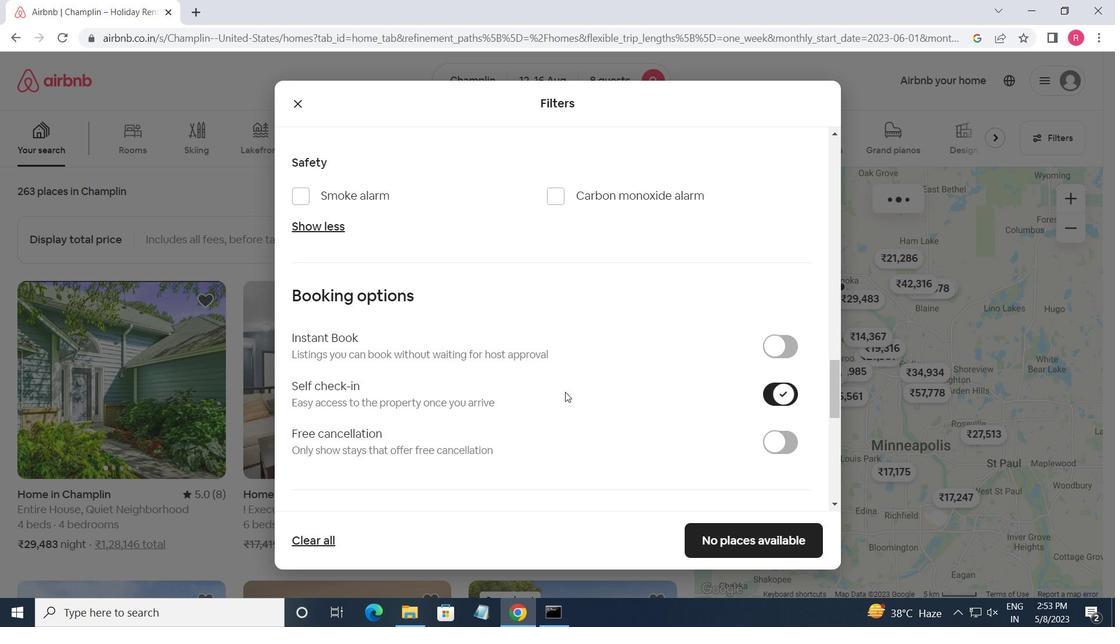 
Action: Mouse scrolled (565, 391) with delta (0, 0)
Screenshot: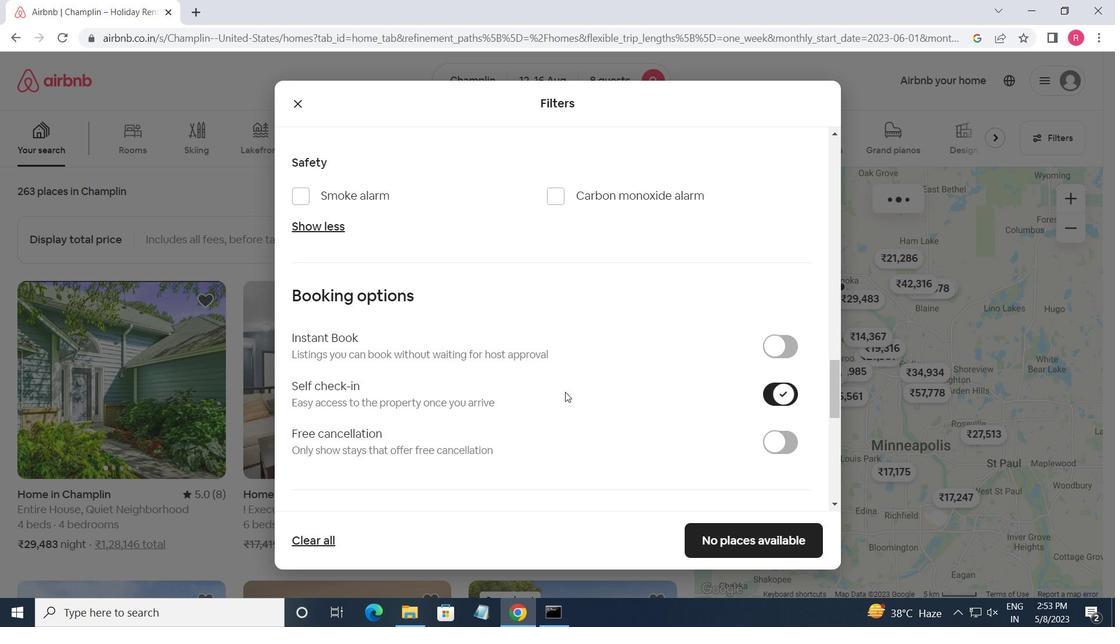 
Action: Mouse scrolled (565, 391) with delta (0, 0)
Screenshot: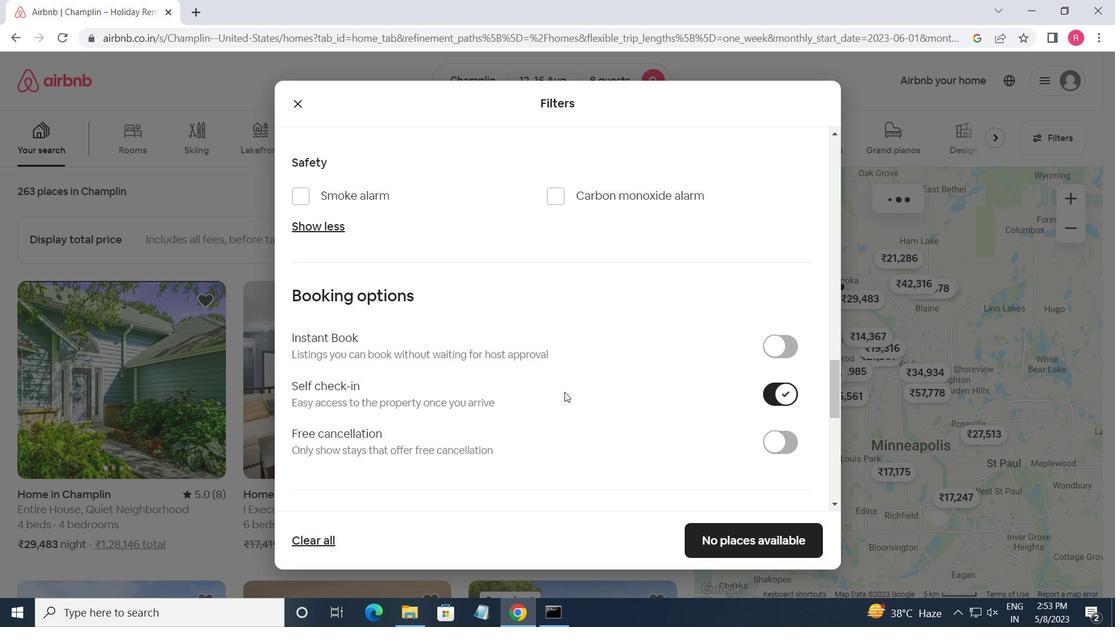 
Action: Mouse scrolled (565, 391) with delta (0, 0)
Screenshot: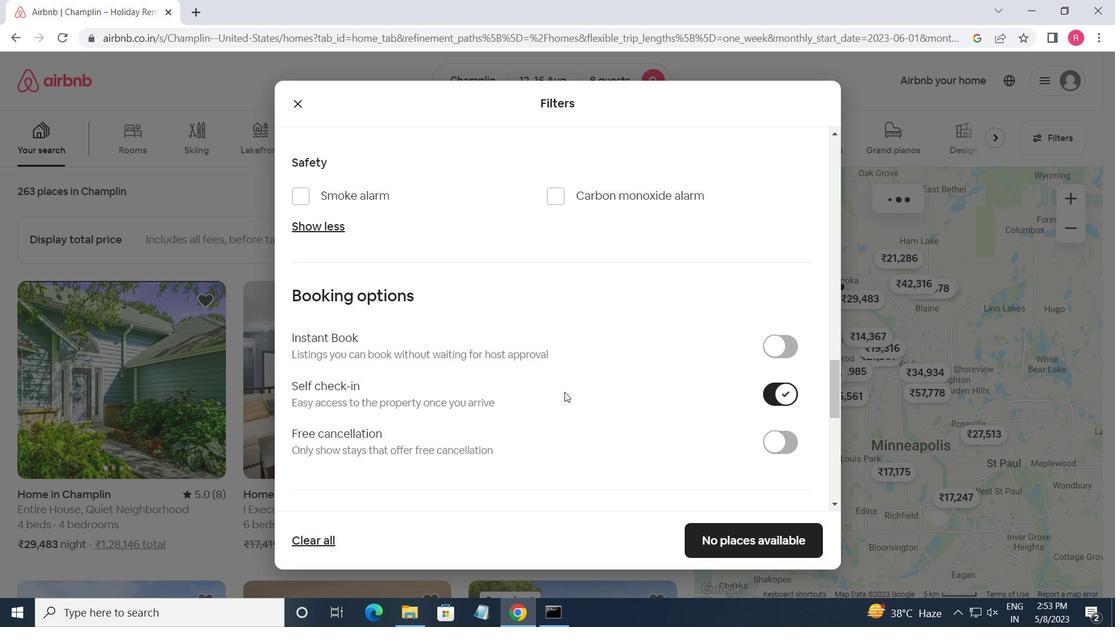 
Action: Mouse scrolled (565, 391) with delta (0, 0)
Screenshot: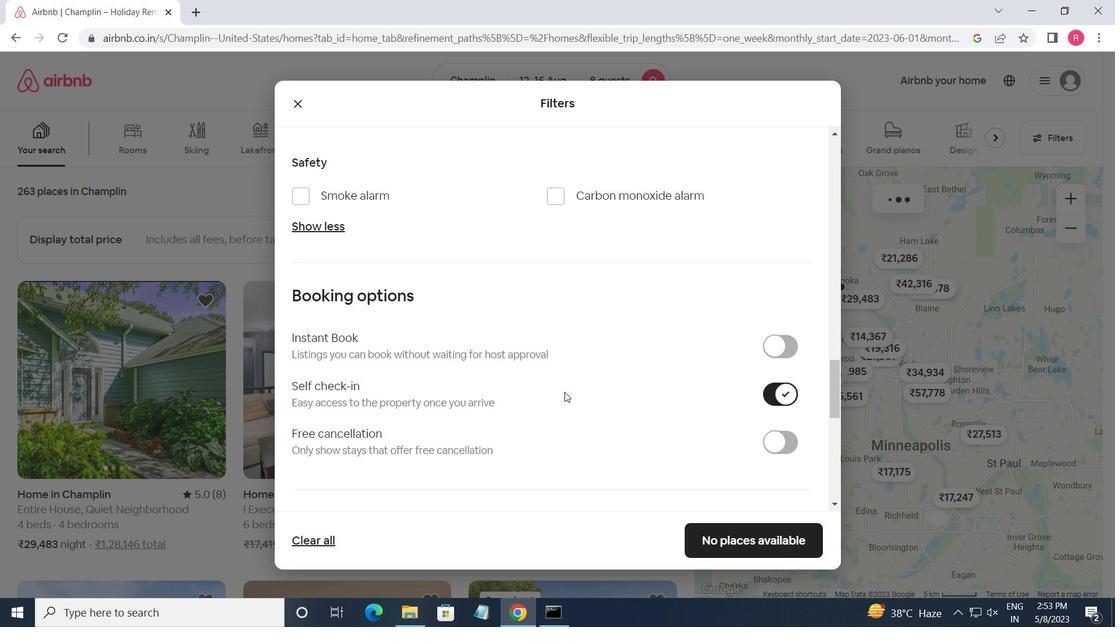 
Action: Mouse moved to (410, 361)
Screenshot: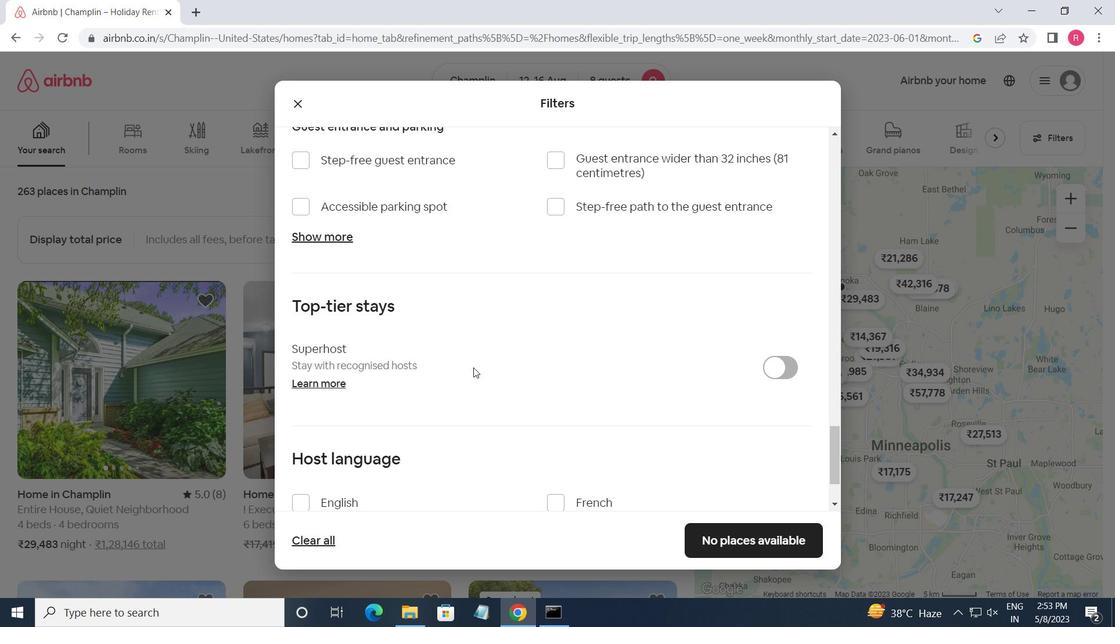 
Action: Mouse scrolled (410, 361) with delta (0, 0)
Screenshot: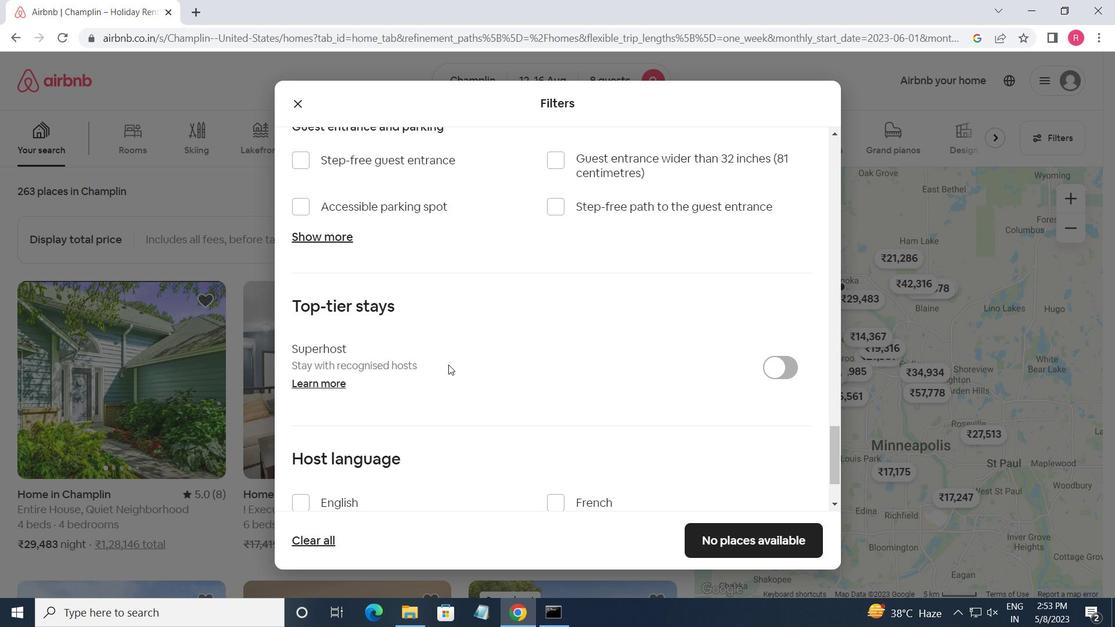 
Action: Mouse moved to (409, 362)
Screenshot: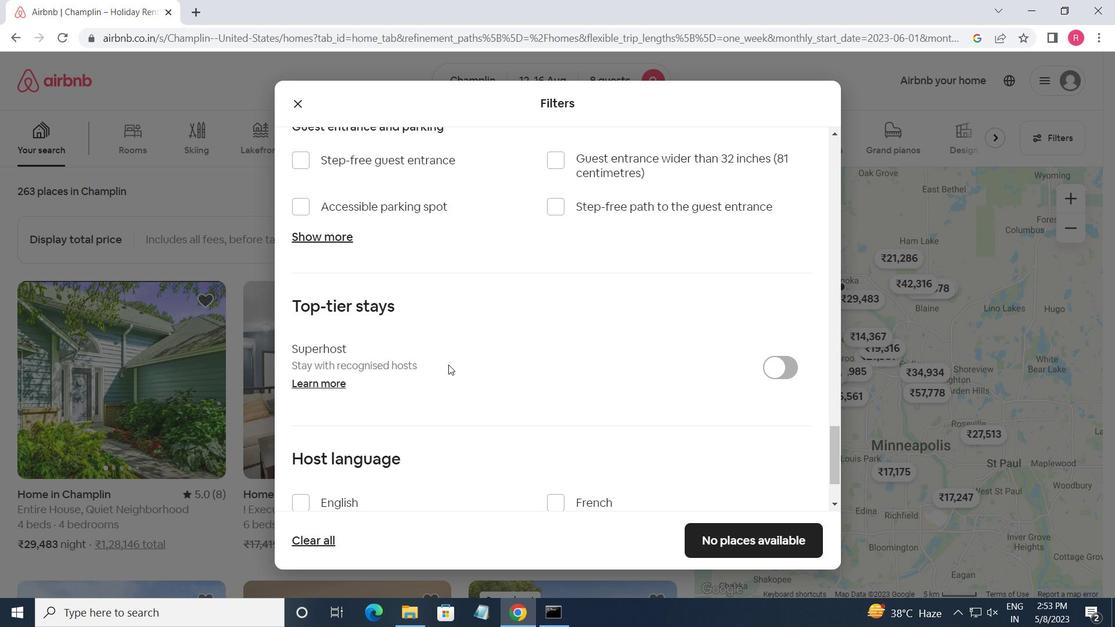 
Action: Mouse scrolled (409, 361) with delta (0, 0)
Screenshot: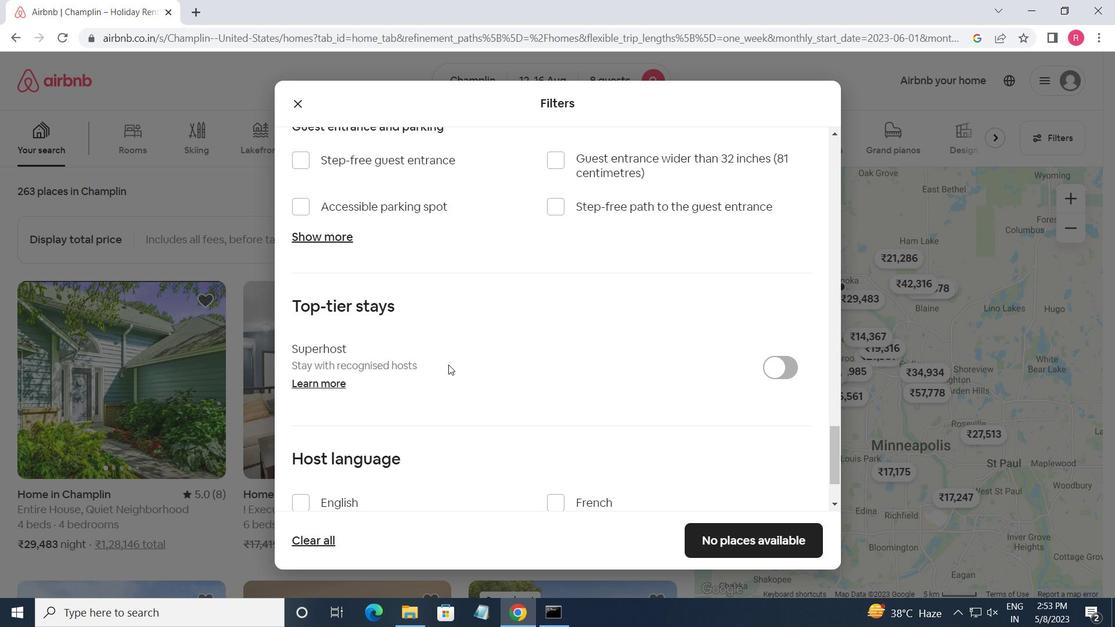 
Action: Mouse moved to (408, 362)
Screenshot: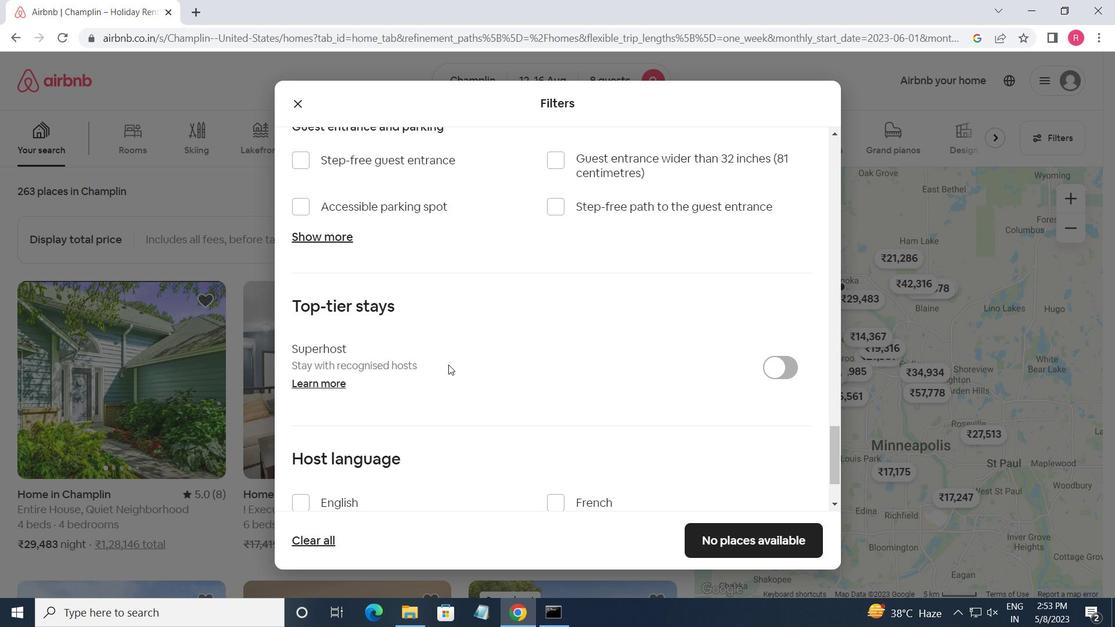 
Action: Mouse scrolled (408, 361) with delta (0, 0)
Screenshot: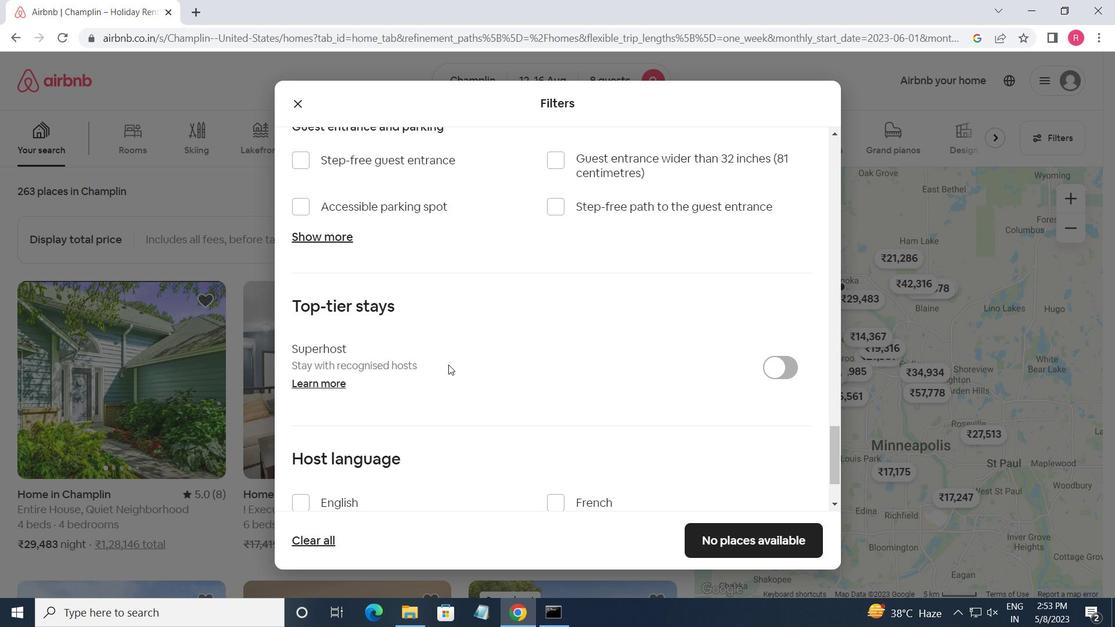 
Action: Mouse scrolled (408, 361) with delta (0, 0)
Screenshot: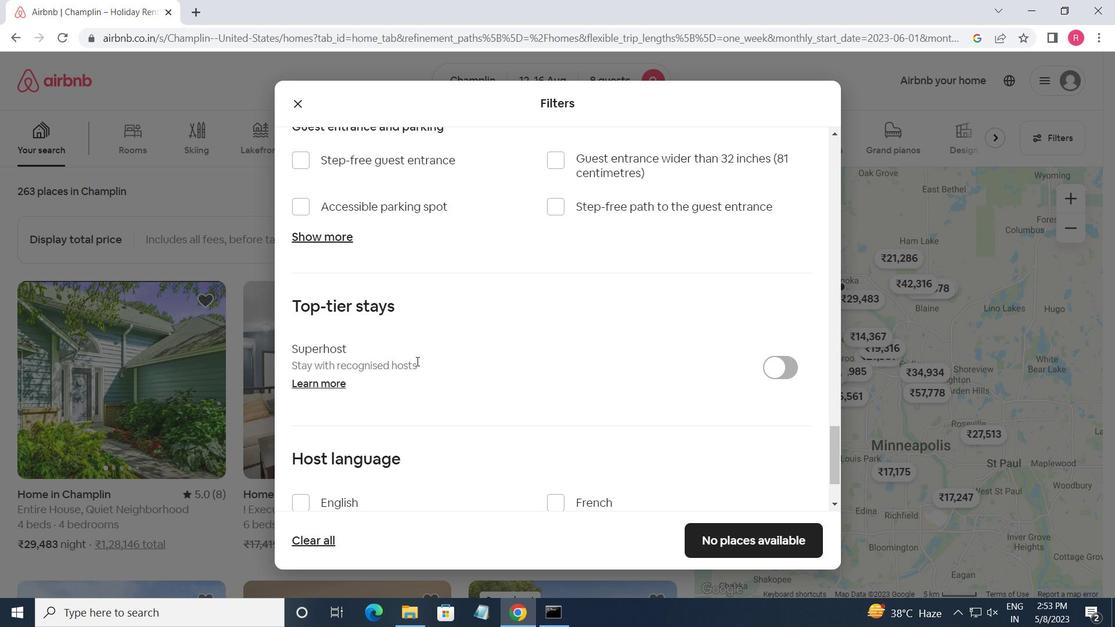 
Action: Mouse moved to (408, 362)
Screenshot: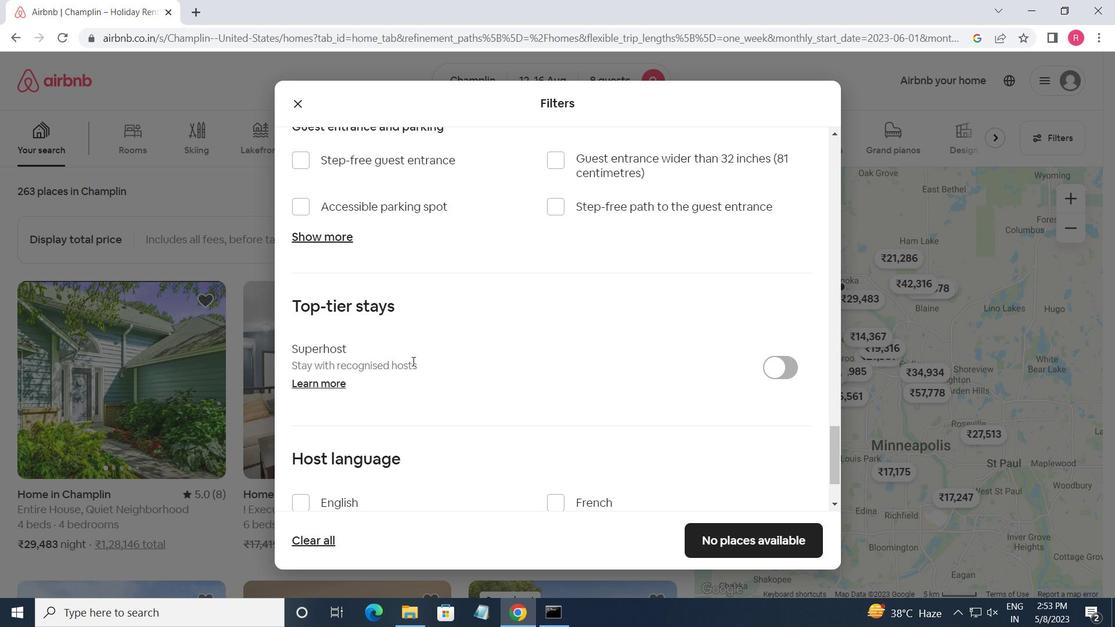 
Action: Mouse scrolled (408, 361) with delta (0, 0)
Screenshot: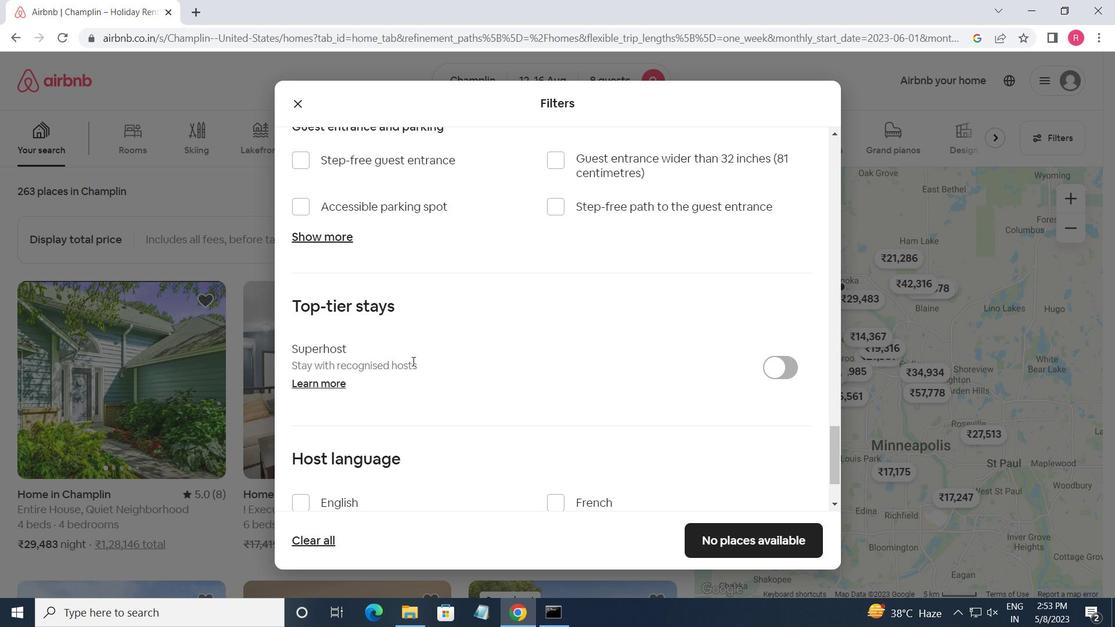 
Action: Mouse moved to (305, 404)
Screenshot: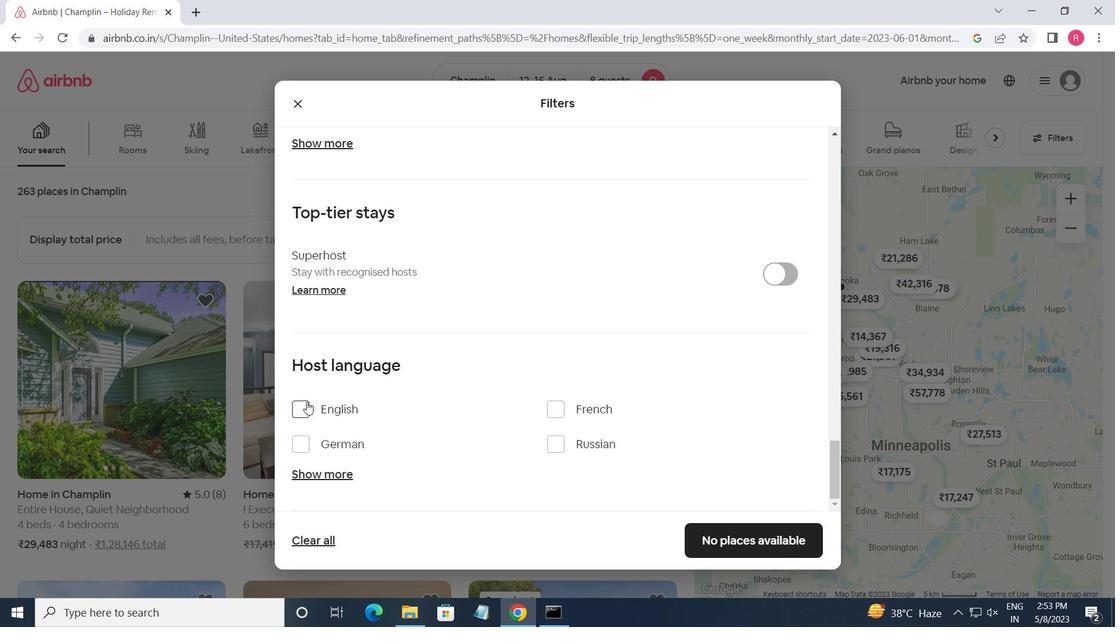 
Action: Mouse pressed left at (305, 404)
Screenshot: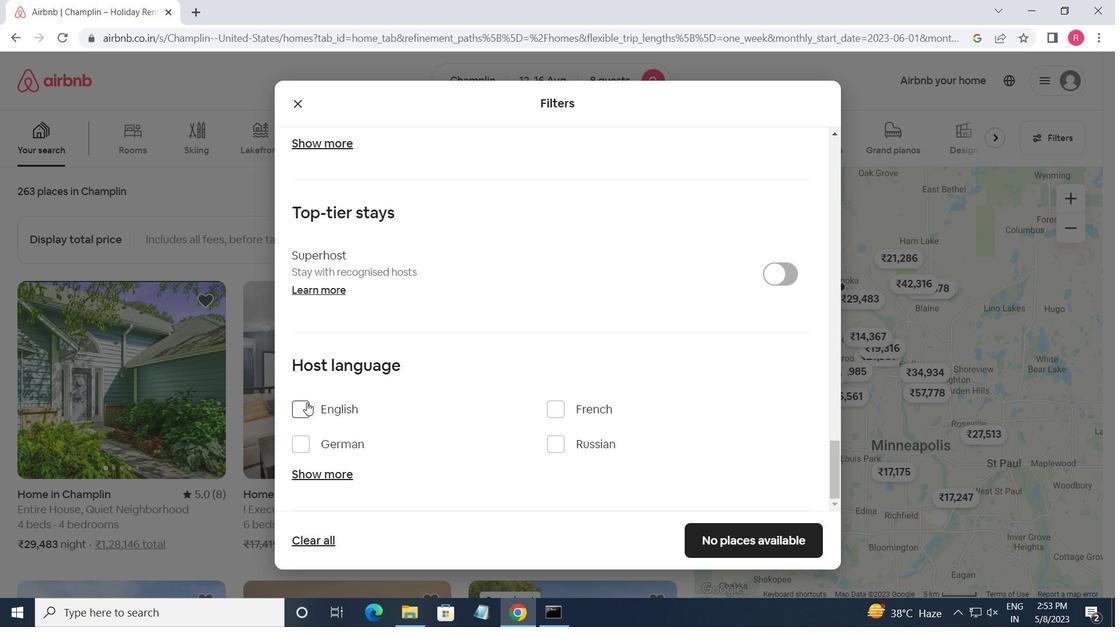 
Action: Mouse moved to (296, 410)
Screenshot: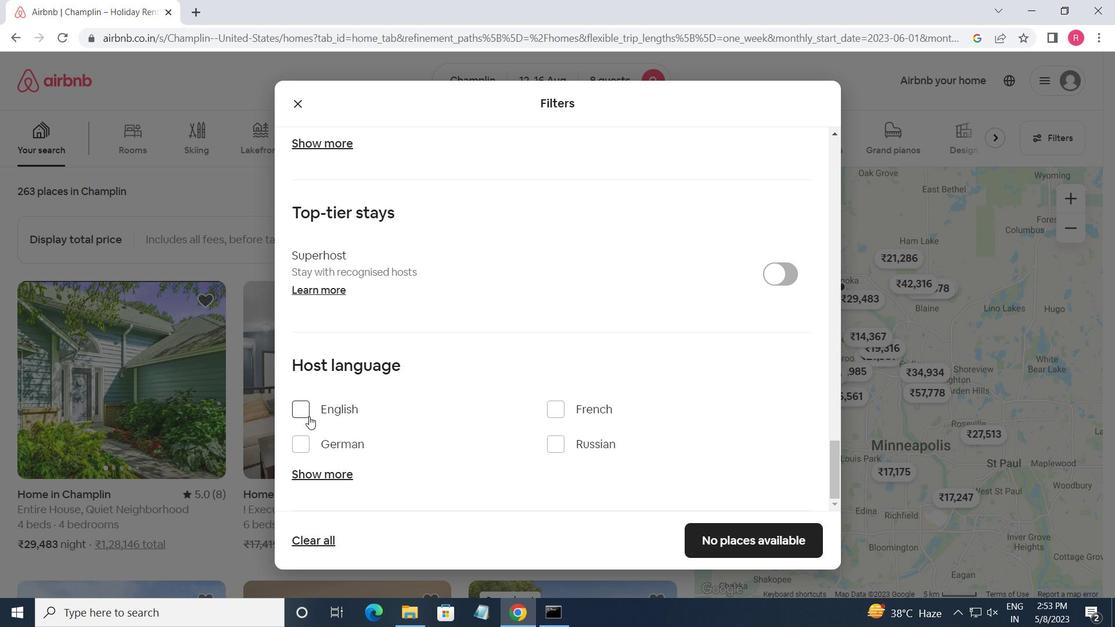 
Action: Mouse pressed left at (296, 410)
Screenshot: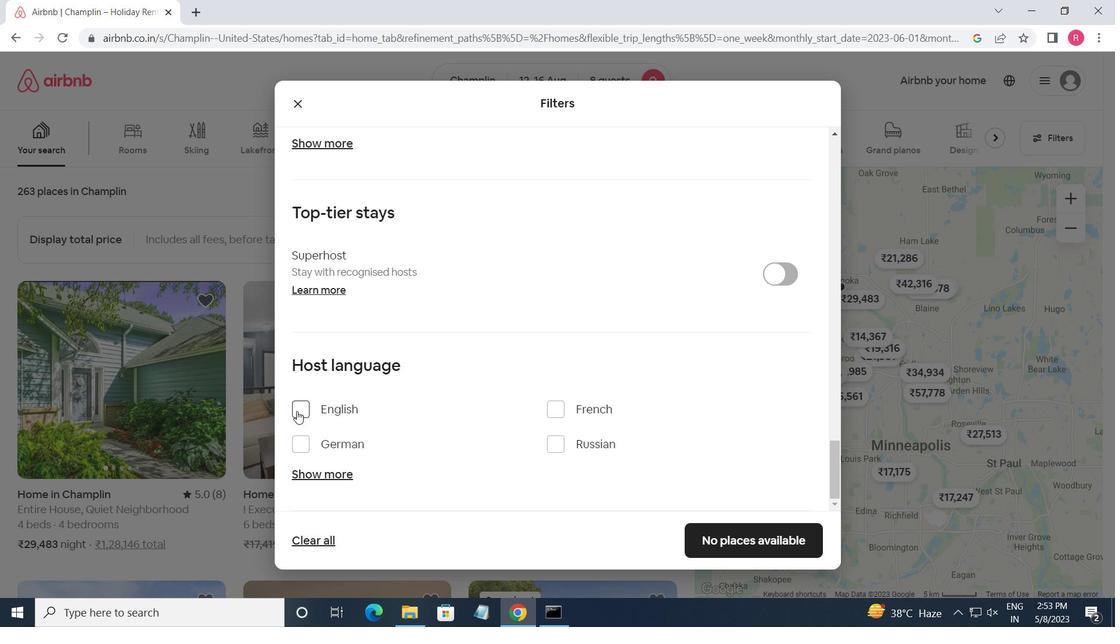 
Action: Mouse moved to (738, 539)
Screenshot: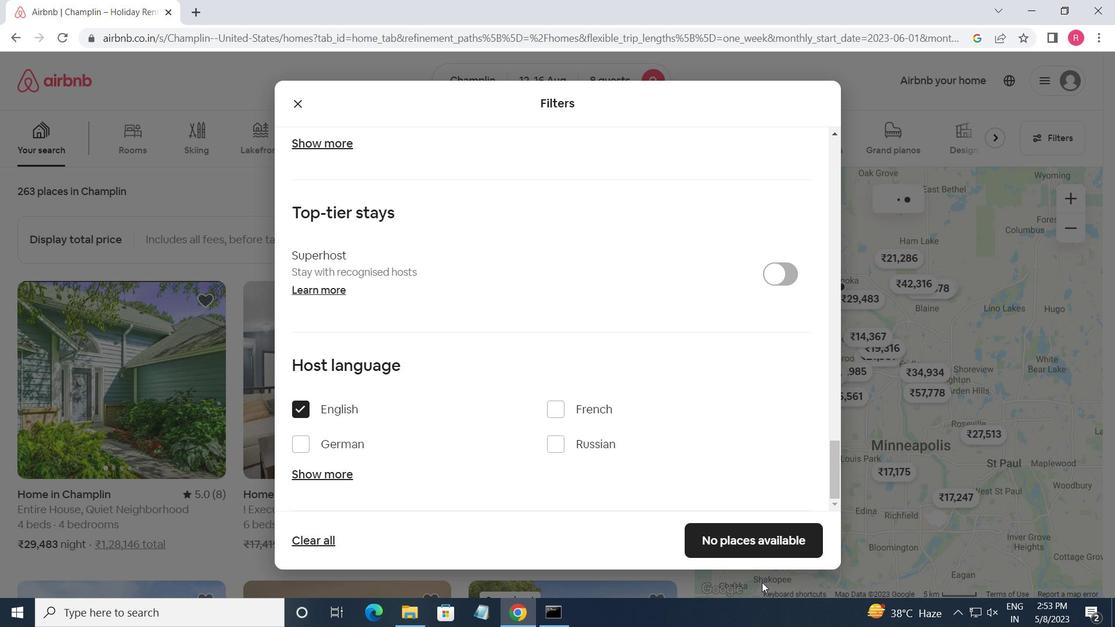 
Action: Mouse pressed left at (738, 539)
Screenshot: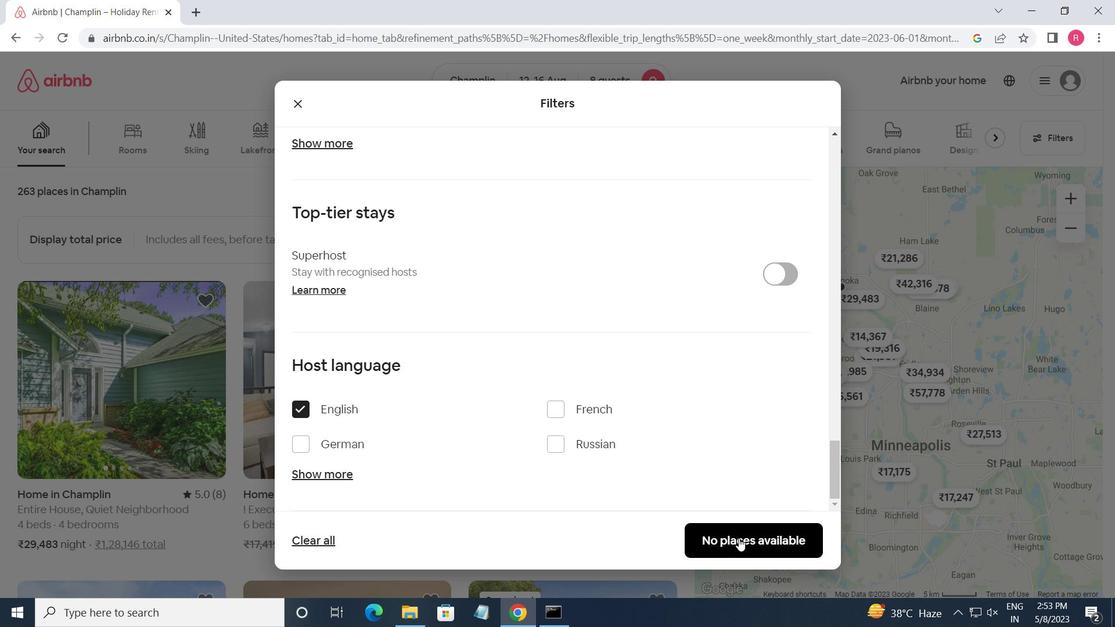 
